 Task: Find connections with filter location Bayan with filter topic #bestadvicewith filter profile language English with filter current company Software Testing and QA Company | Testbytes with filter school Shah And Anchor Kutchhi Engineering College with filter industry Broadcast Media Production and Distribution with filter service category HR Consulting with filter keywords title Benefits Manager
Action: Mouse moved to (600, 90)
Screenshot: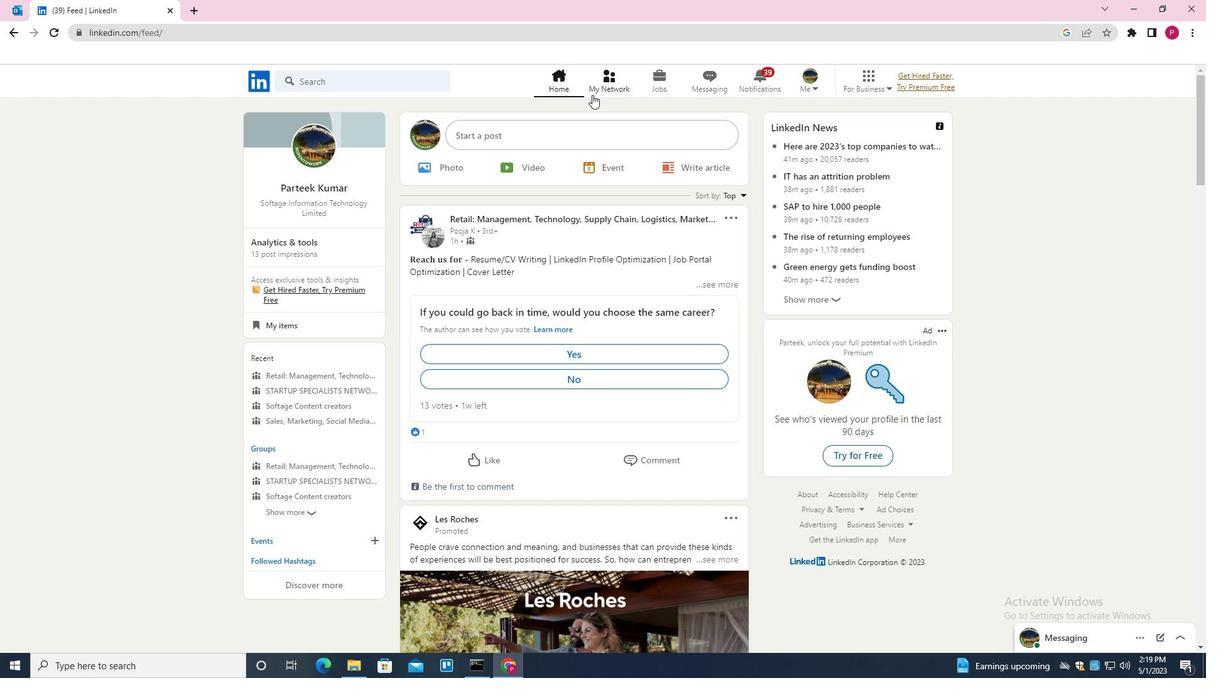 
Action: Mouse pressed left at (600, 90)
Screenshot: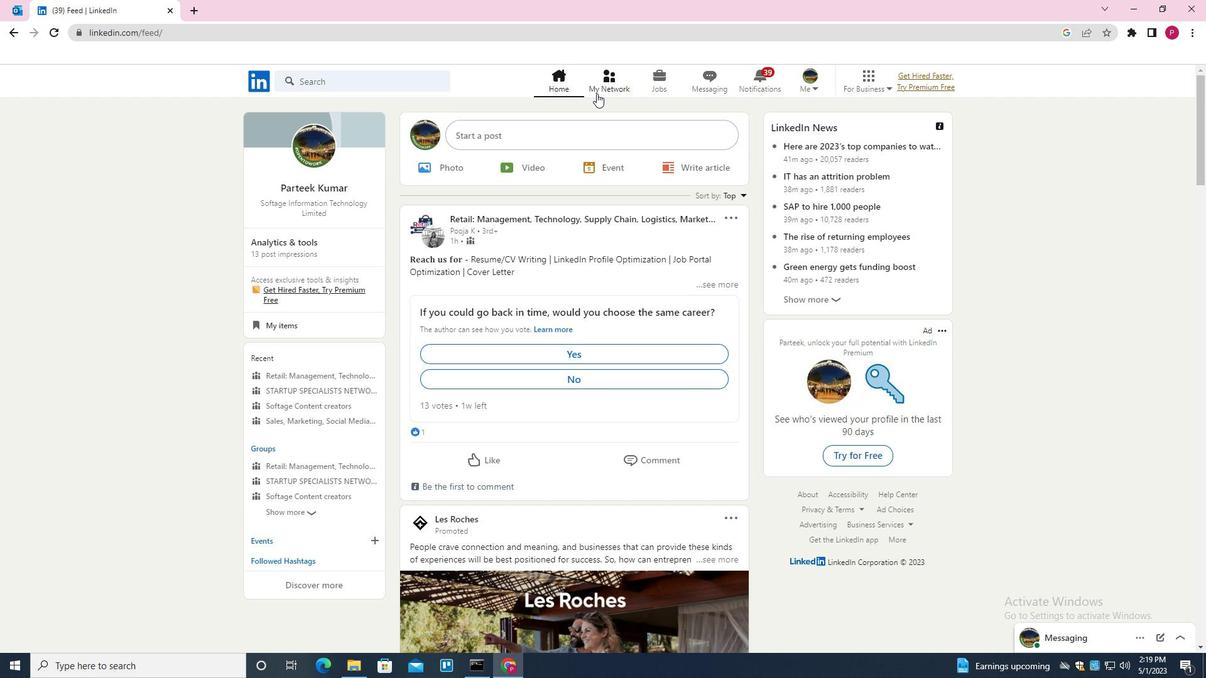 
Action: Mouse moved to (378, 150)
Screenshot: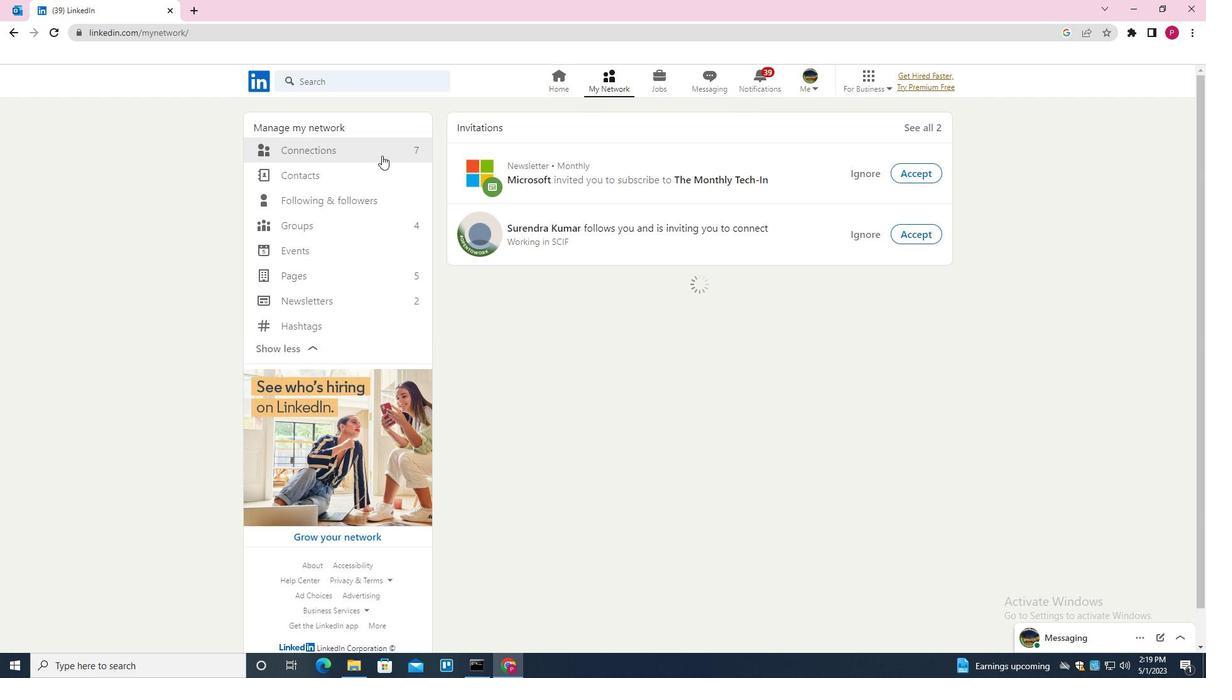 
Action: Mouse pressed left at (378, 150)
Screenshot: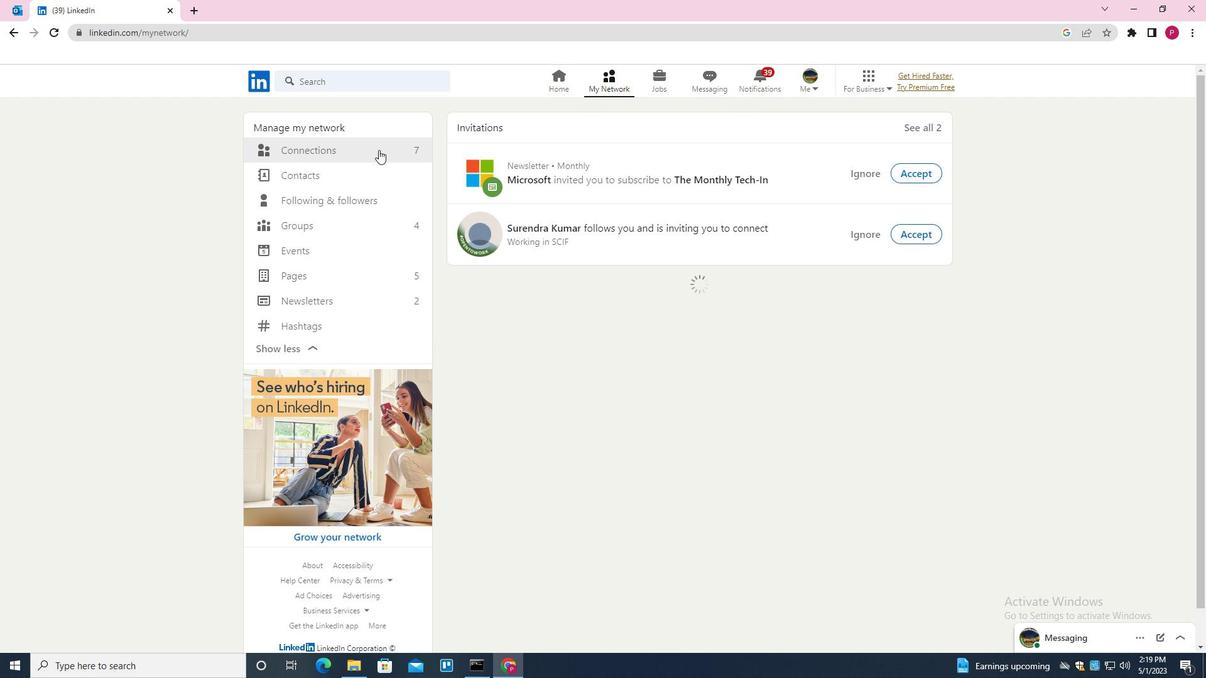 
Action: Mouse moved to (696, 150)
Screenshot: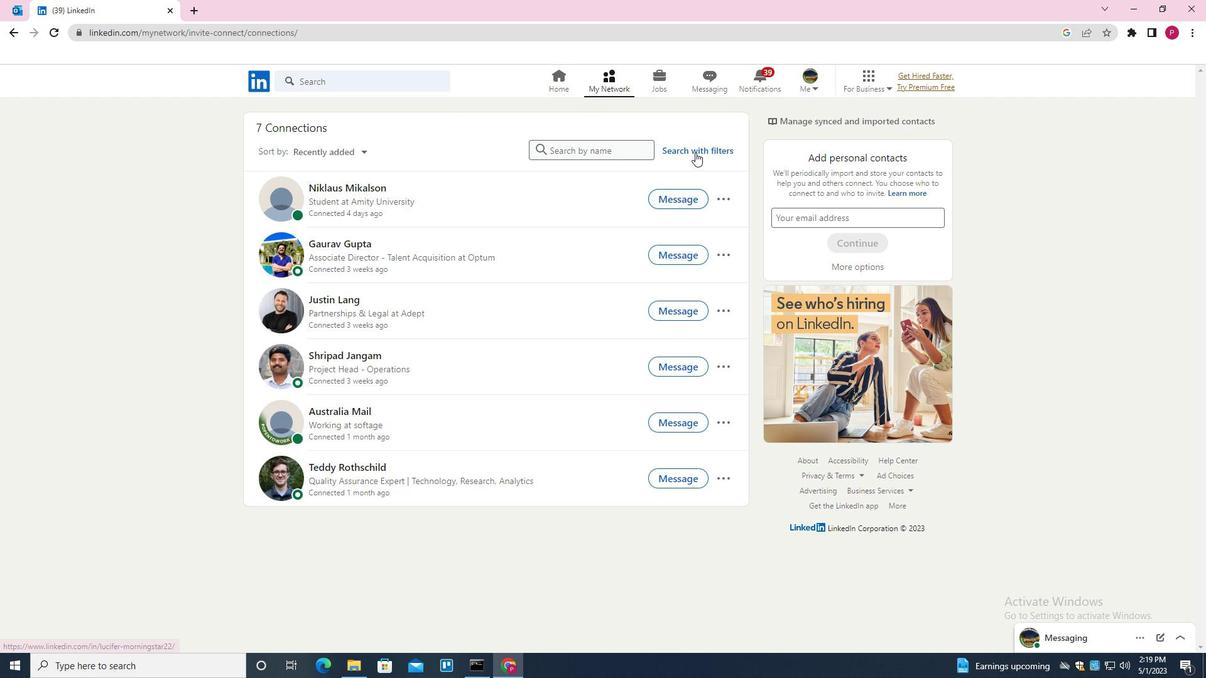 
Action: Mouse pressed left at (696, 150)
Screenshot: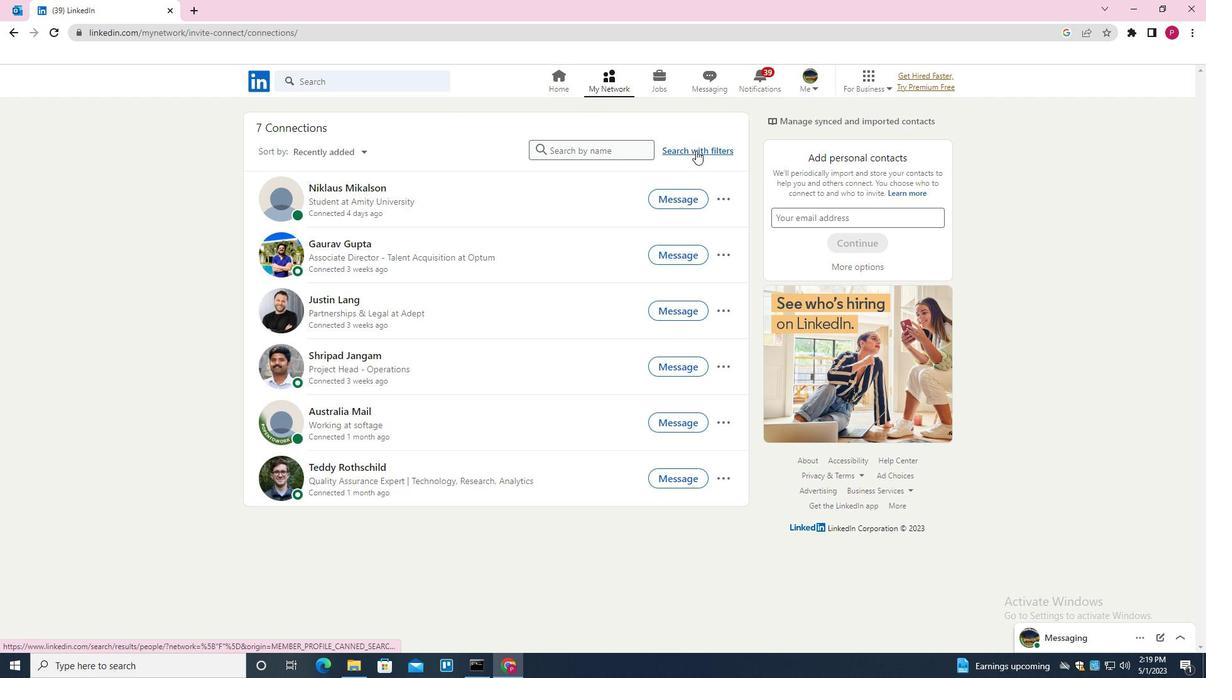 
Action: Mouse moved to (638, 119)
Screenshot: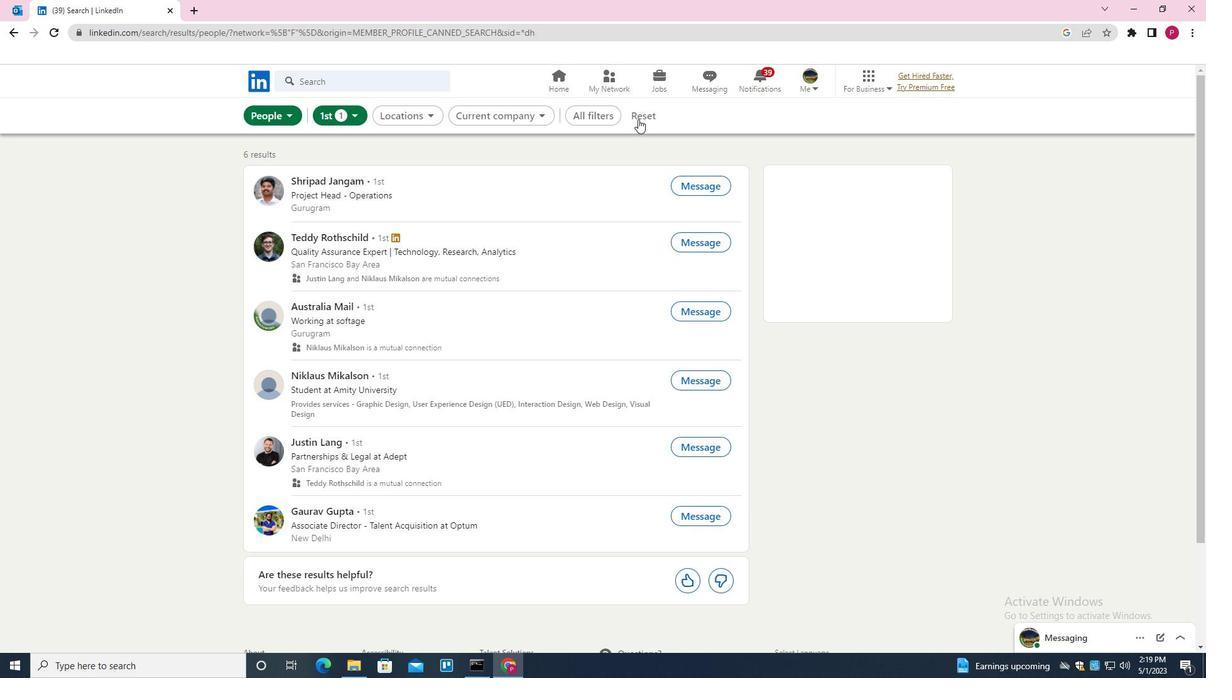 
Action: Mouse pressed left at (638, 119)
Screenshot: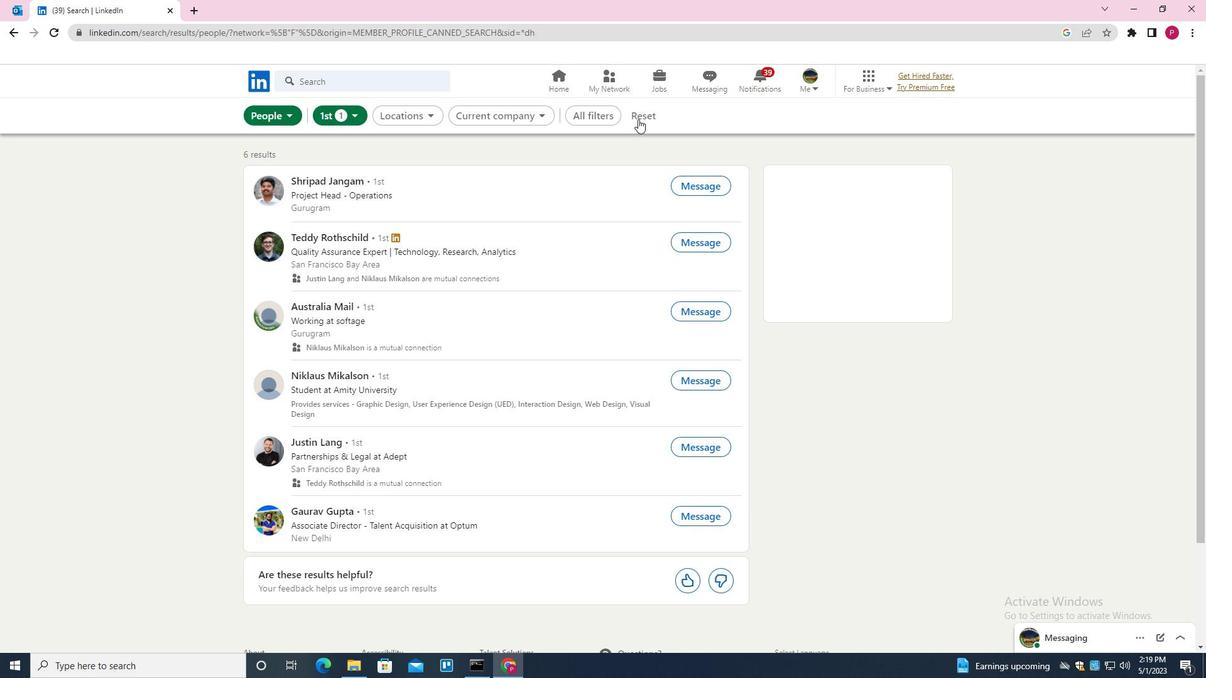 
Action: Mouse moved to (613, 118)
Screenshot: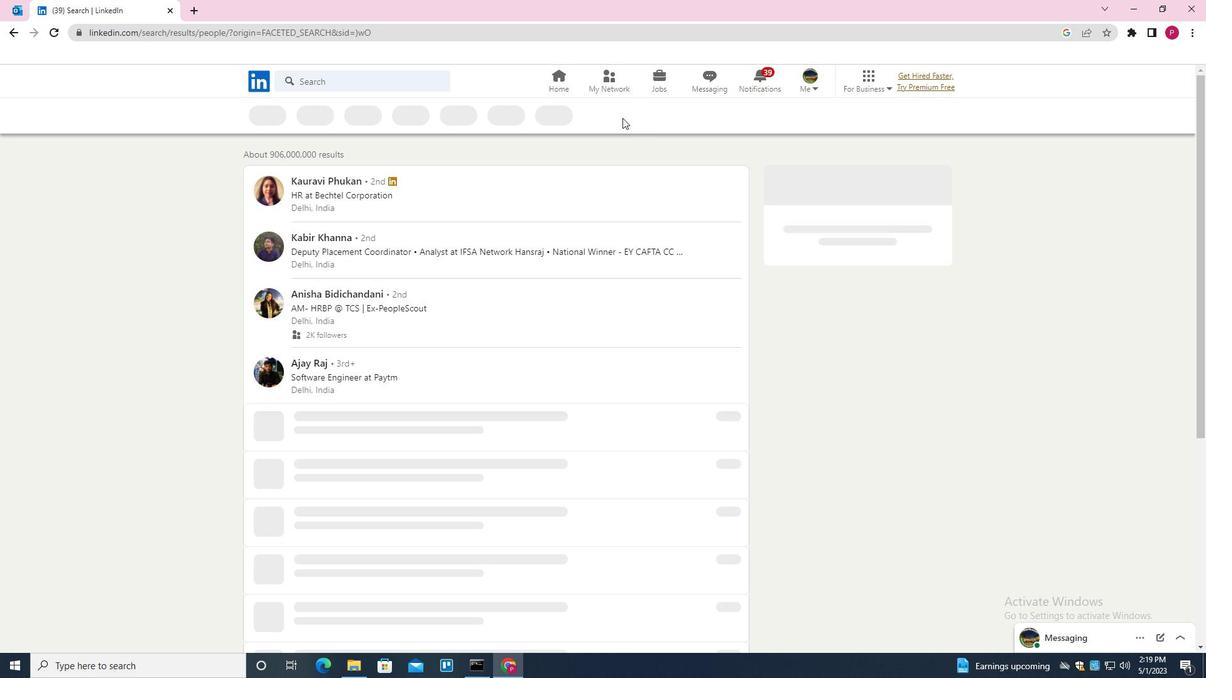 
Action: Mouse pressed left at (613, 118)
Screenshot: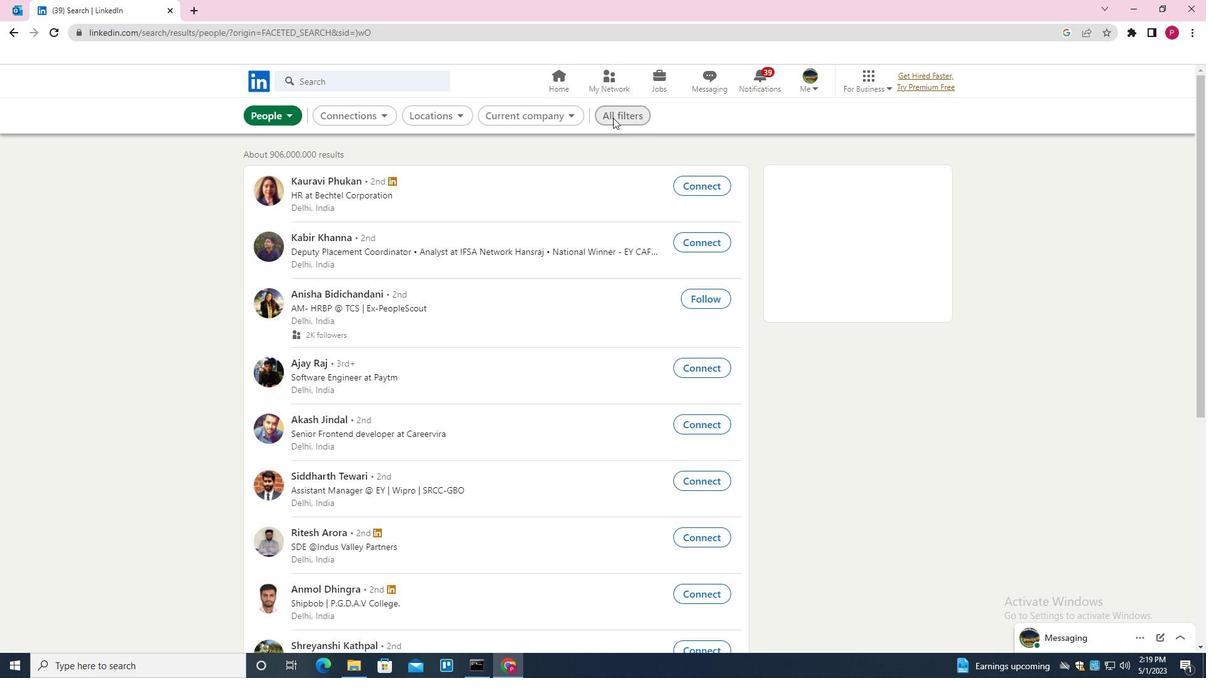 
Action: Mouse moved to (967, 376)
Screenshot: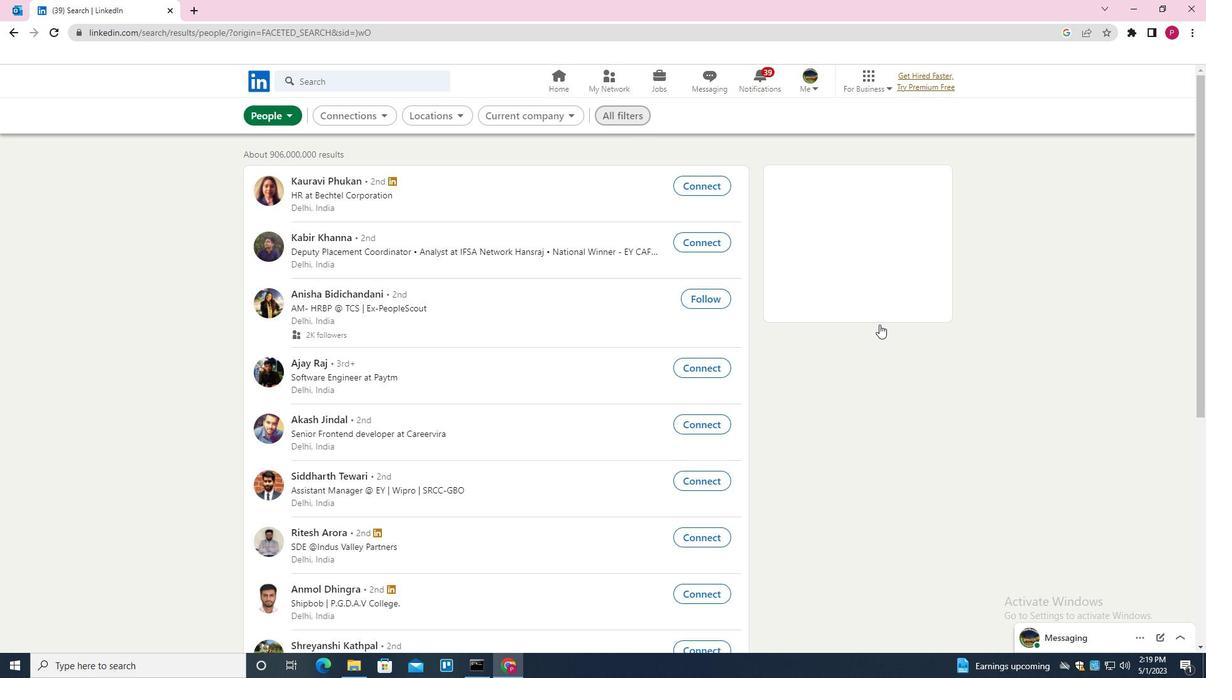
Action: Mouse scrolled (967, 376) with delta (0, 0)
Screenshot: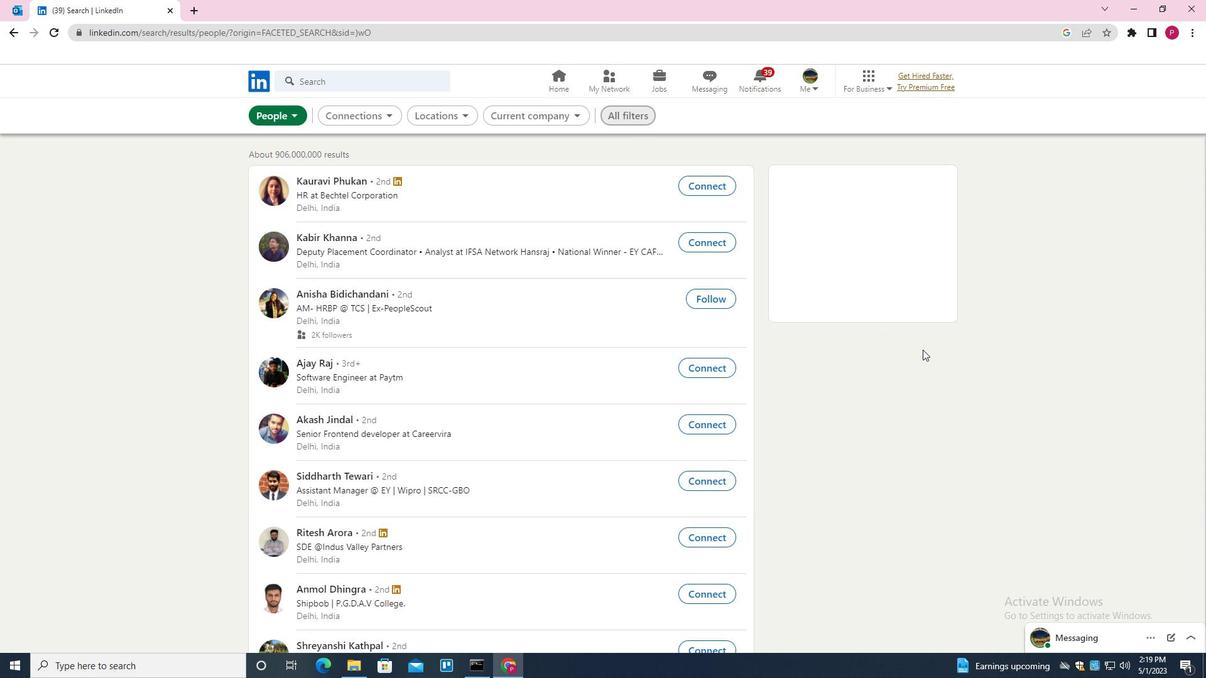 
Action: Mouse moved to (968, 377)
Screenshot: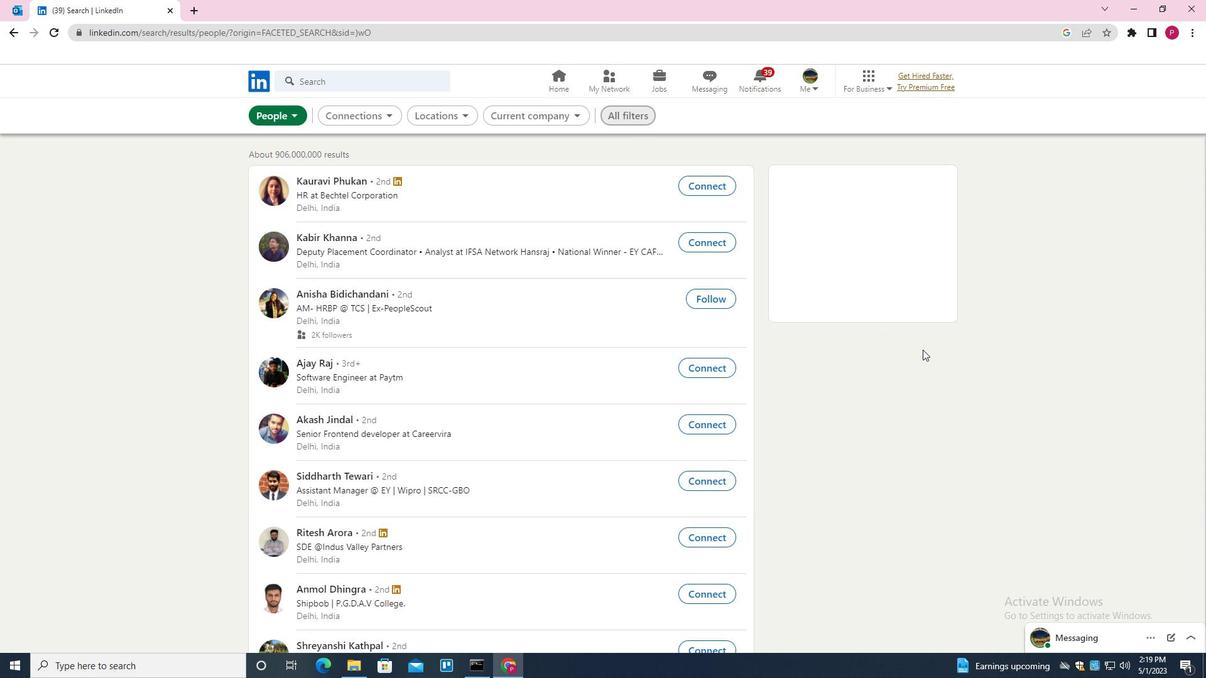 
Action: Mouse scrolled (968, 376) with delta (0, 0)
Screenshot: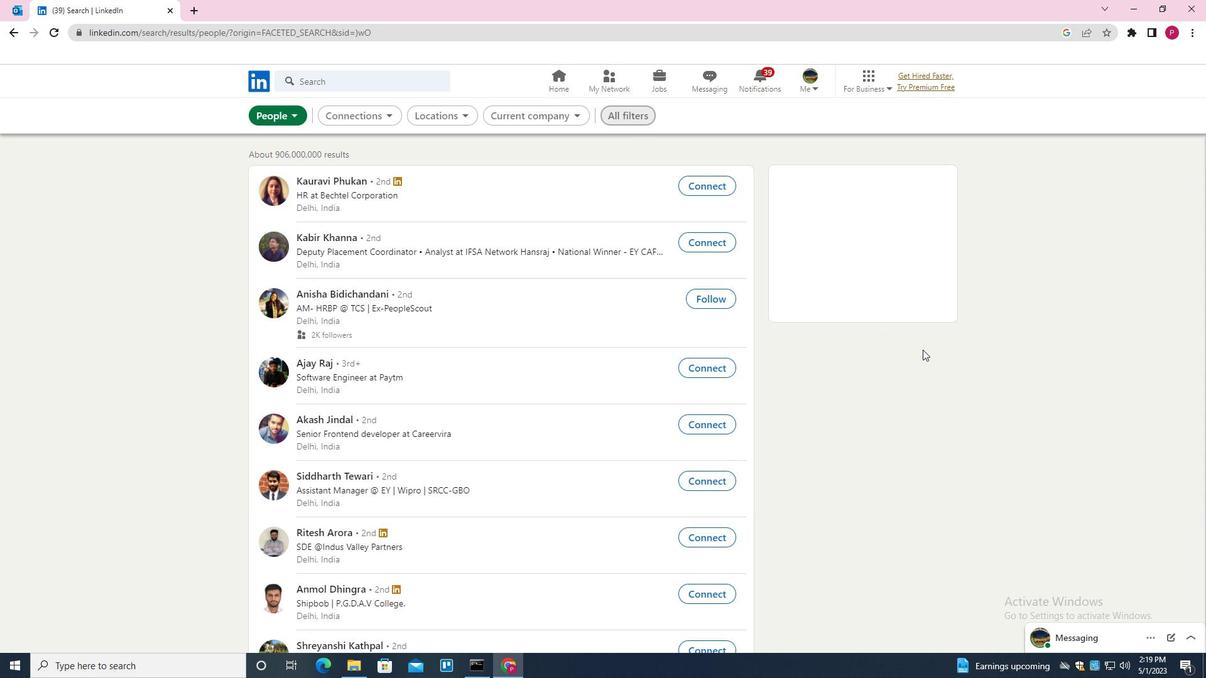 
Action: Mouse moved to (975, 382)
Screenshot: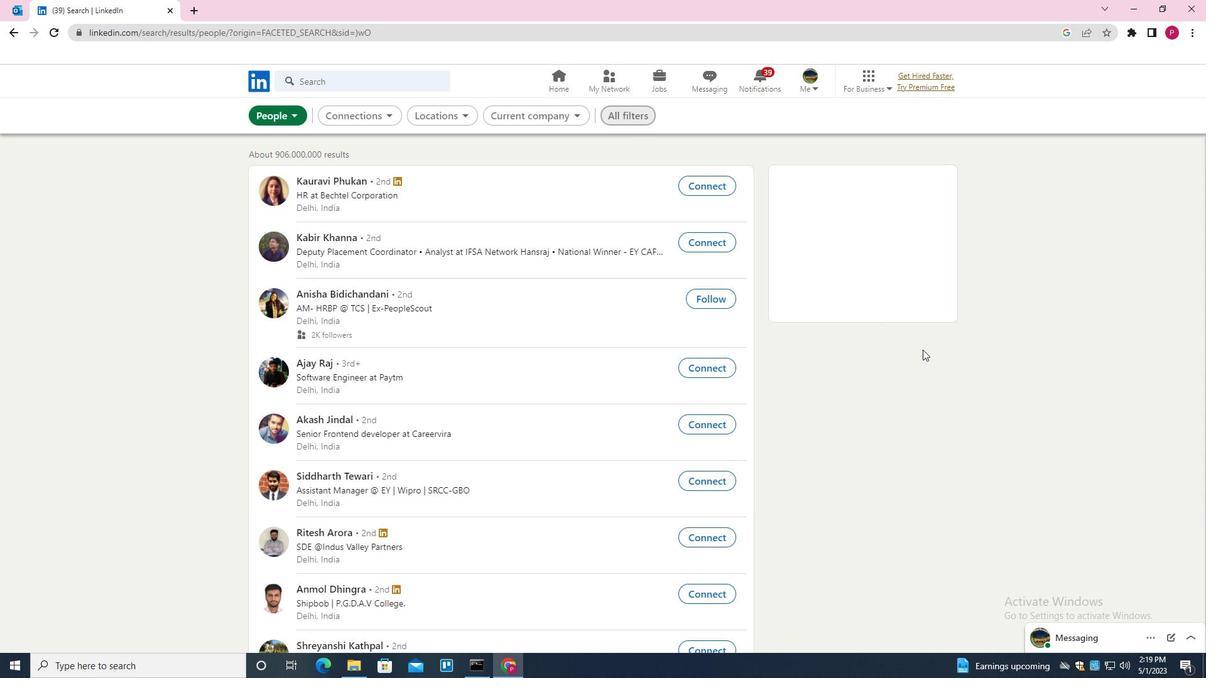 
Action: Mouse scrolled (975, 381) with delta (0, 0)
Screenshot: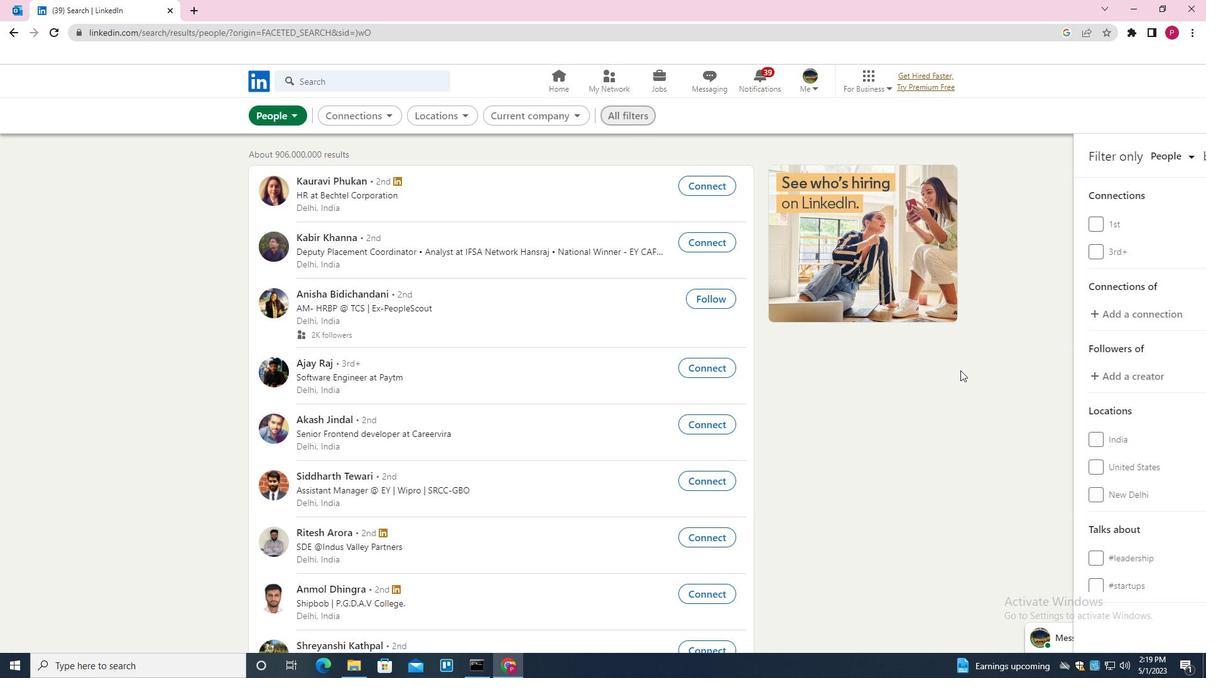 
Action: Mouse moved to (1079, 307)
Screenshot: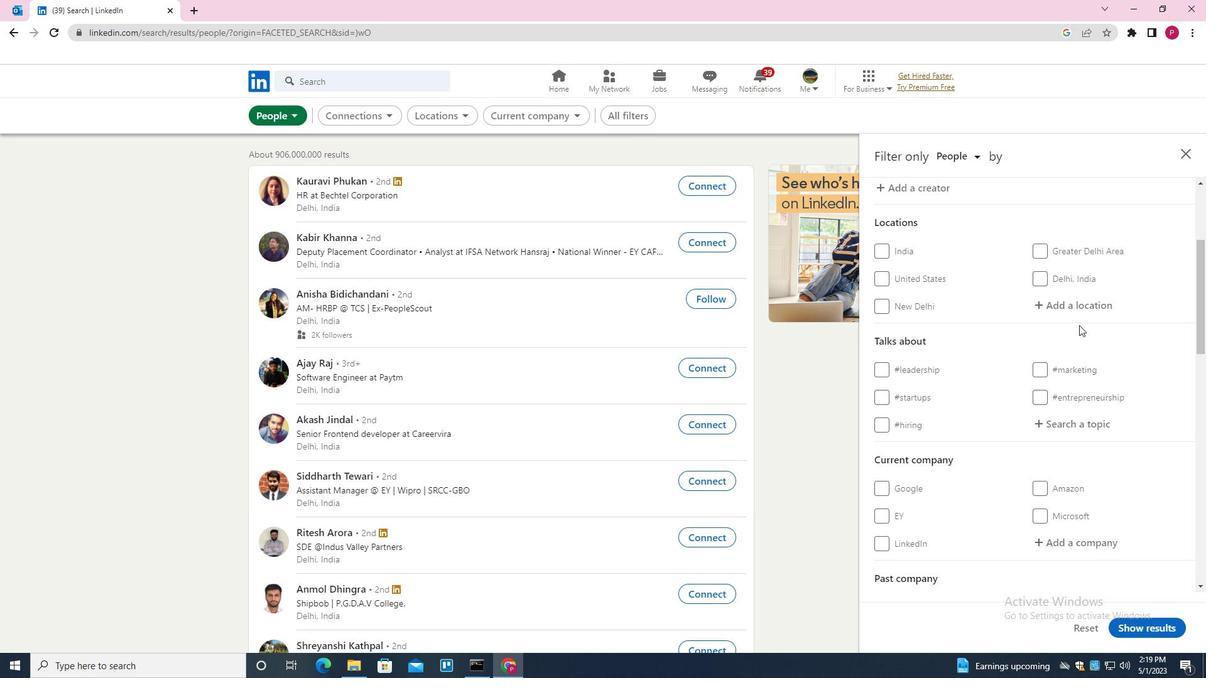 
Action: Mouse pressed left at (1079, 307)
Screenshot: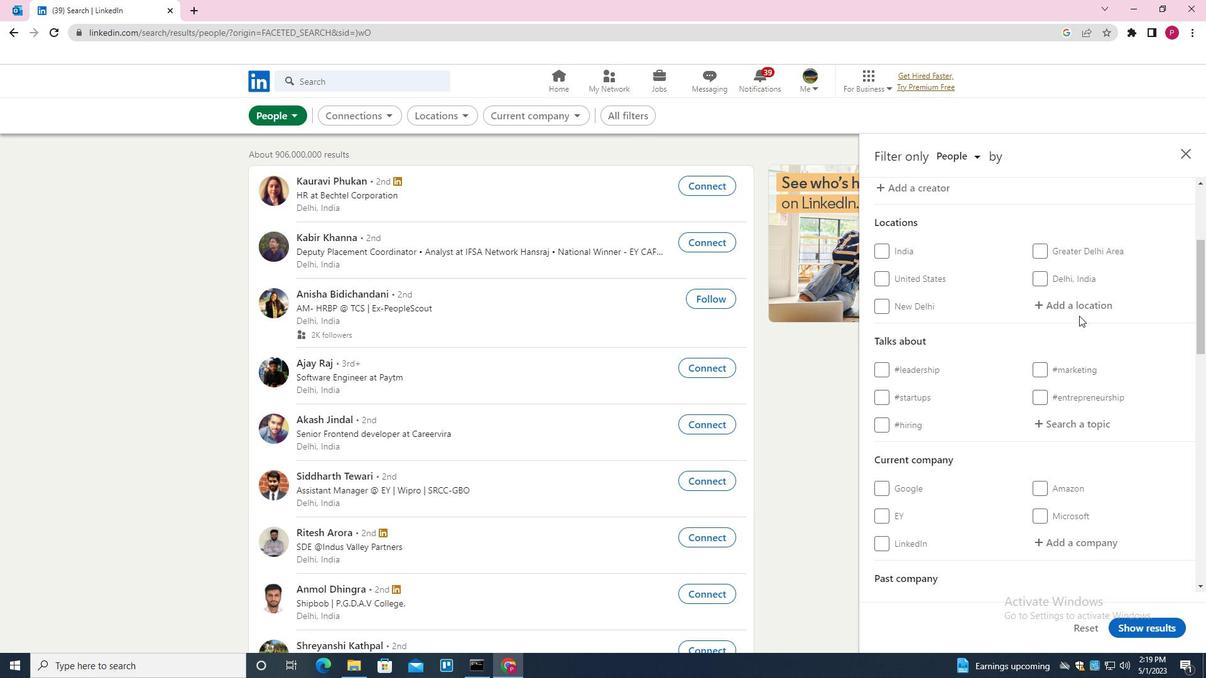 
Action: Key pressed <Key.shift>BAYAN<Key.down><Key.down><Key.enter>
Screenshot: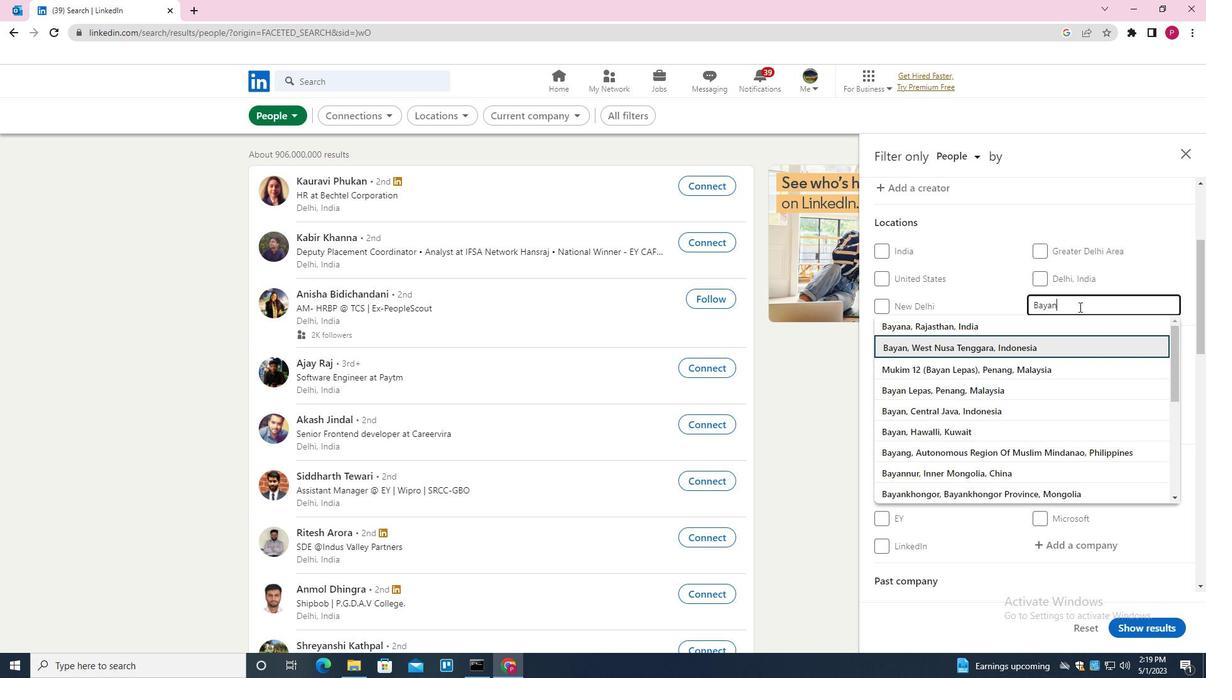 
Action: Mouse moved to (967, 368)
Screenshot: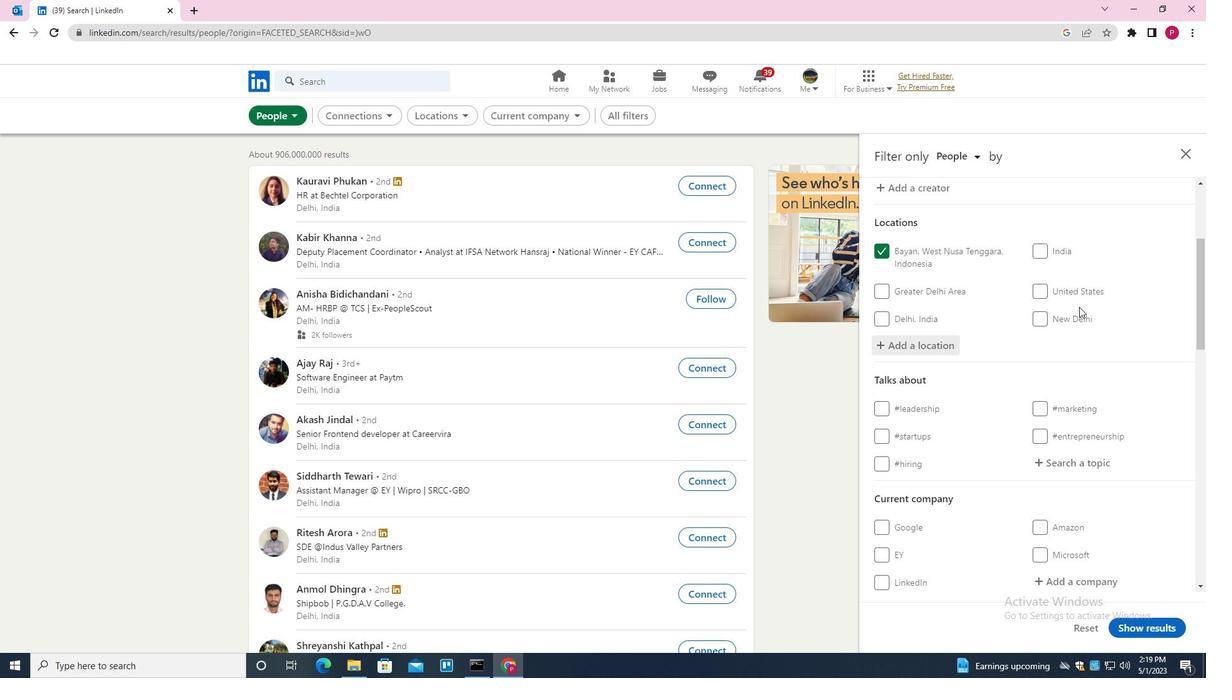 
Action: Mouse scrolled (967, 367) with delta (0, 0)
Screenshot: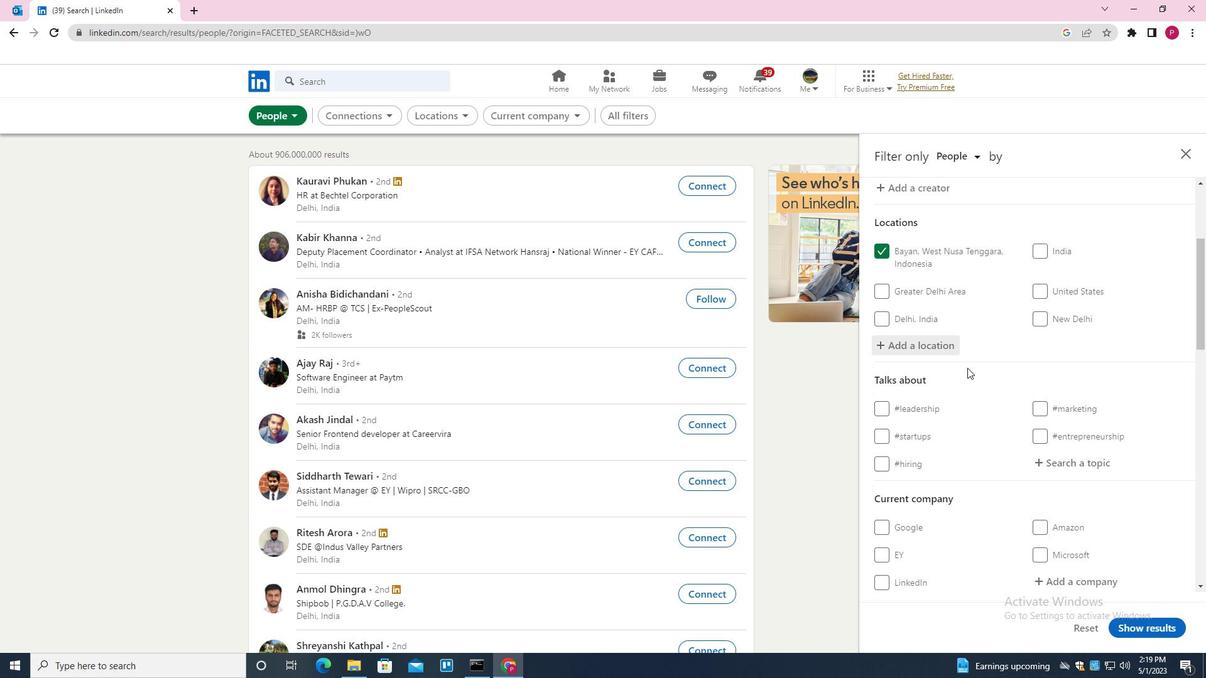 
Action: Mouse scrolled (967, 367) with delta (0, 0)
Screenshot: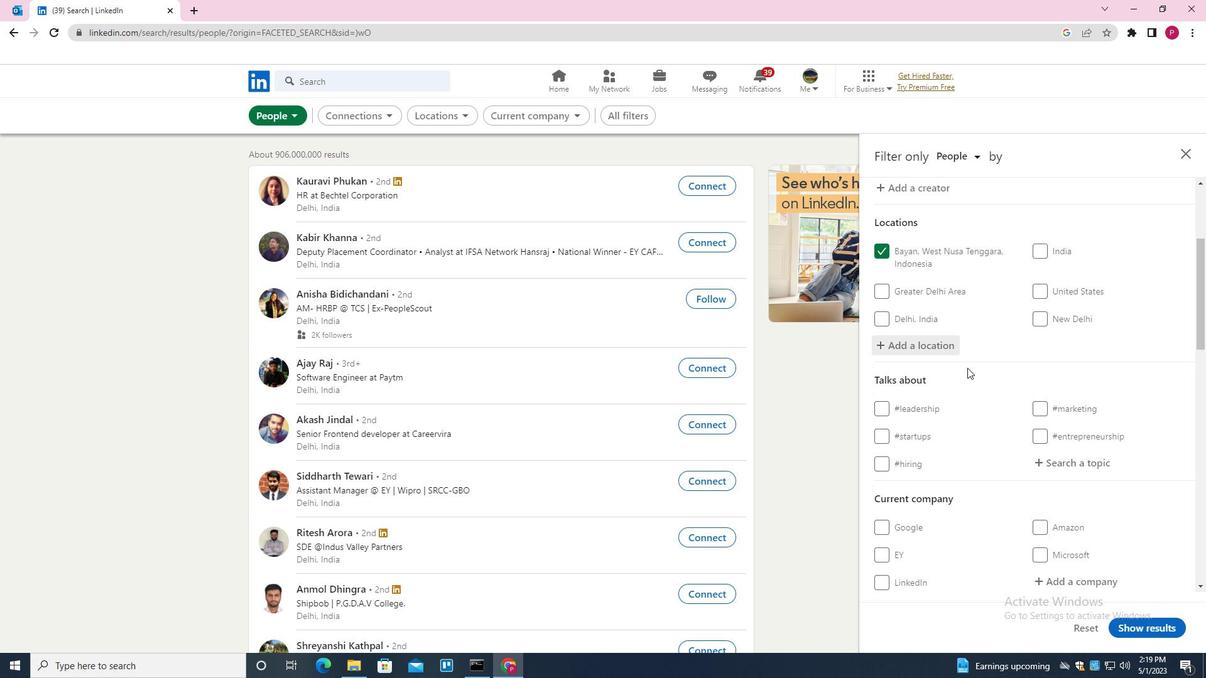 
Action: Mouse moved to (1039, 343)
Screenshot: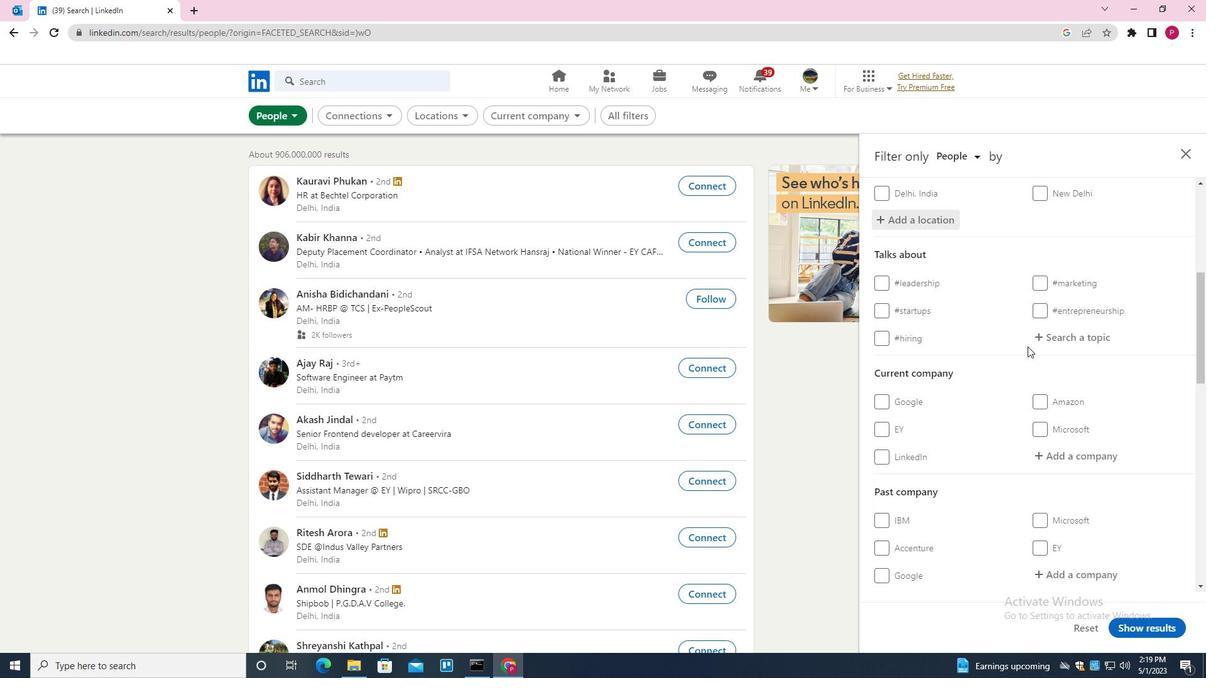 
Action: Mouse pressed left at (1039, 343)
Screenshot: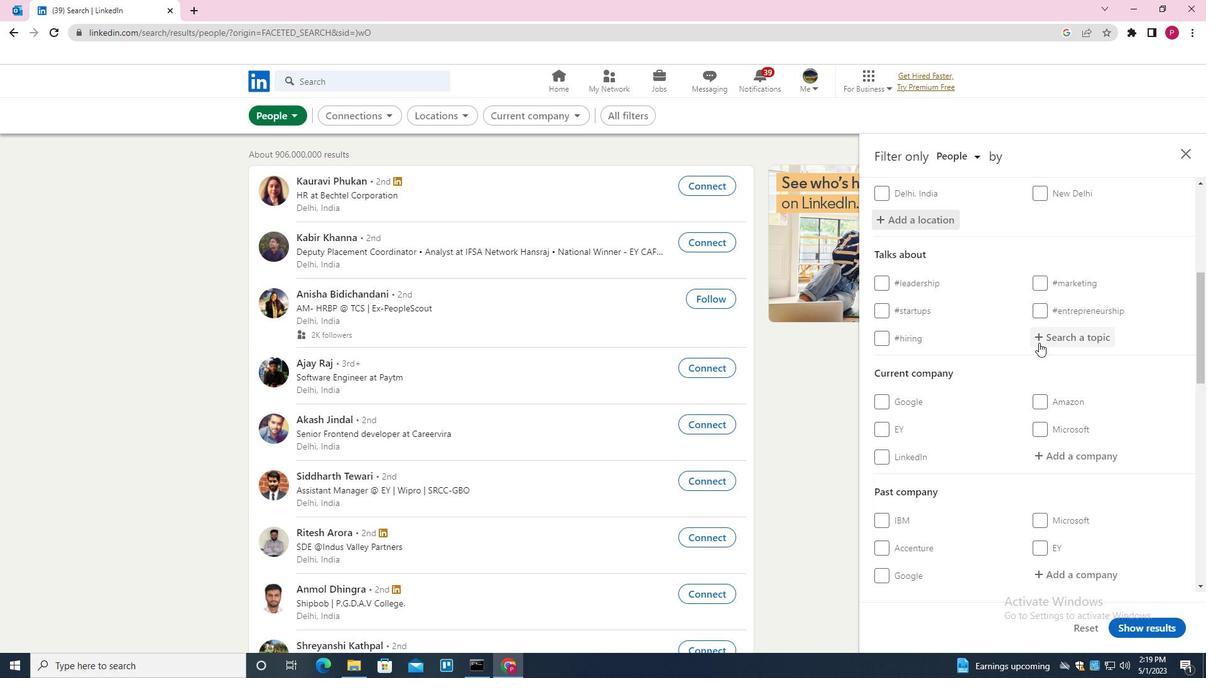 
Action: Key pressed BESTADVICE<Key.down><Key.enter>
Screenshot: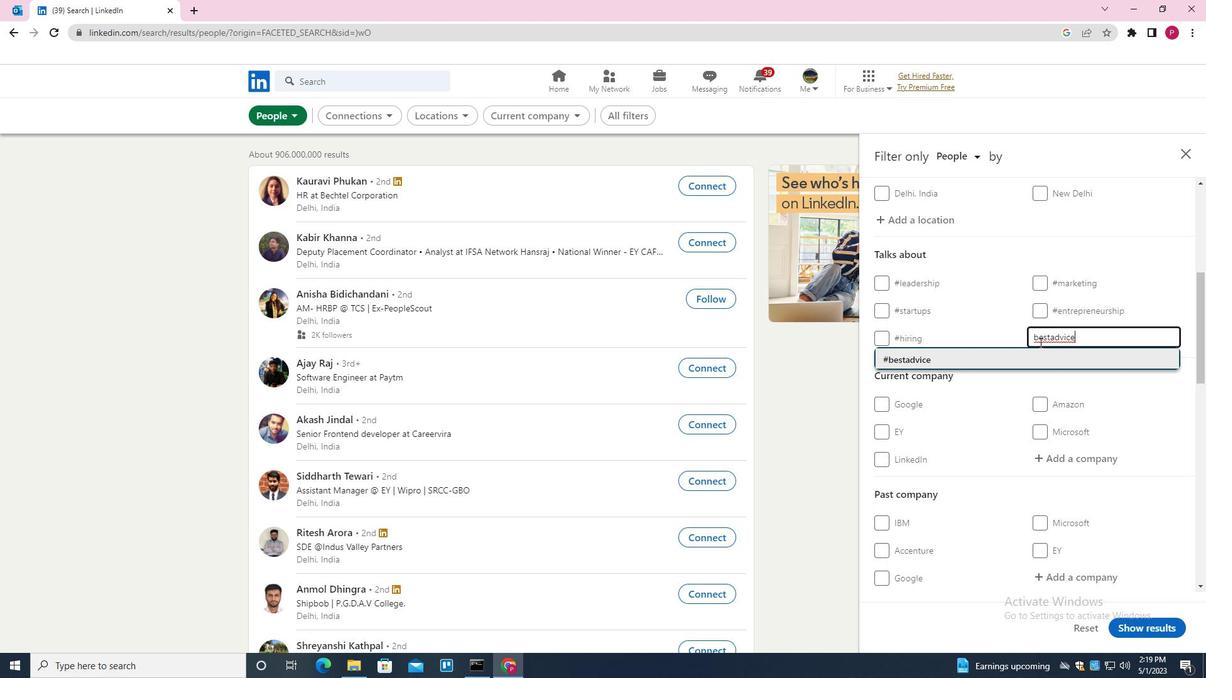 
Action: Mouse moved to (1035, 344)
Screenshot: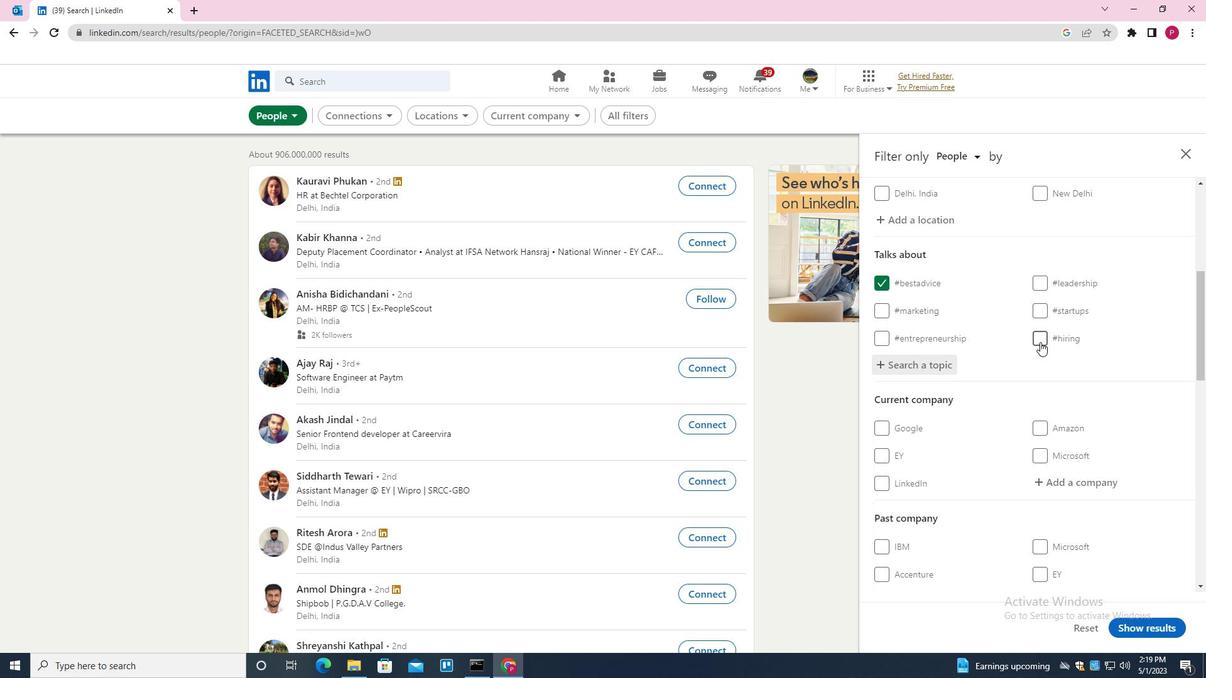 
Action: Mouse scrolled (1035, 343) with delta (0, 0)
Screenshot: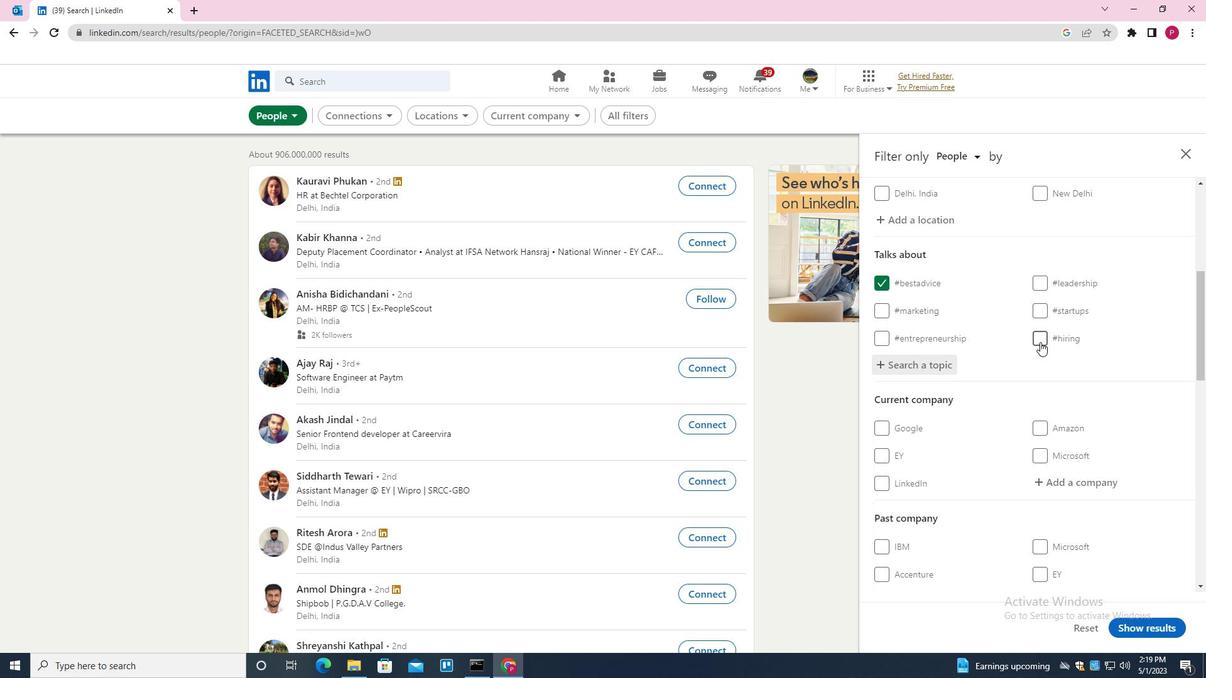 
Action: Mouse moved to (1027, 349)
Screenshot: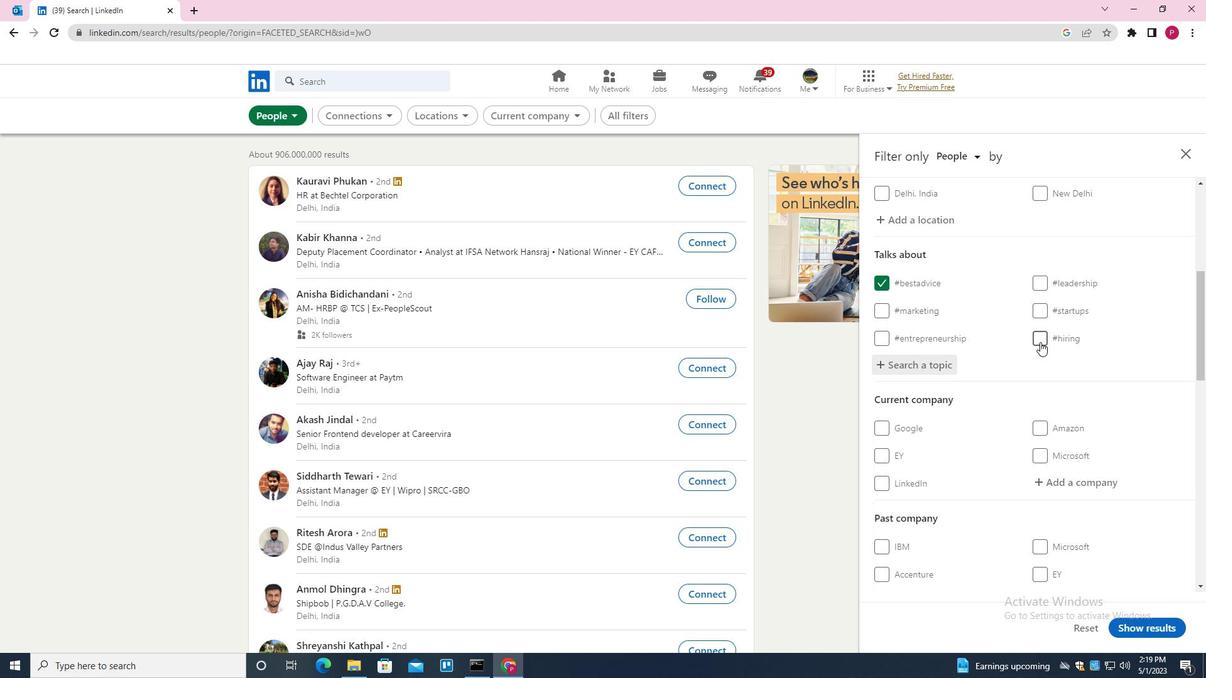 
Action: Mouse scrolled (1027, 349) with delta (0, 0)
Screenshot: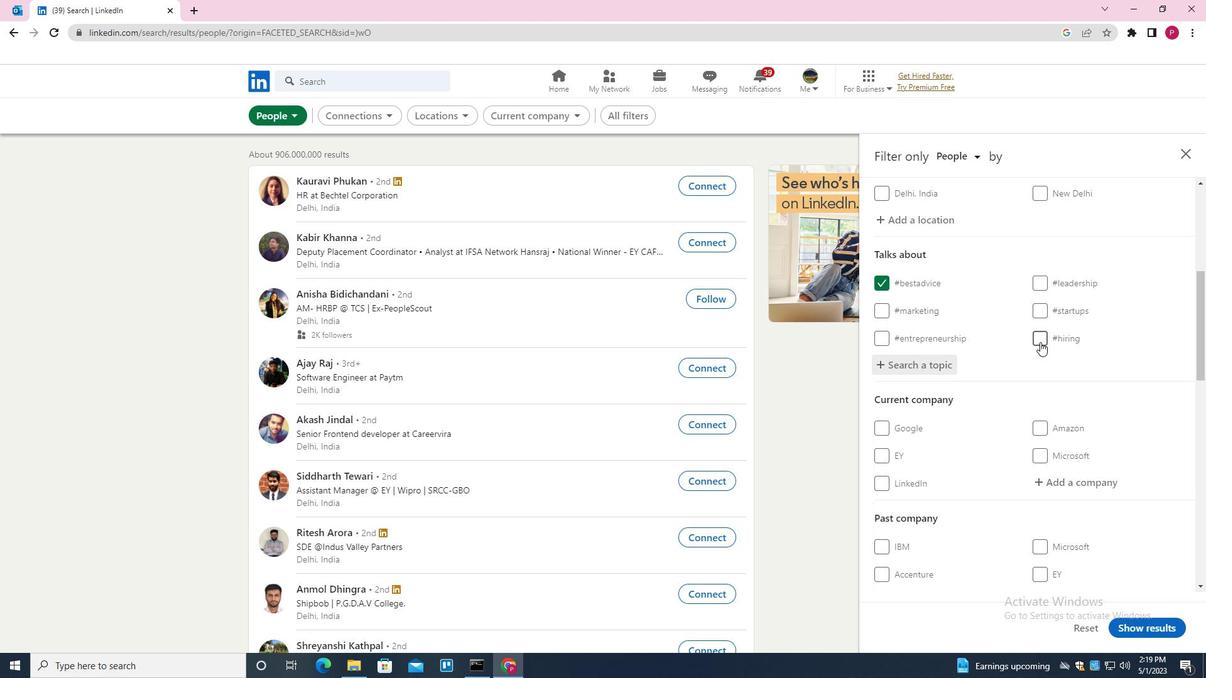 
Action: Mouse moved to (1022, 359)
Screenshot: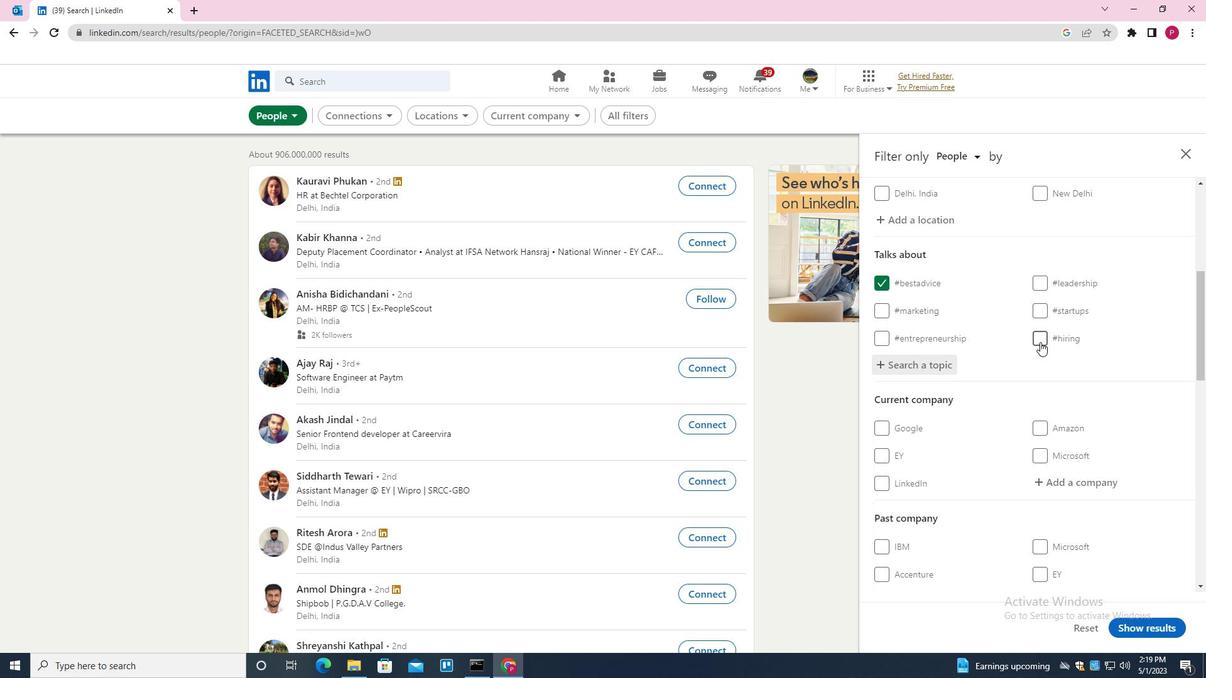 
Action: Mouse scrolled (1022, 359) with delta (0, 0)
Screenshot: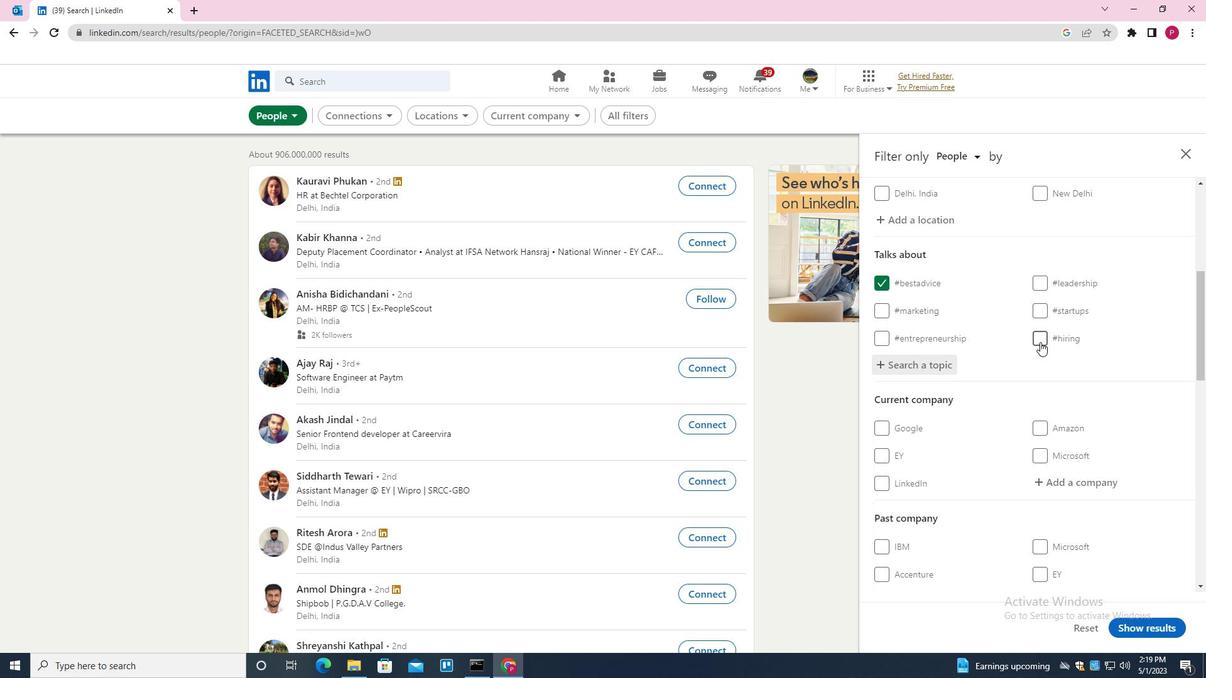 
Action: Mouse moved to (1021, 373)
Screenshot: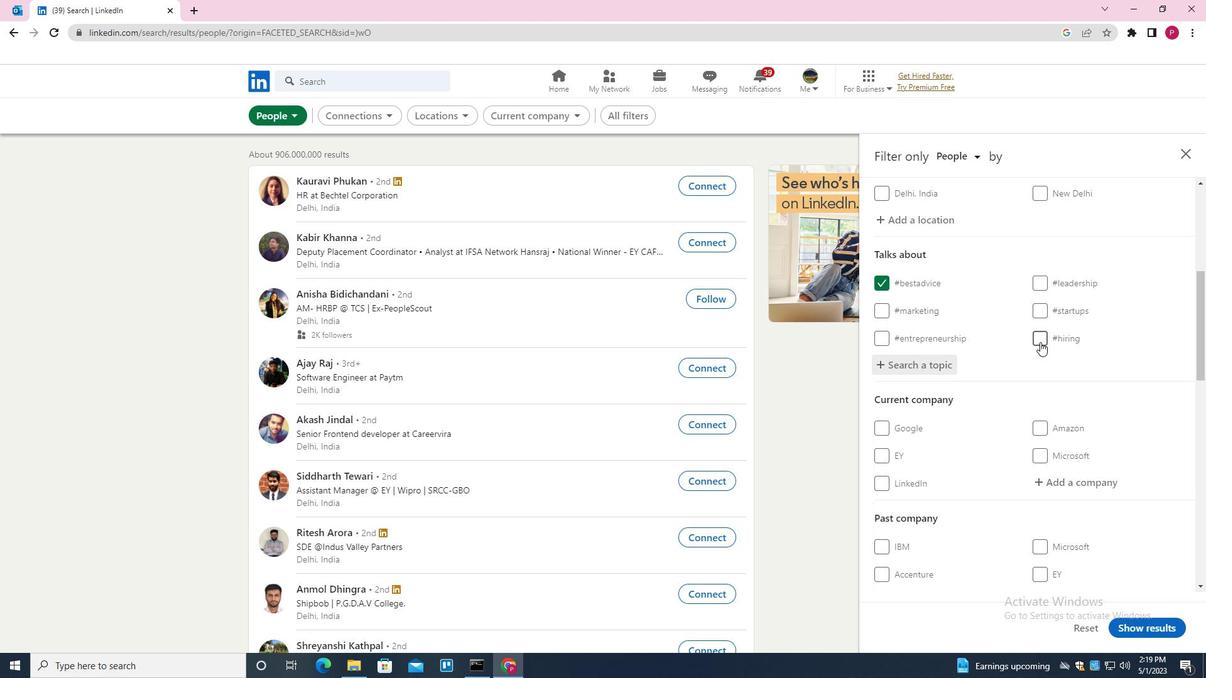 
Action: Mouse scrolled (1021, 373) with delta (0, 0)
Screenshot: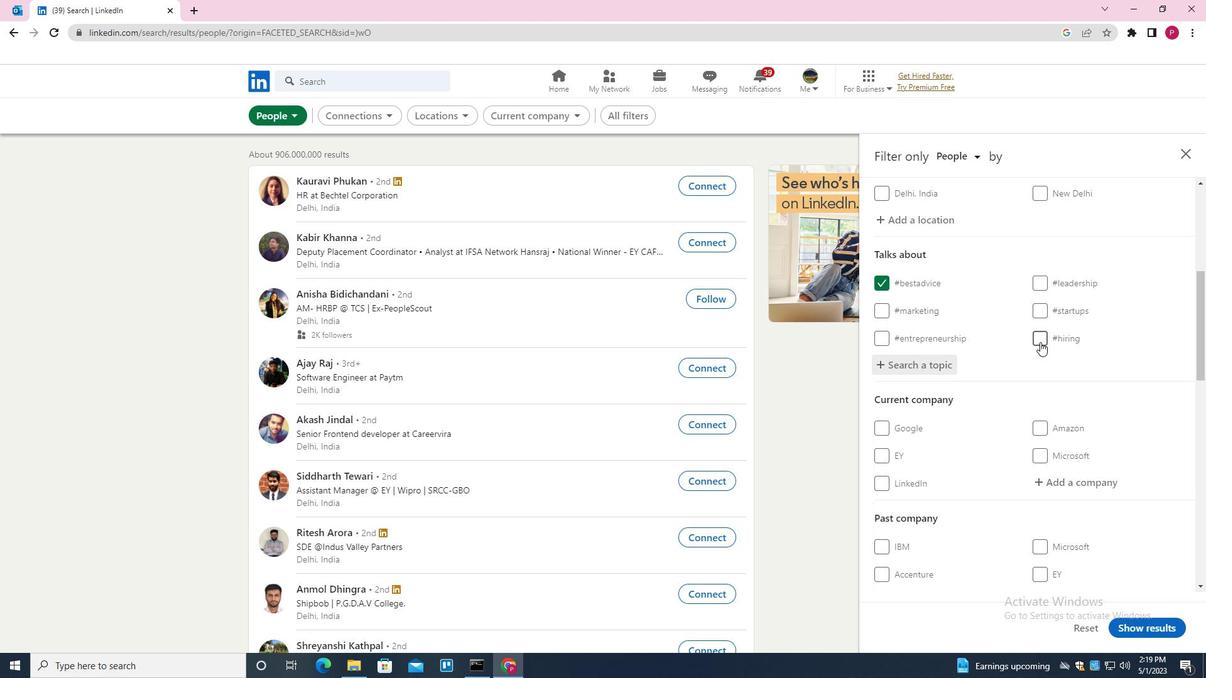 
Action: Mouse moved to (1024, 430)
Screenshot: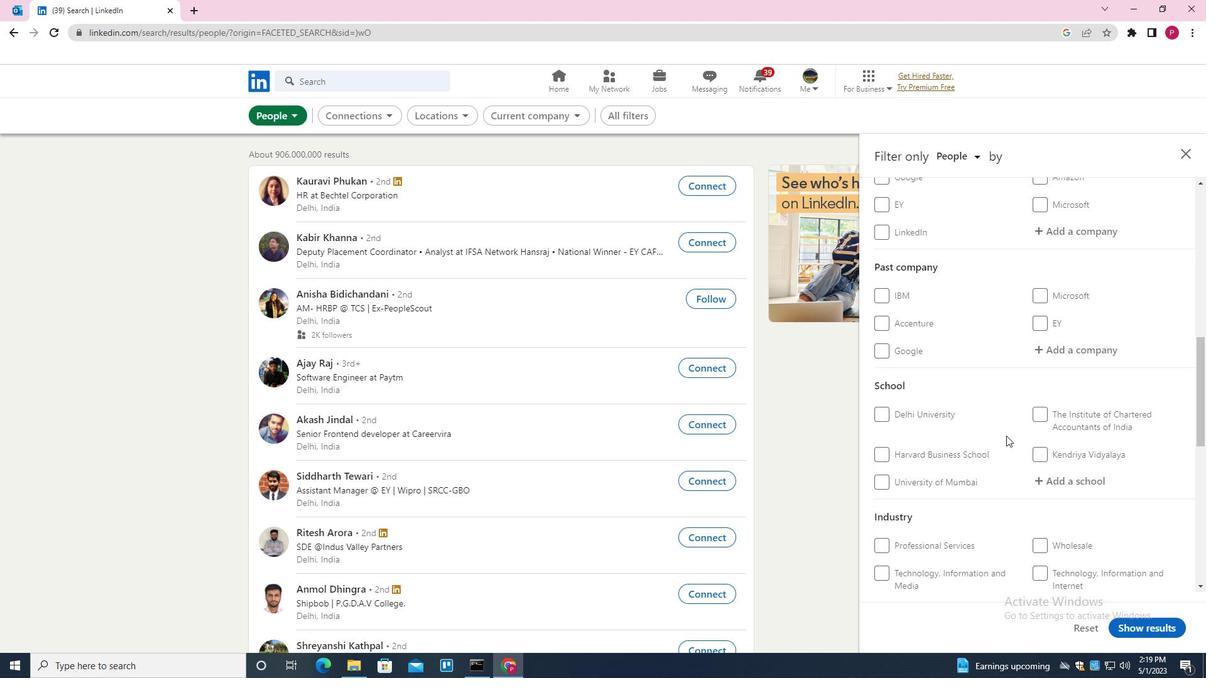 
Action: Mouse scrolled (1024, 430) with delta (0, 0)
Screenshot: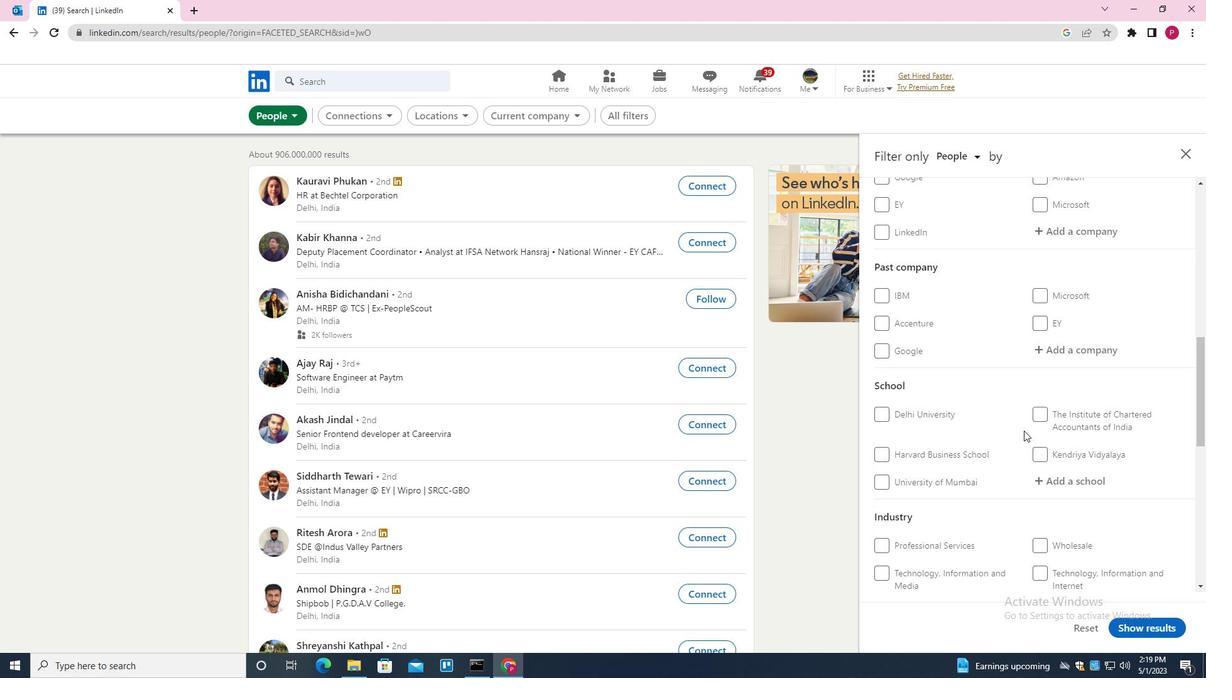 
Action: Mouse scrolled (1024, 430) with delta (0, 0)
Screenshot: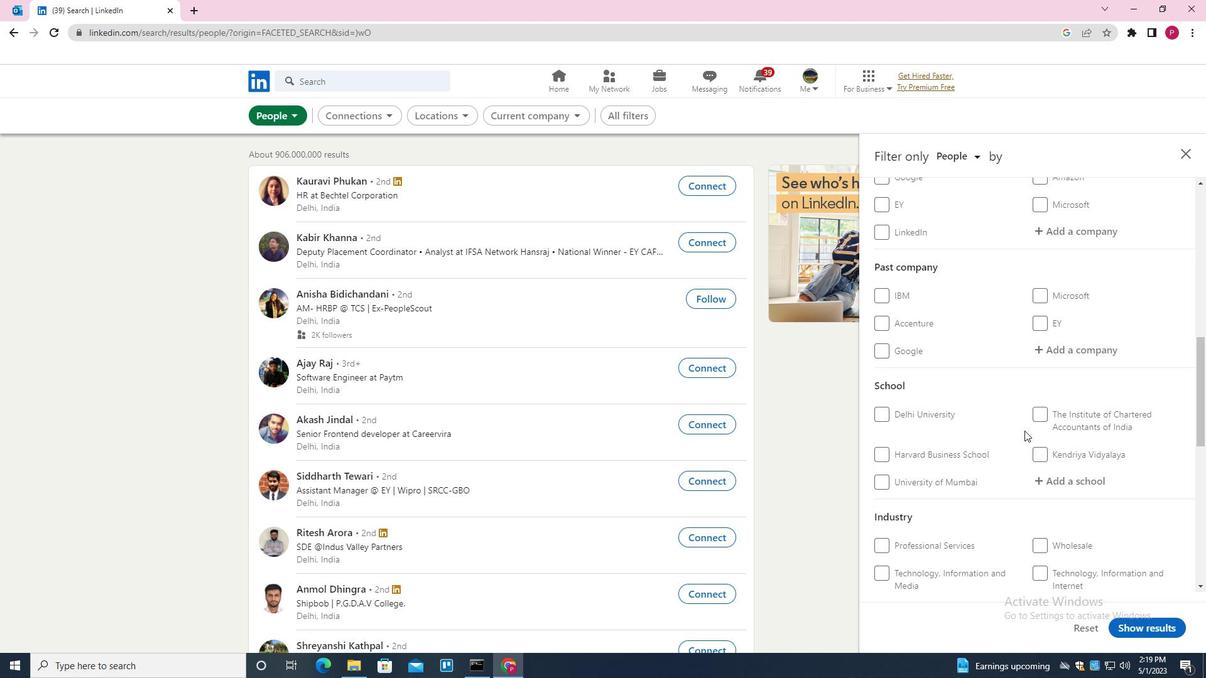 
Action: Mouse scrolled (1024, 430) with delta (0, 0)
Screenshot: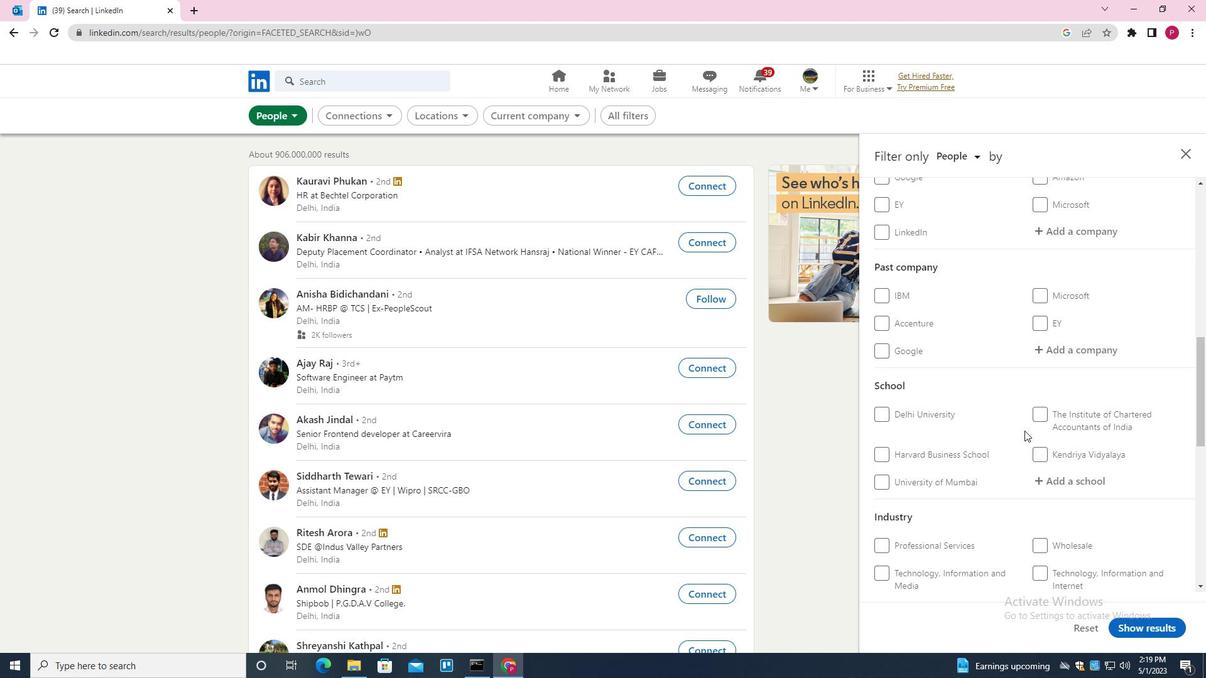 
Action: Mouse scrolled (1024, 430) with delta (0, 0)
Screenshot: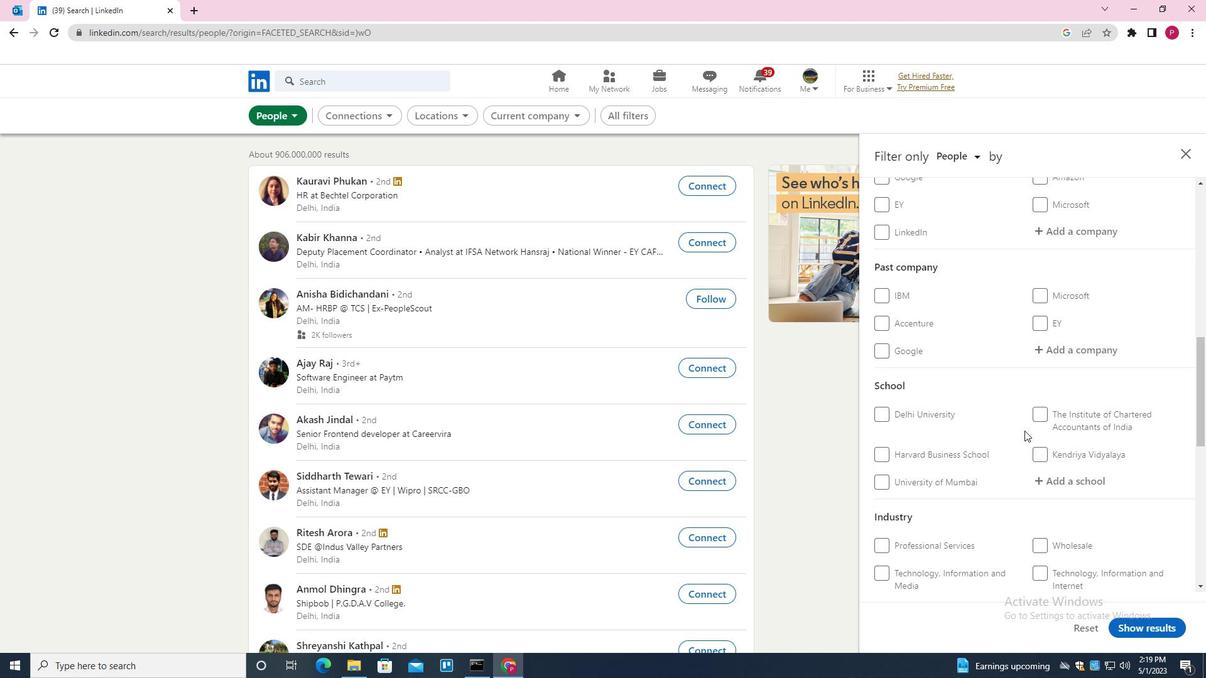 
Action: Mouse scrolled (1024, 430) with delta (0, 0)
Screenshot: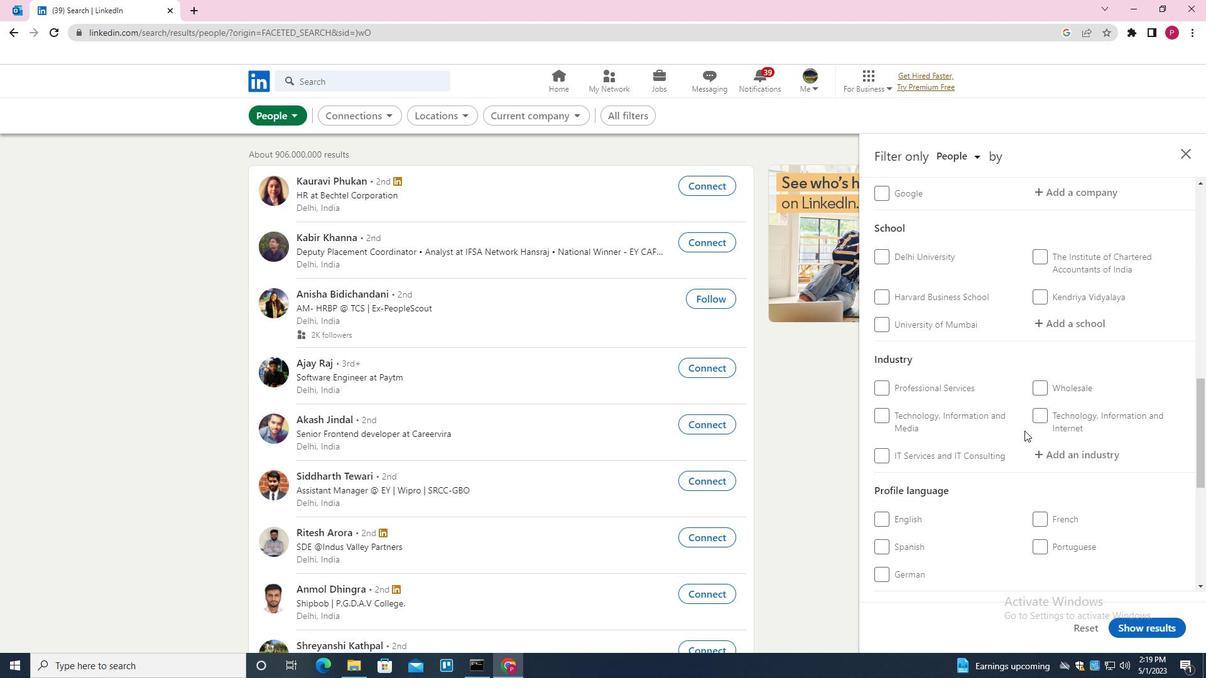
Action: Mouse moved to (879, 366)
Screenshot: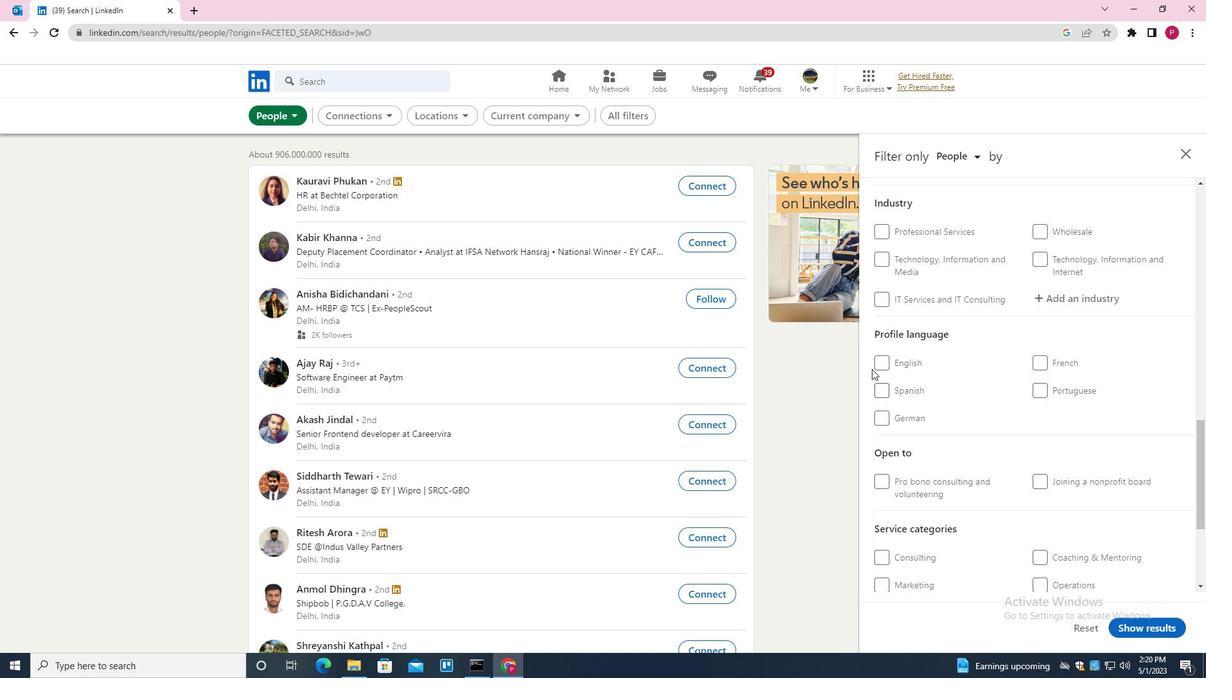 
Action: Mouse pressed left at (879, 366)
Screenshot: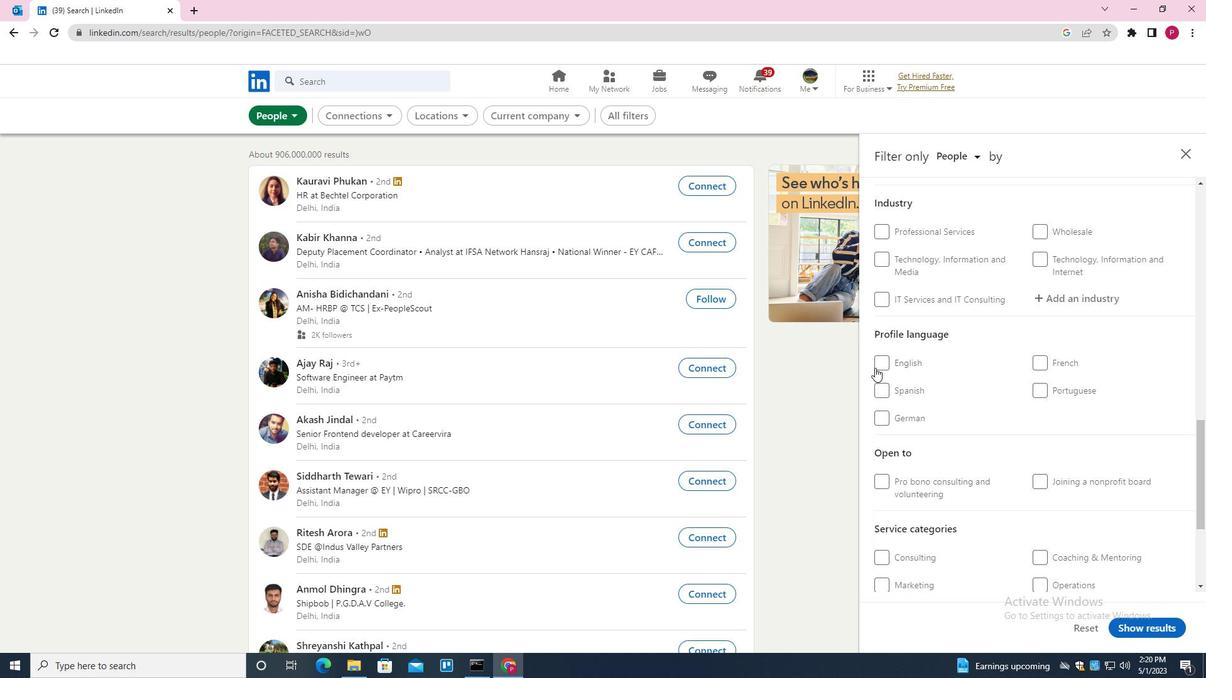 
Action: Mouse scrolled (879, 366) with delta (0, 0)
Screenshot: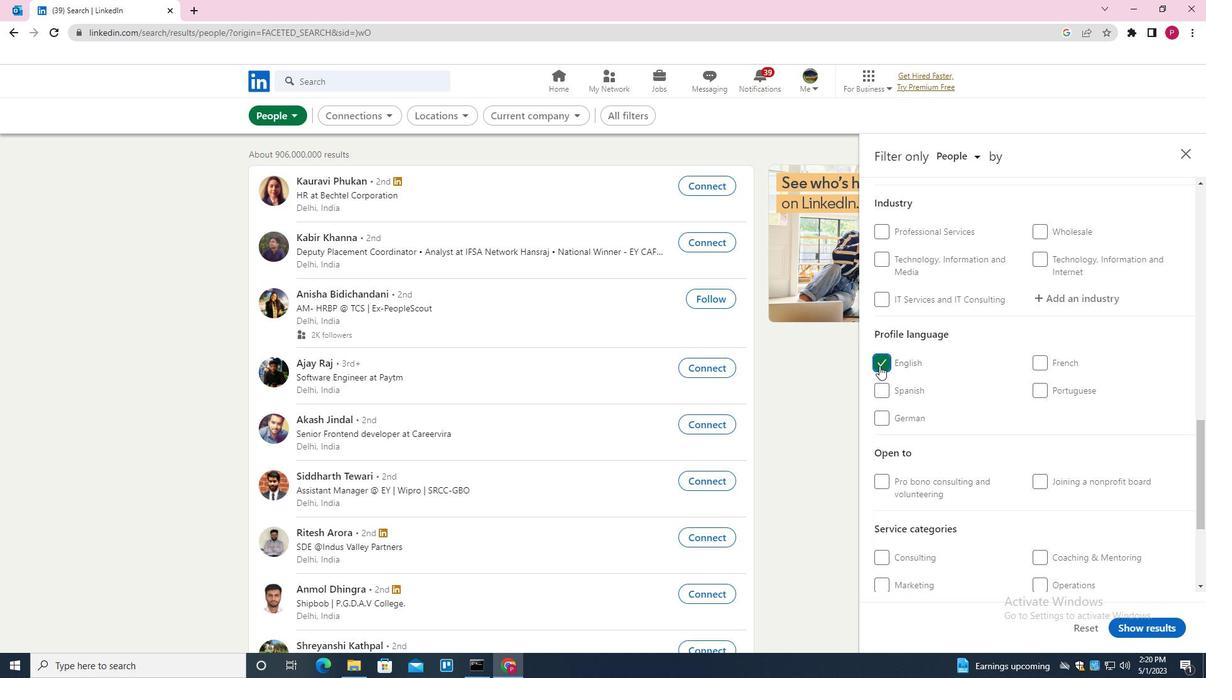 
Action: Mouse scrolled (879, 366) with delta (0, 0)
Screenshot: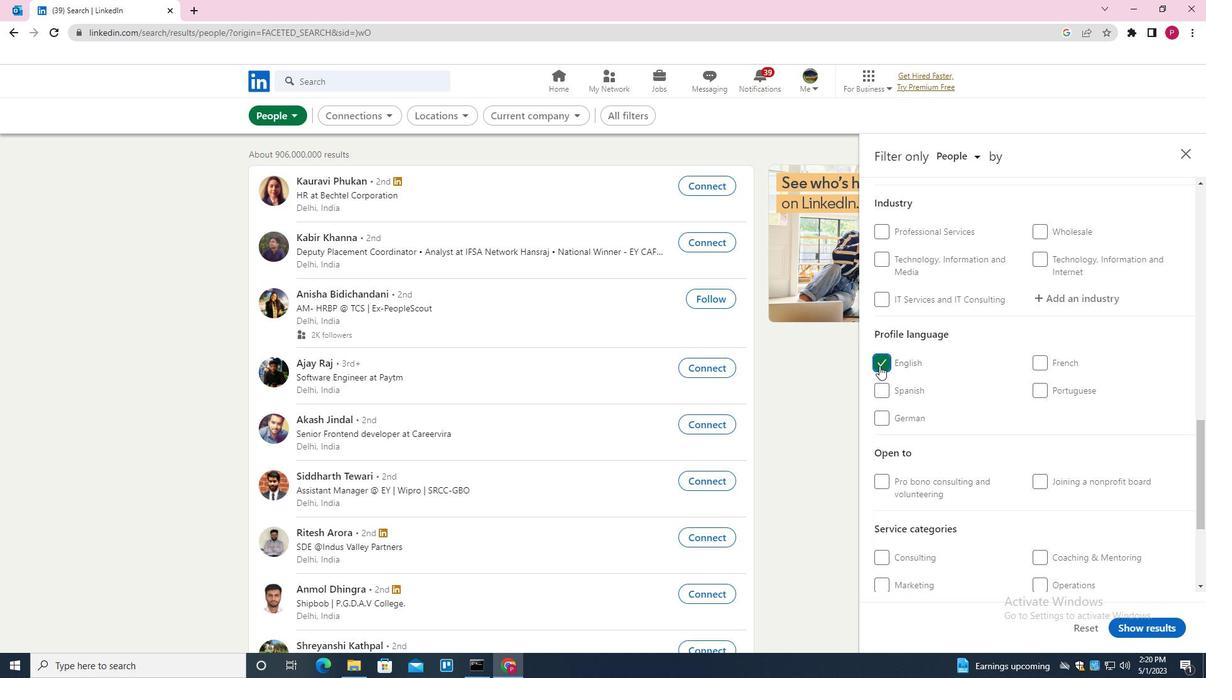 
Action: Mouse scrolled (879, 366) with delta (0, 0)
Screenshot: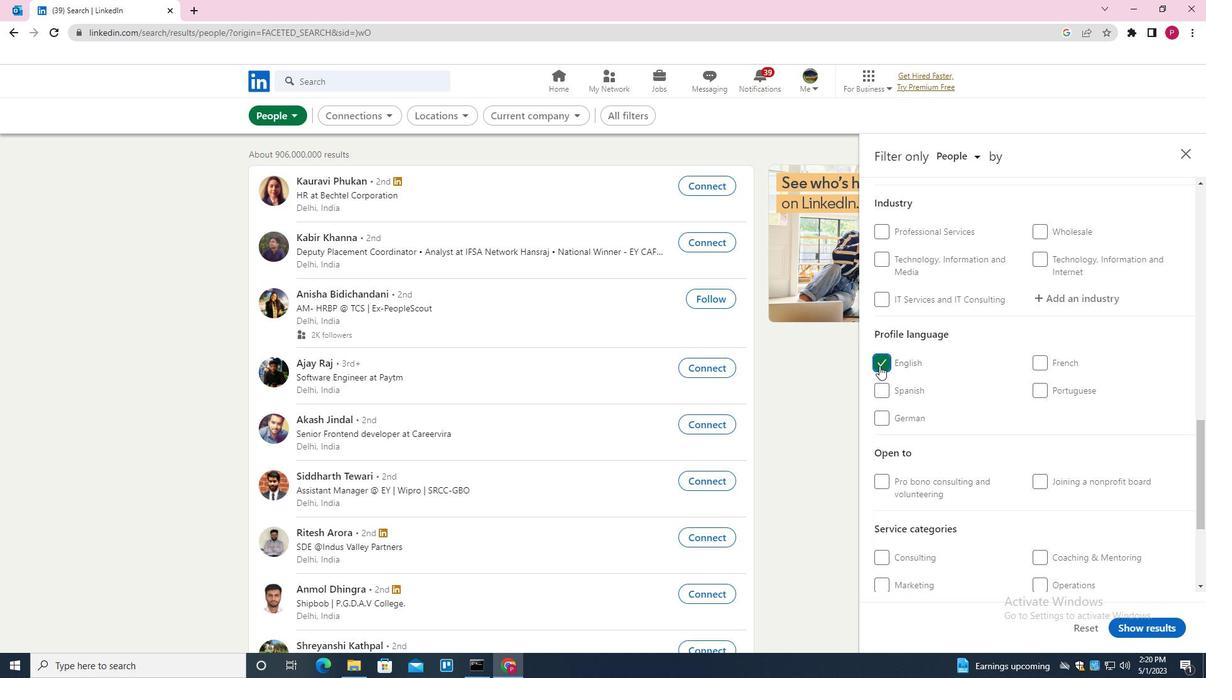 
Action: Mouse scrolled (879, 366) with delta (0, 0)
Screenshot: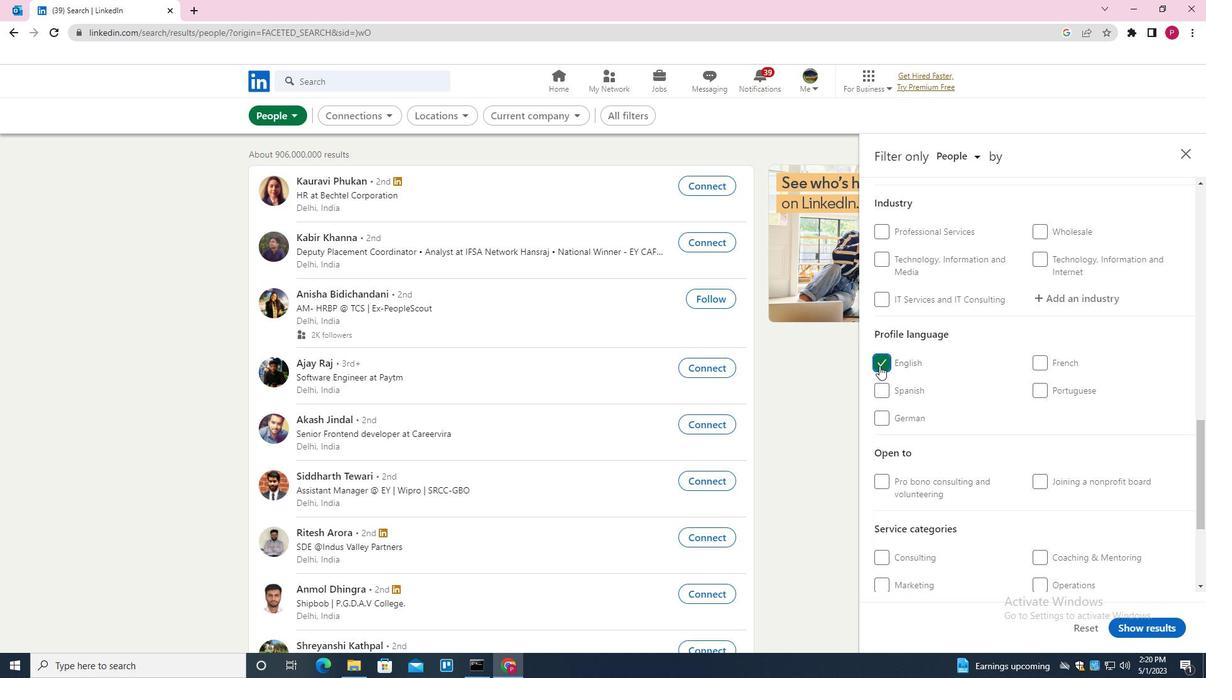 
Action: Mouse moved to (898, 361)
Screenshot: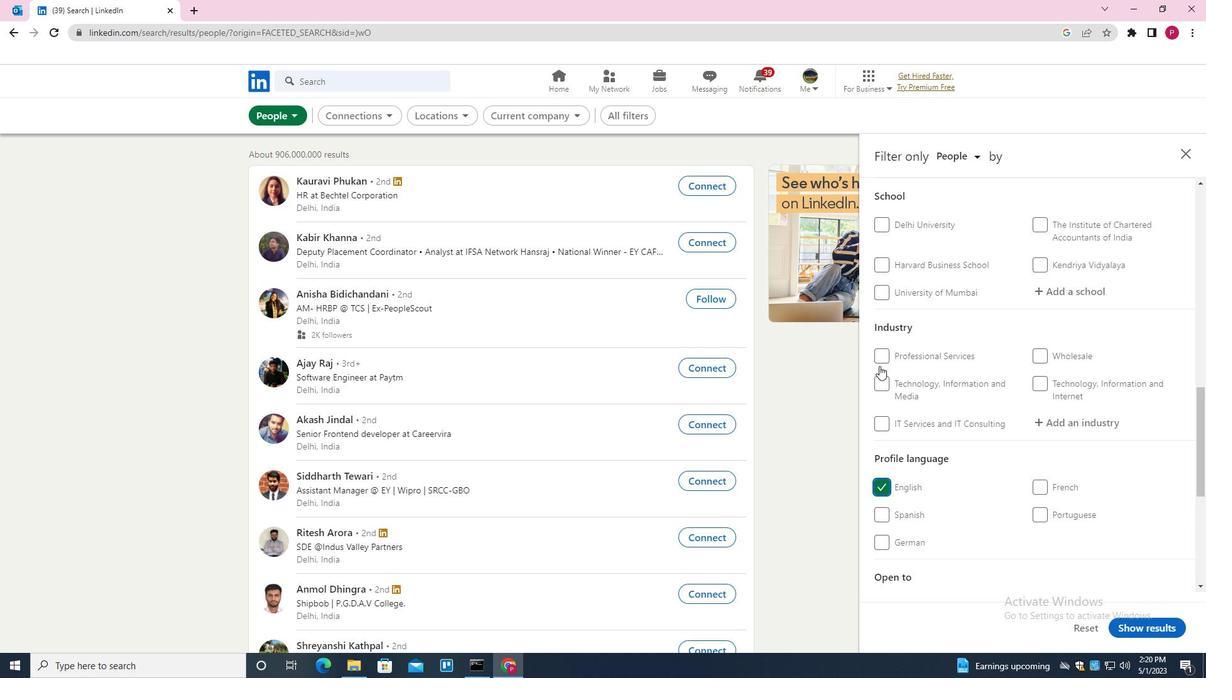 
Action: Mouse scrolled (898, 361) with delta (0, 0)
Screenshot: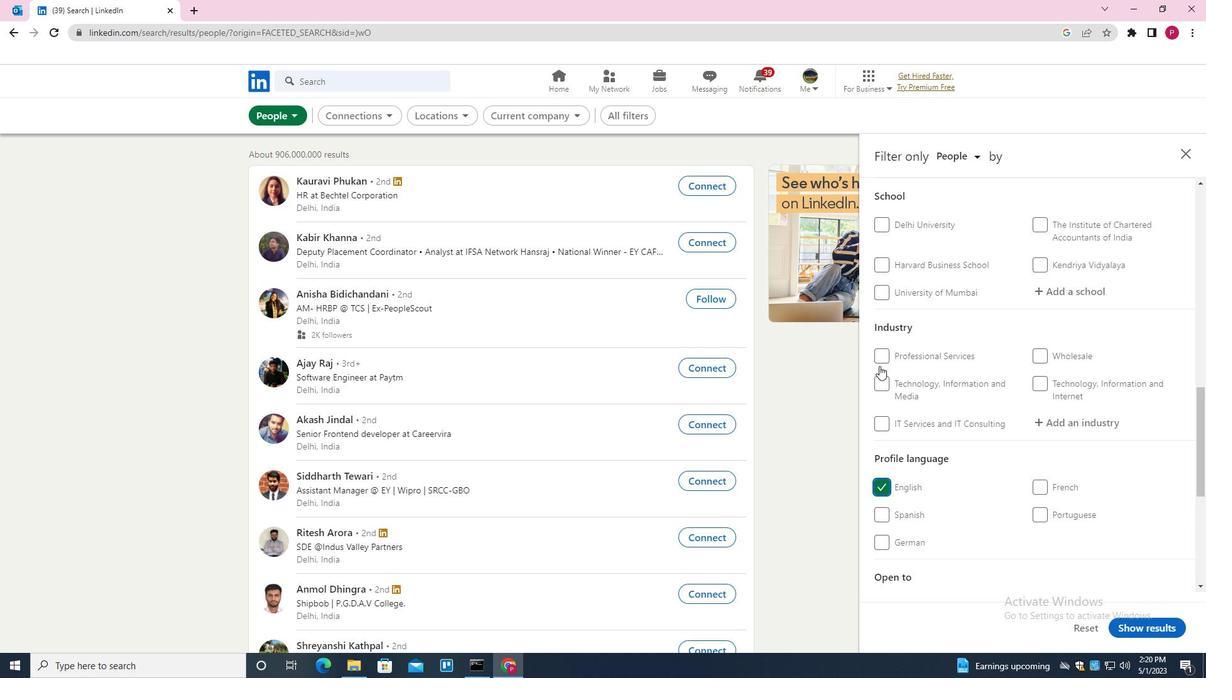 
Action: Mouse moved to (902, 359)
Screenshot: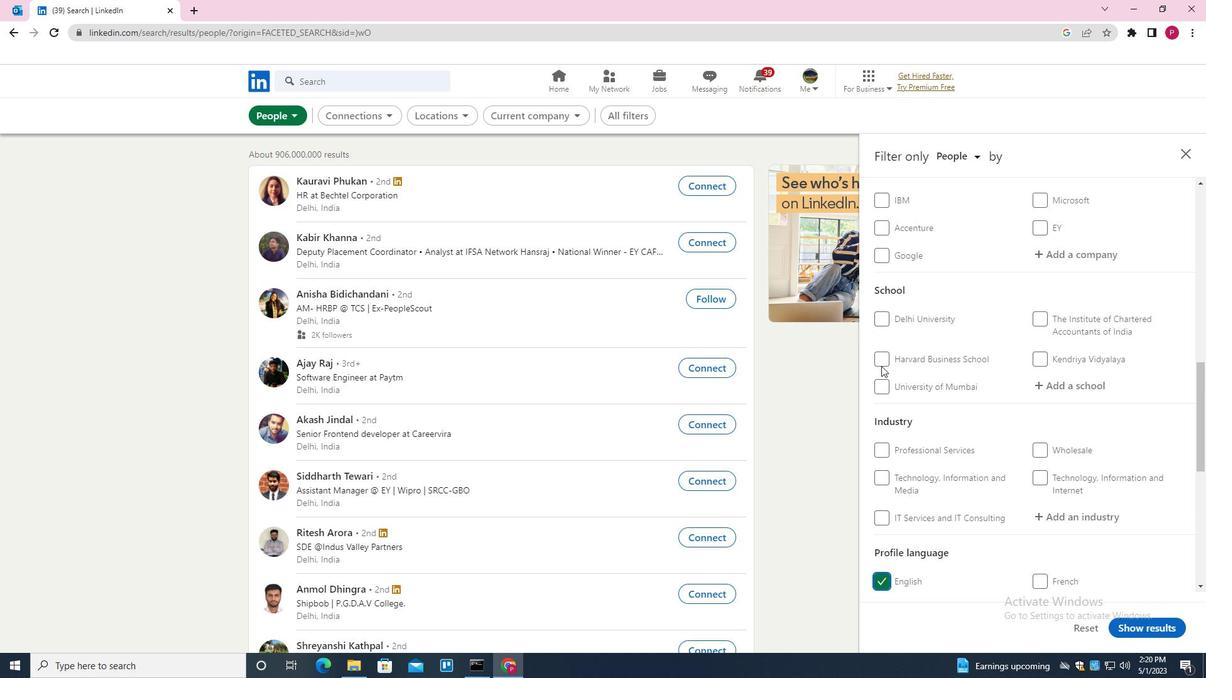 
Action: Mouse scrolled (902, 360) with delta (0, 0)
Screenshot: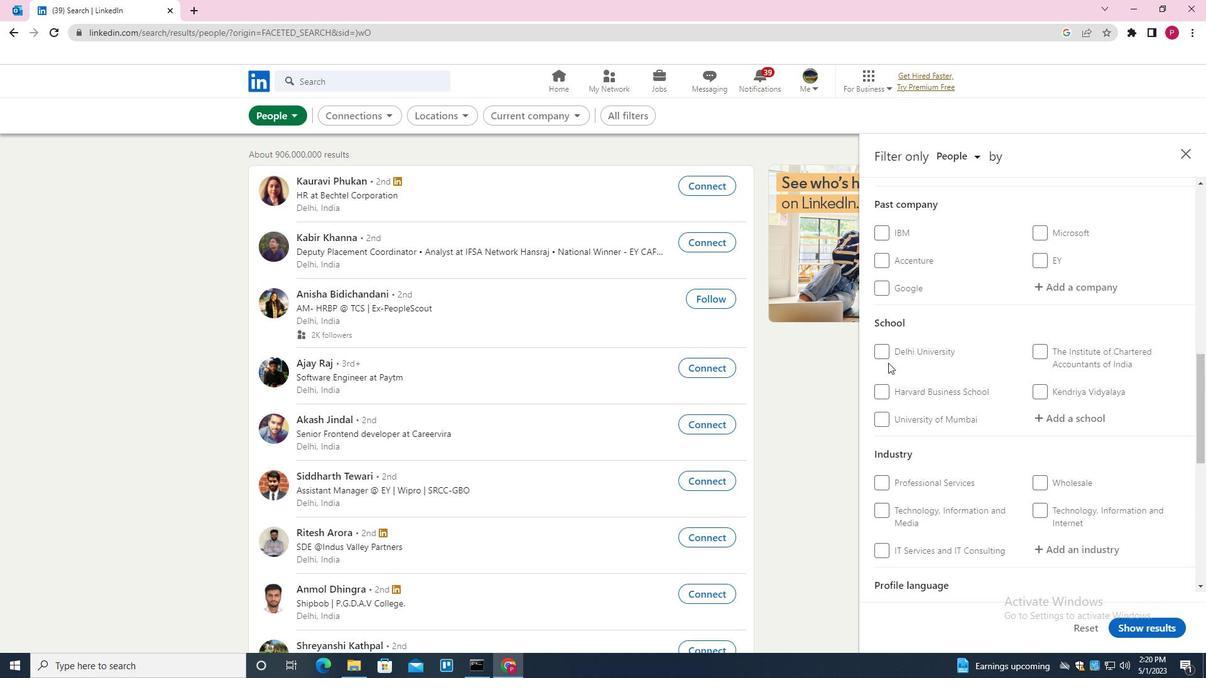 
Action: Mouse scrolled (902, 360) with delta (0, 0)
Screenshot: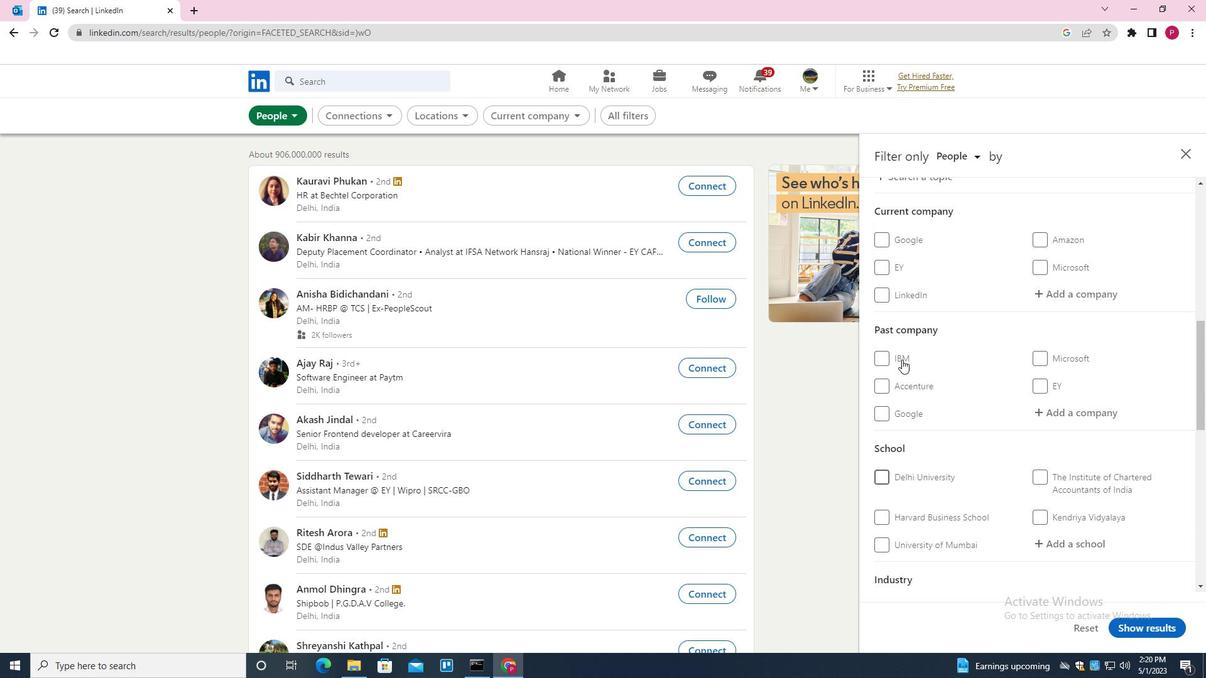 
Action: Mouse moved to (1070, 359)
Screenshot: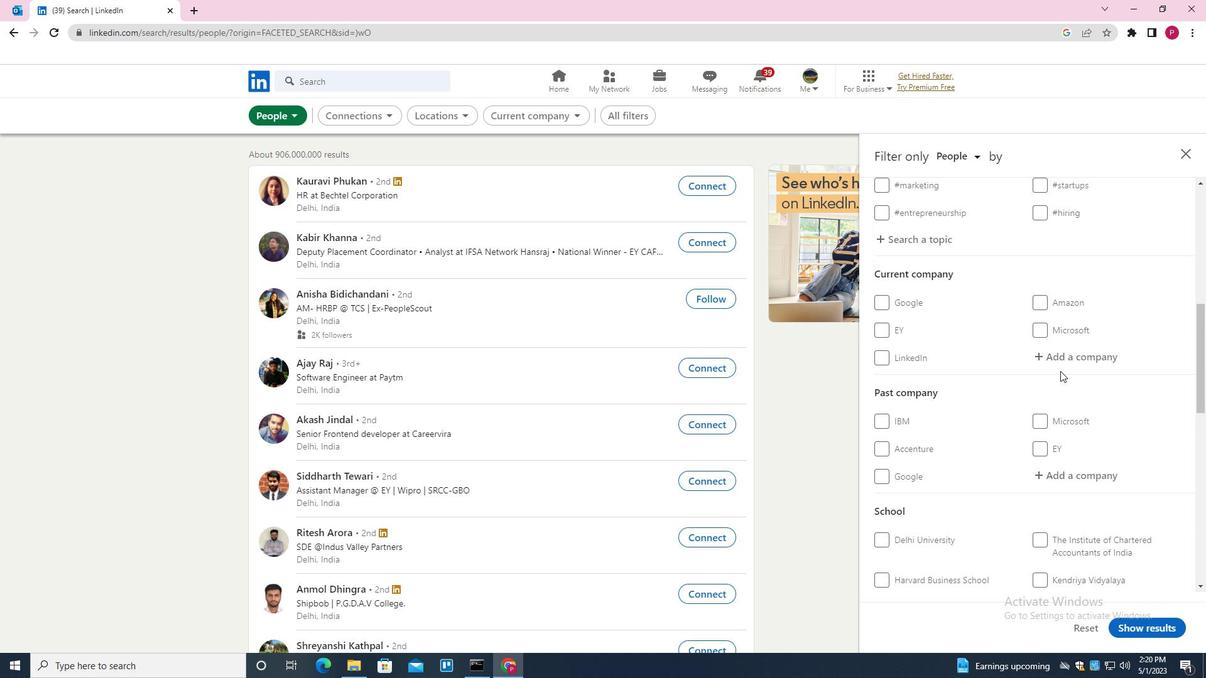 
Action: Mouse pressed left at (1070, 359)
Screenshot: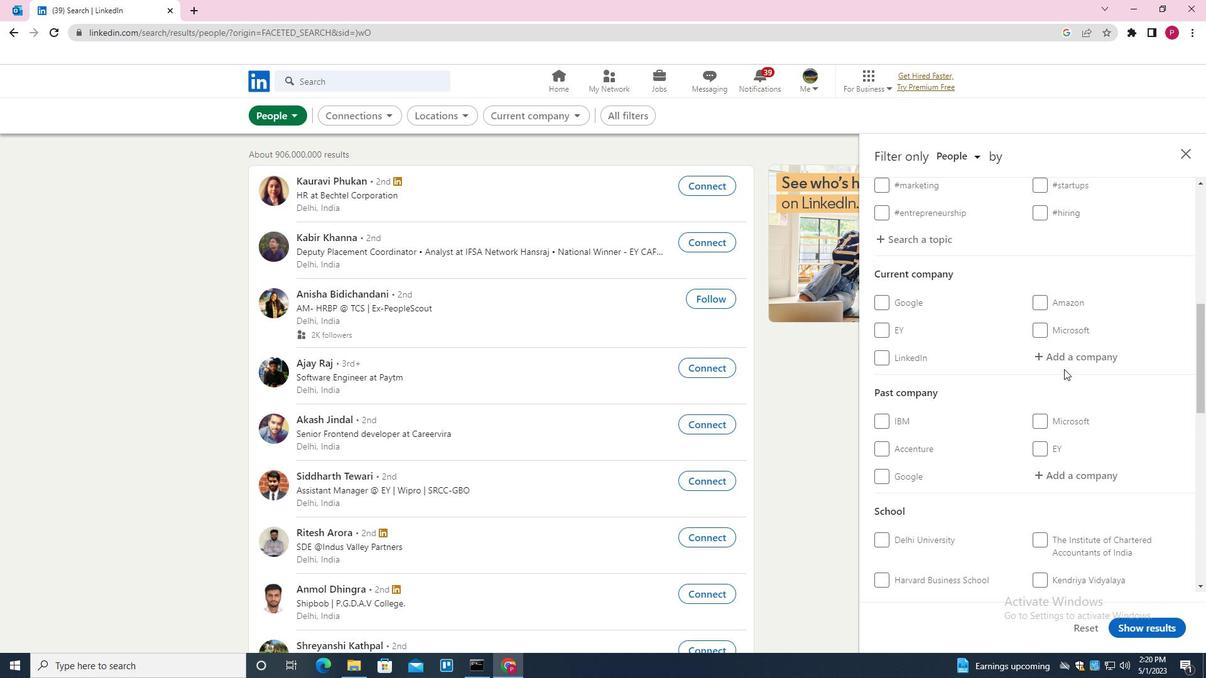 
Action: Key pressed <Key.shift>SOFTWARE<Key.space><Key.shift><Key.shift><Key.shift>TESTING<Key.space><Key.down><Key.down><Key.enter>
Screenshot: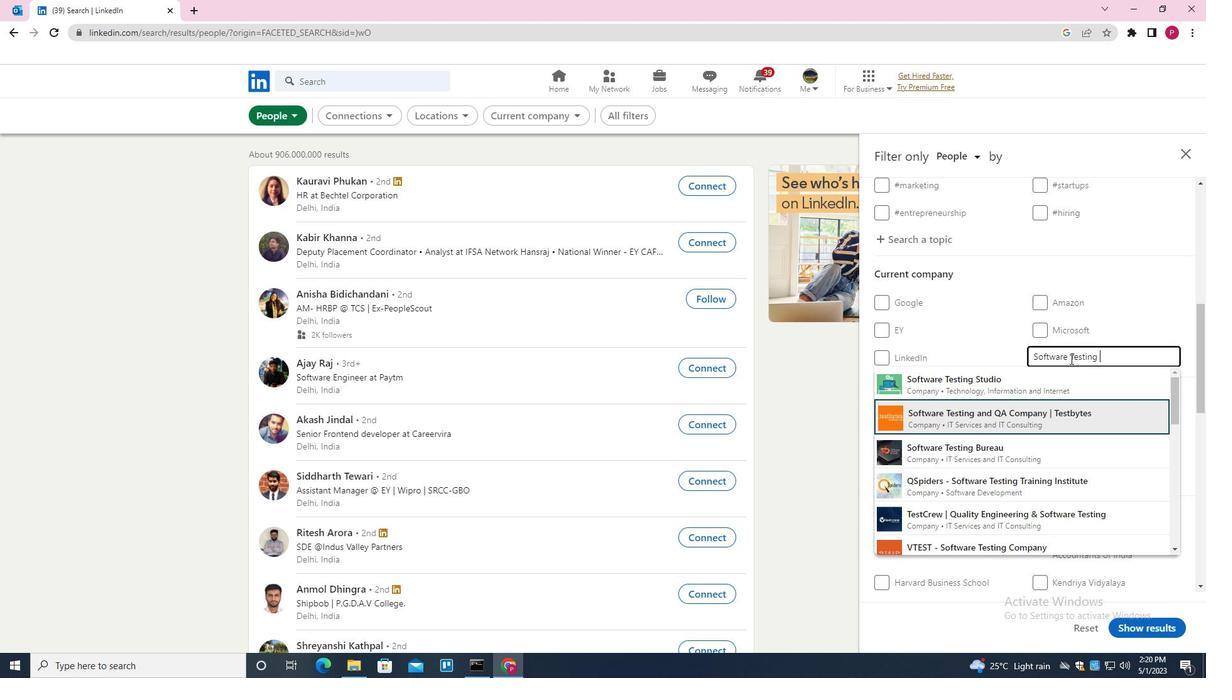 
Action: Mouse moved to (1073, 381)
Screenshot: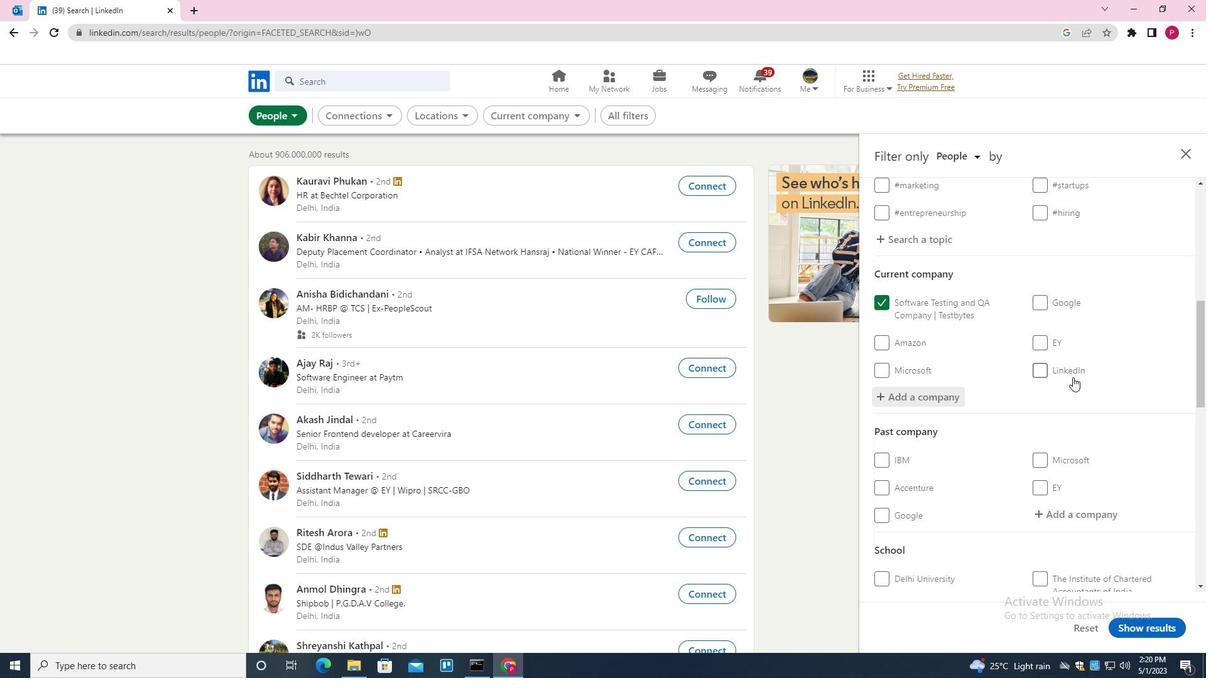 
Action: Mouse scrolled (1073, 381) with delta (0, 0)
Screenshot: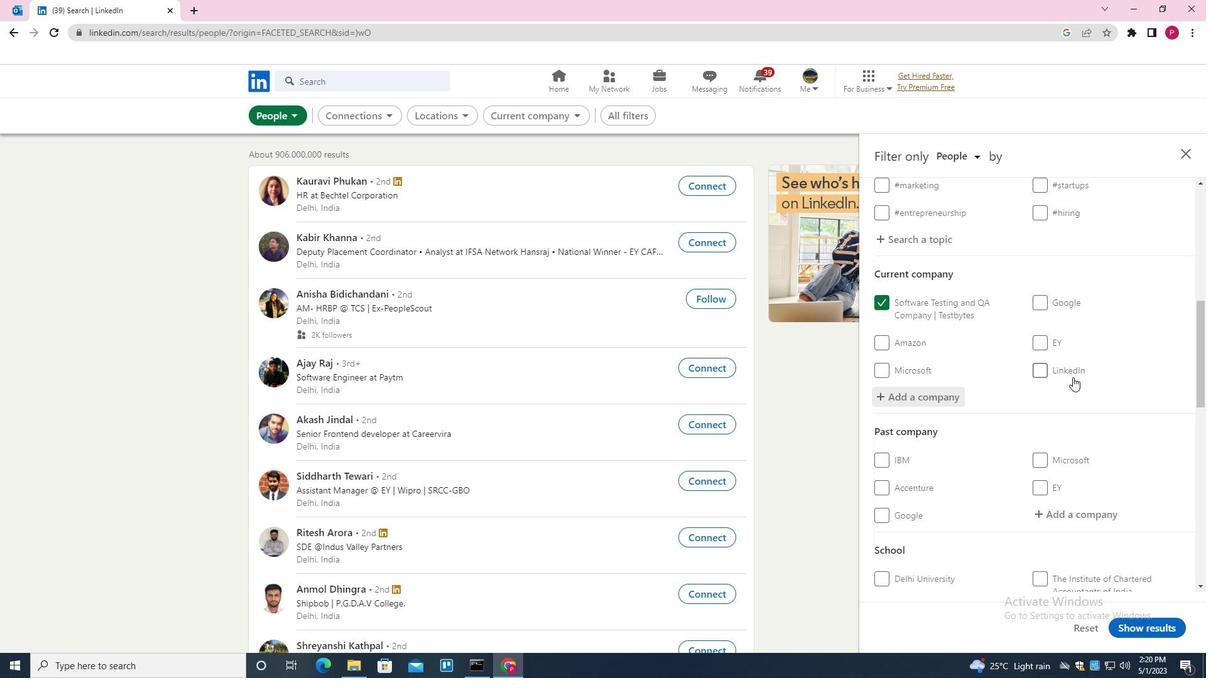 
Action: Mouse scrolled (1073, 381) with delta (0, 0)
Screenshot: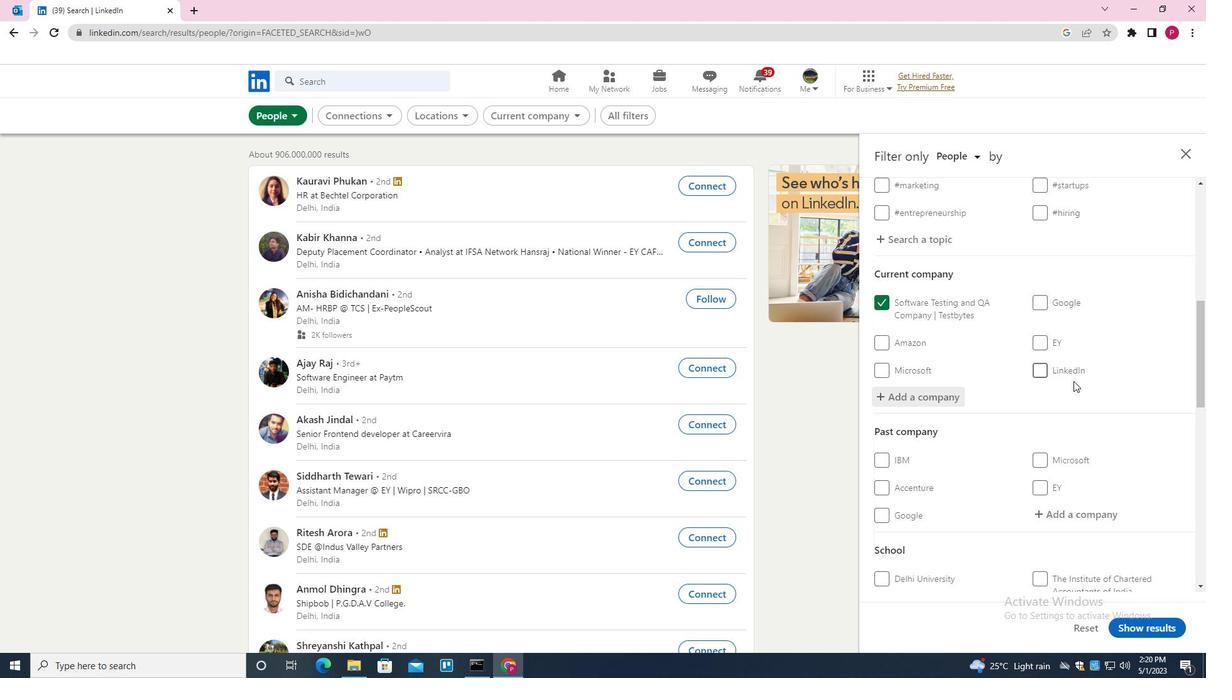 
Action: Mouse moved to (1051, 417)
Screenshot: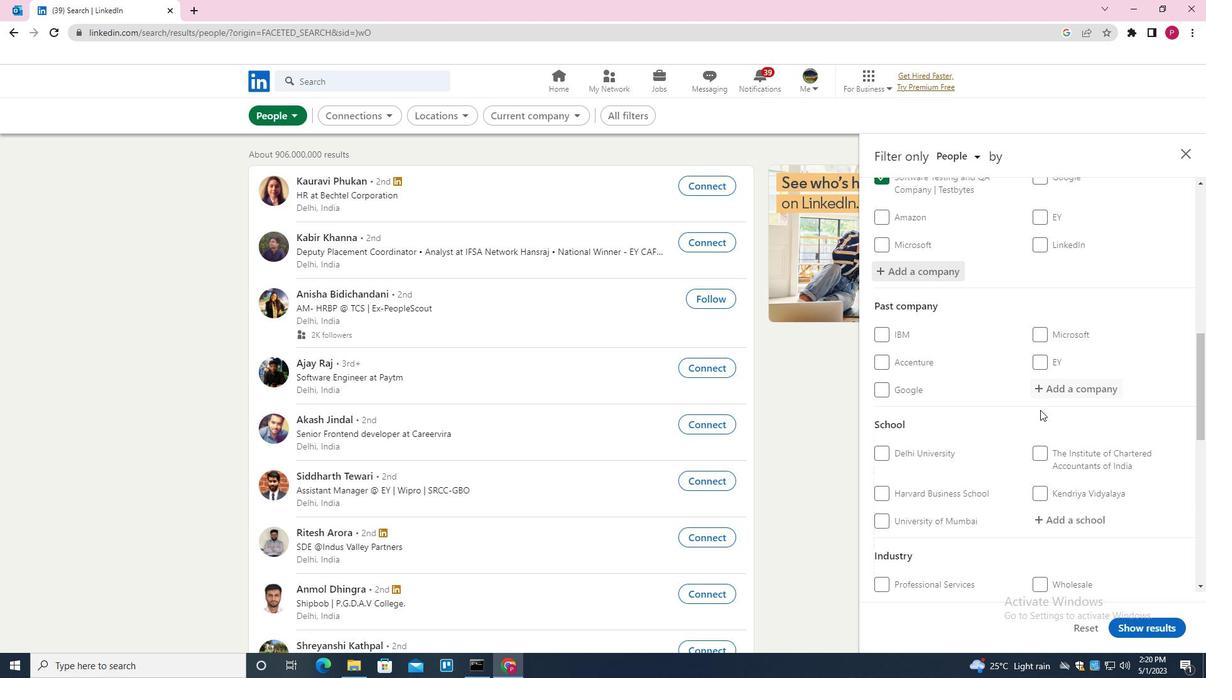 
Action: Mouse scrolled (1051, 416) with delta (0, 0)
Screenshot: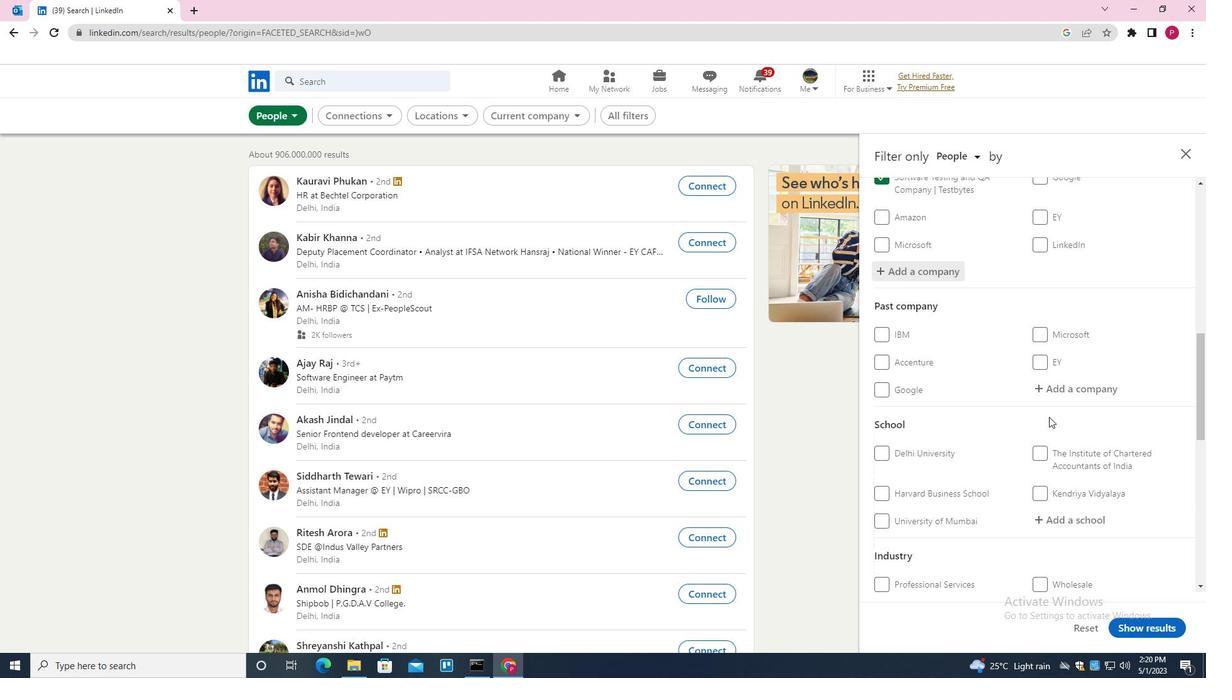 
Action: Mouse scrolled (1051, 416) with delta (0, 0)
Screenshot: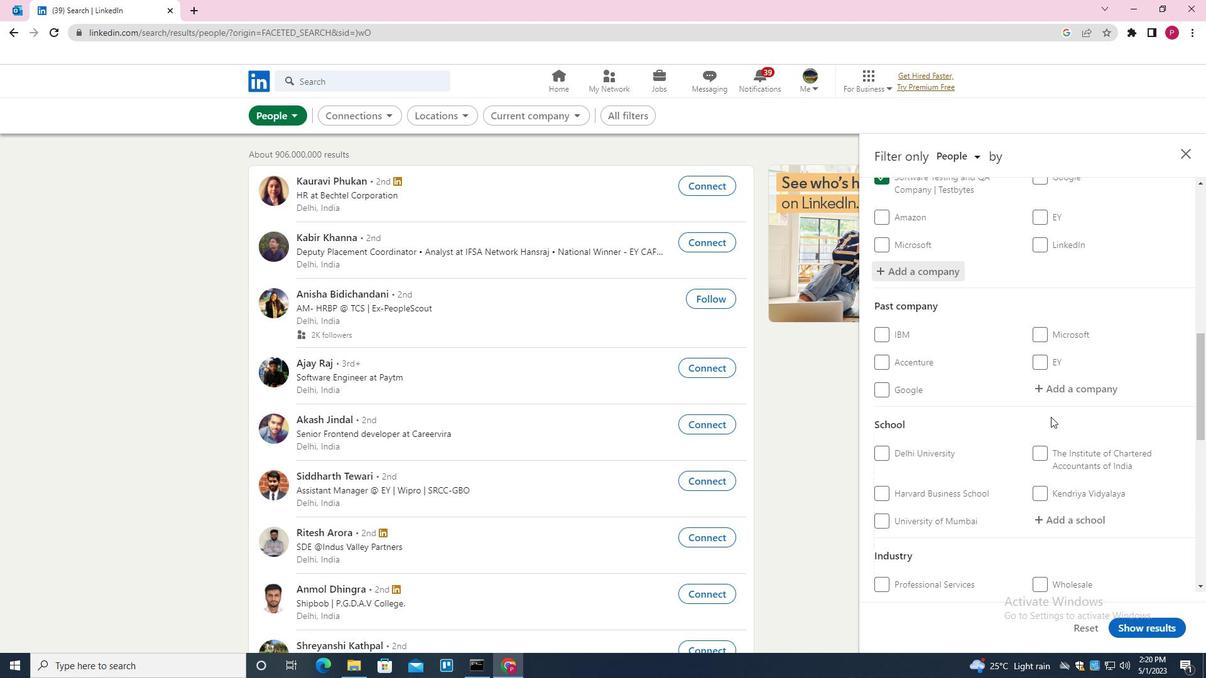 
Action: Mouse scrolled (1051, 416) with delta (0, 0)
Screenshot: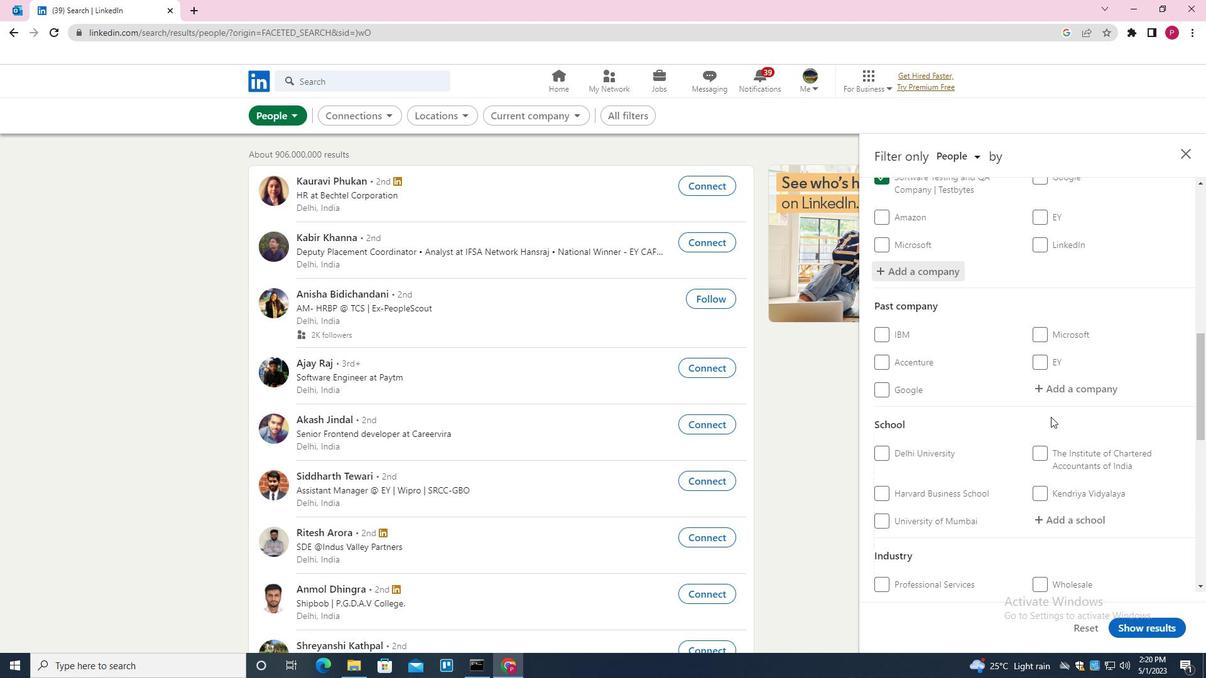 
Action: Mouse moved to (1077, 326)
Screenshot: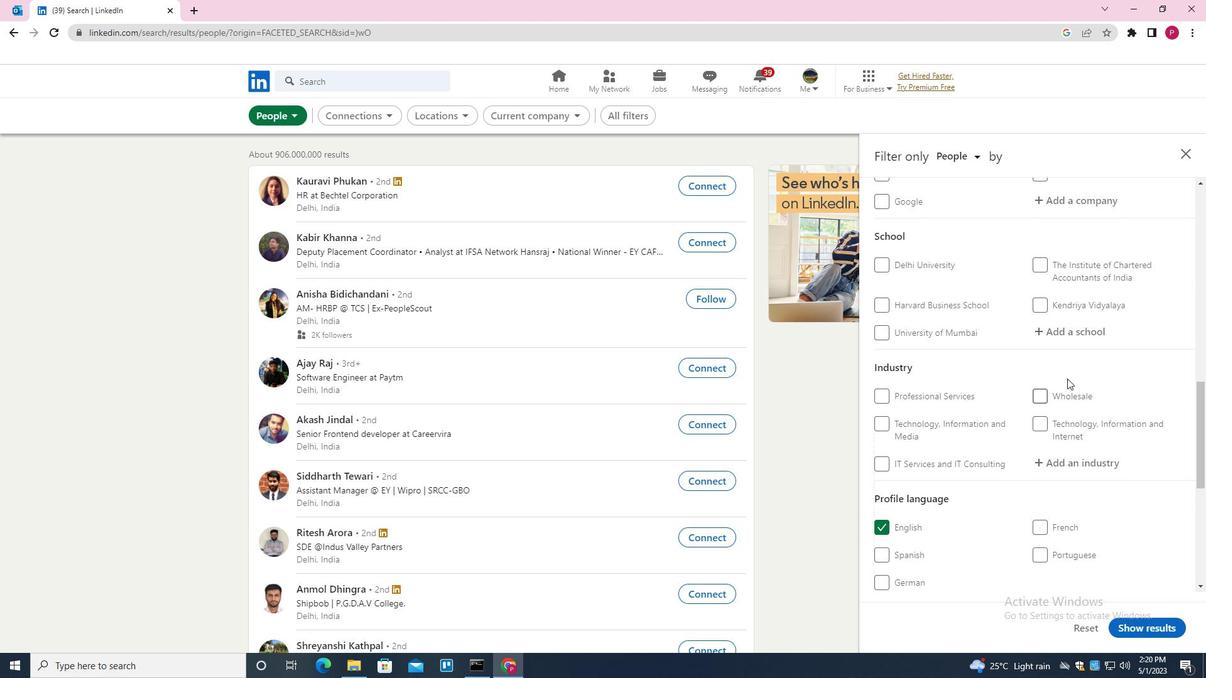 
Action: Mouse pressed left at (1077, 326)
Screenshot: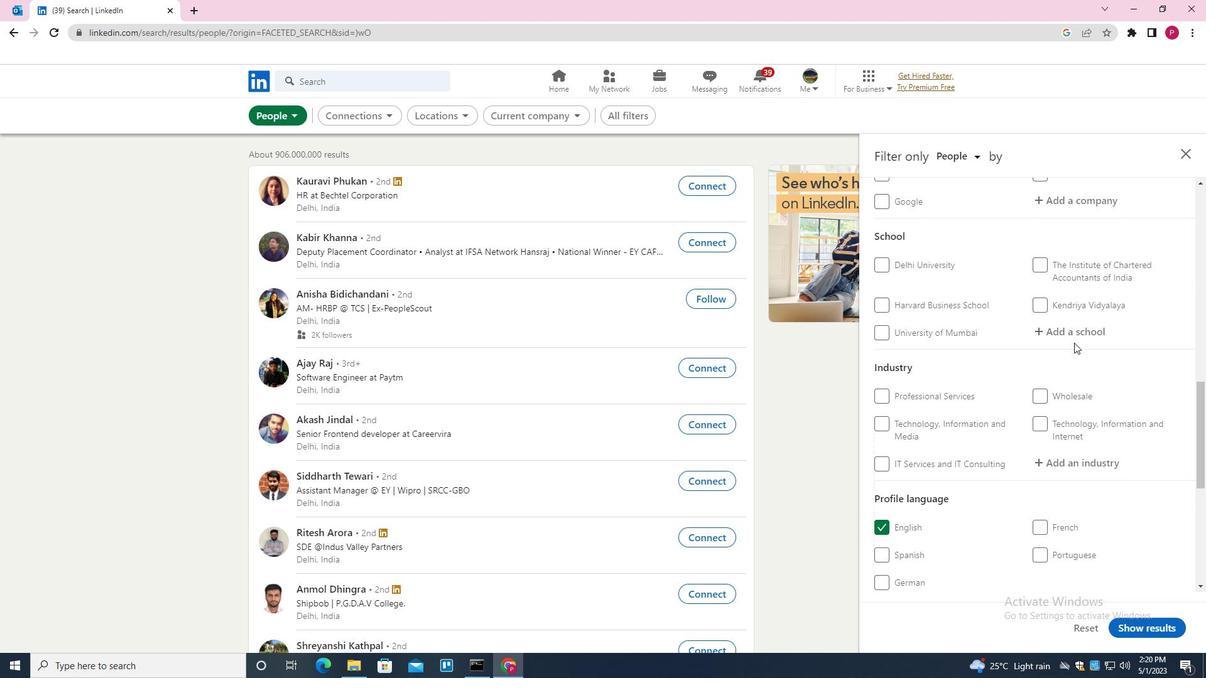 
Action: Key pressed <Key.shift><Key.shift><Key.shift><Key.shift><Key.shift><Key.shift><Key.shift>SHAH<Key.space><Key.shift>AND<Key.space><Key.down><Key.enter>
Screenshot: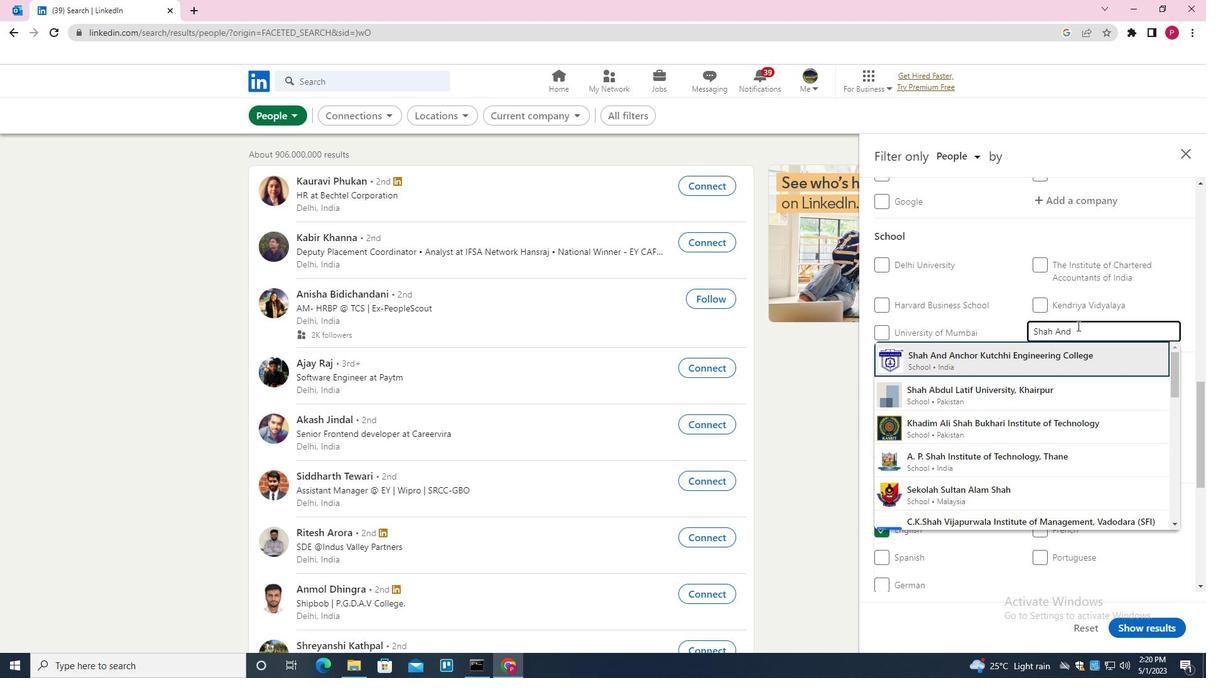 
Action: Mouse moved to (1042, 346)
Screenshot: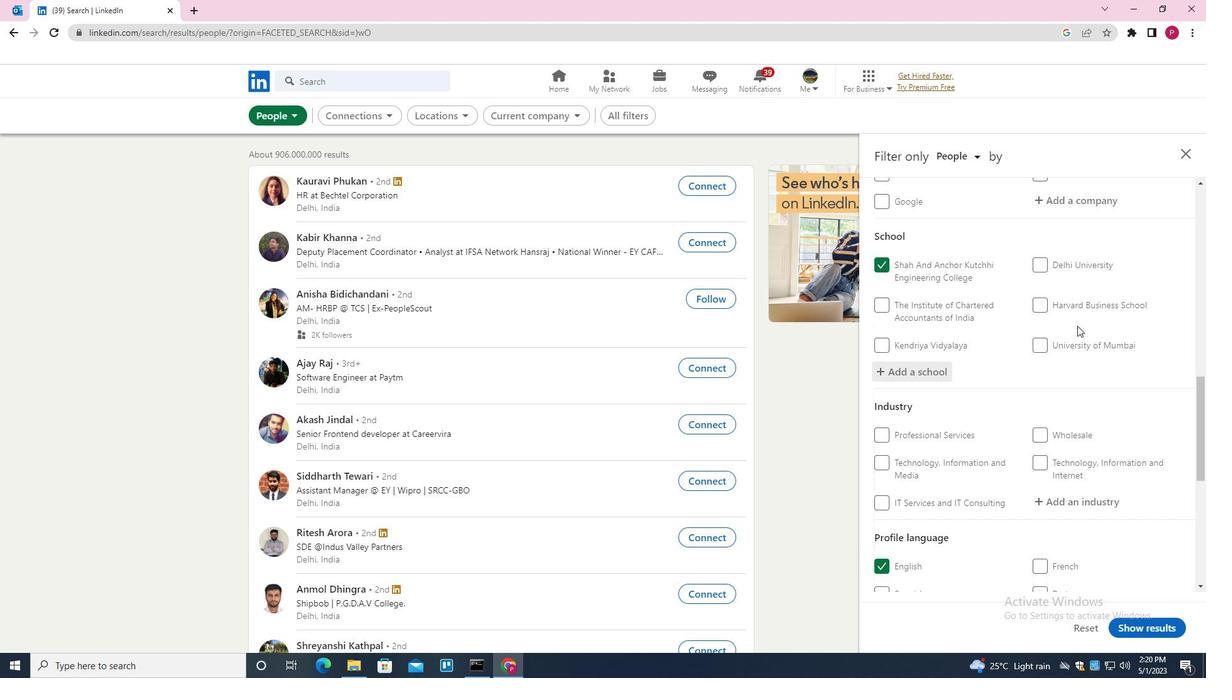 
Action: Mouse scrolled (1042, 346) with delta (0, 0)
Screenshot: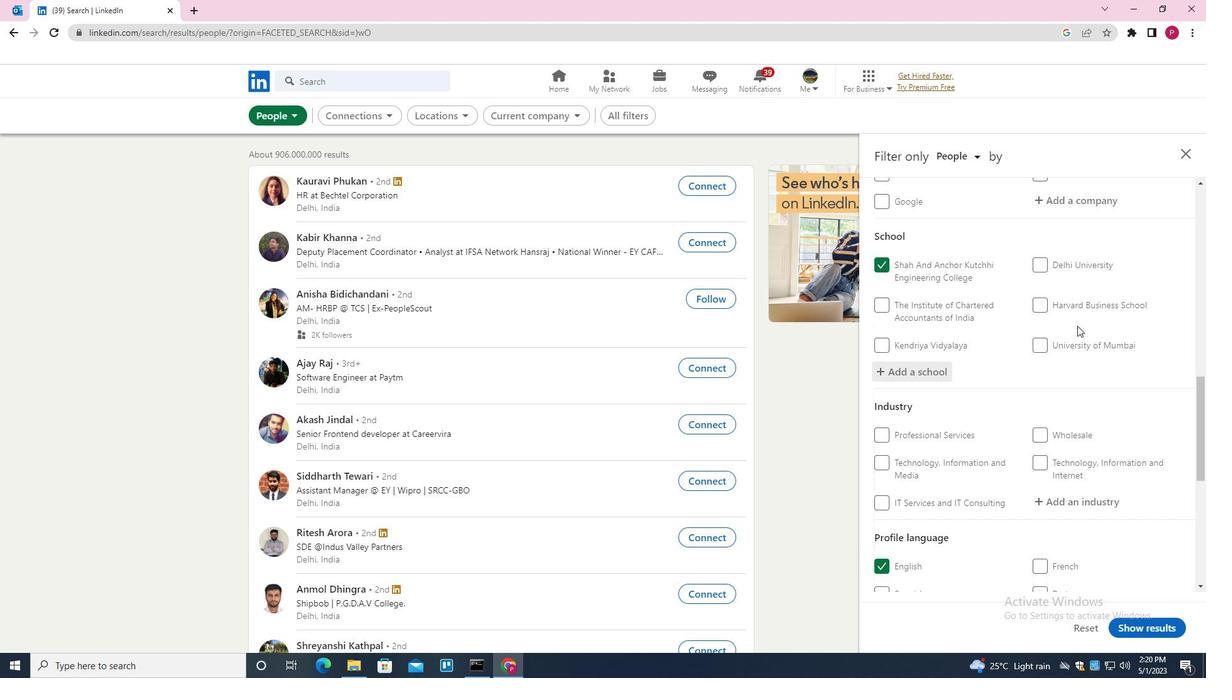 
Action: Mouse scrolled (1042, 346) with delta (0, 0)
Screenshot: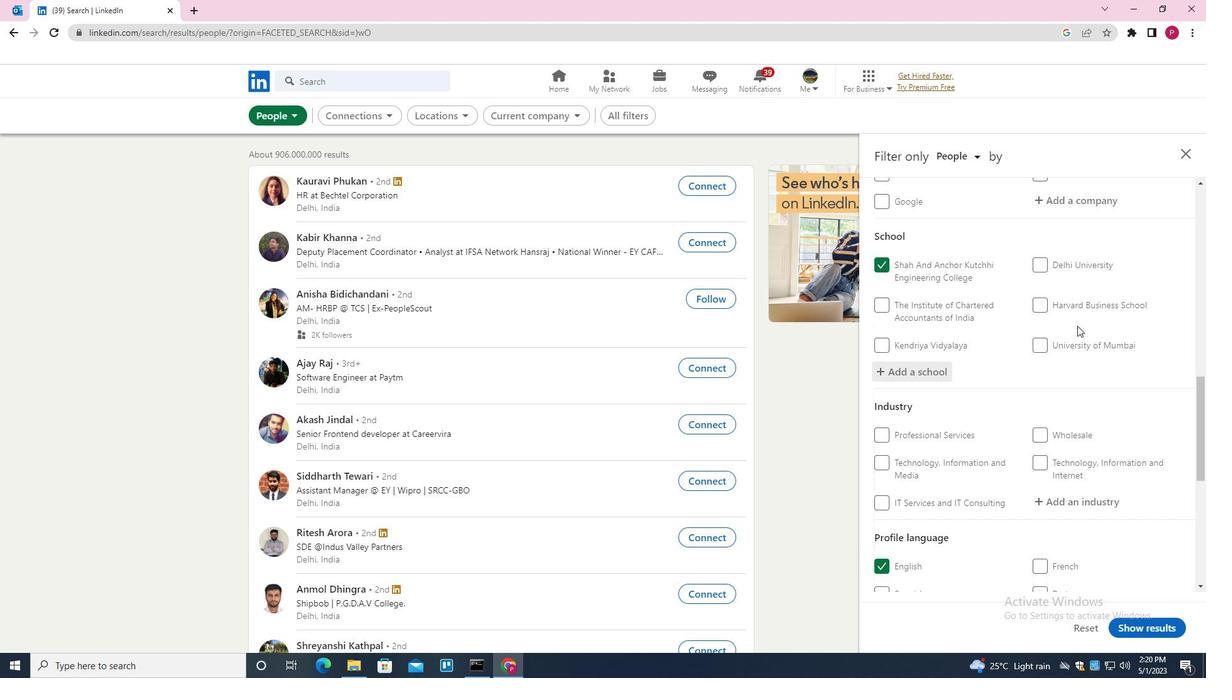 
Action: Mouse scrolled (1042, 346) with delta (0, 0)
Screenshot: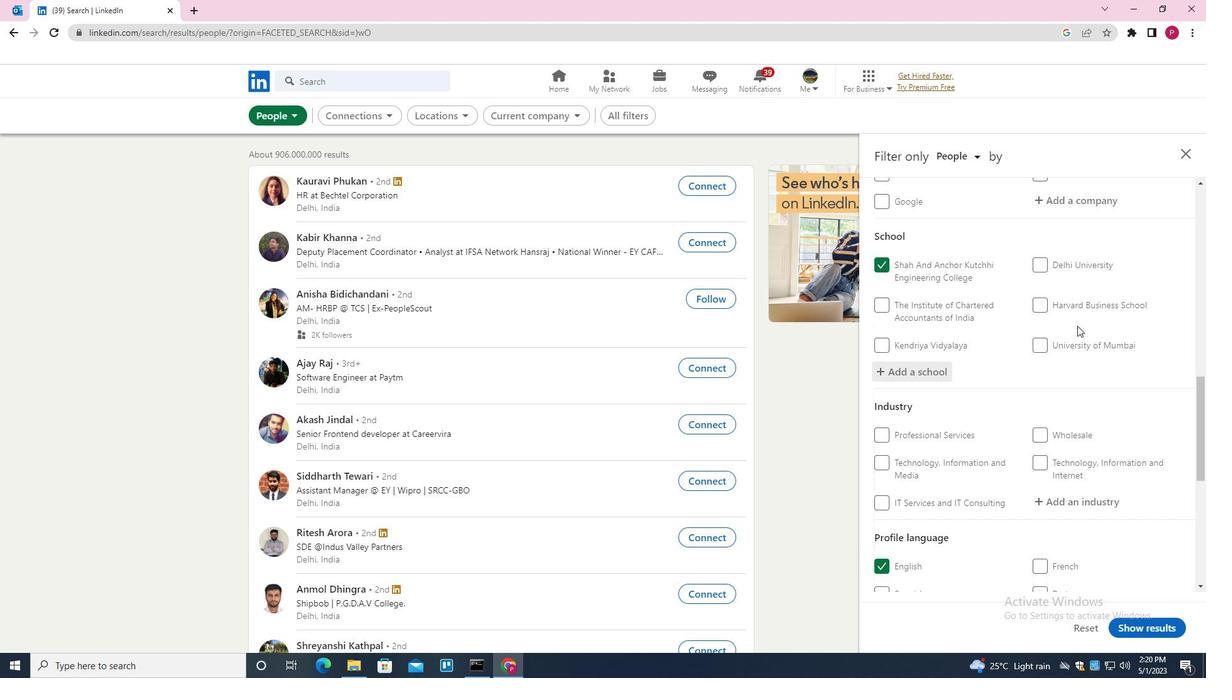 
Action: Mouse scrolled (1042, 346) with delta (0, 0)
Screenshot: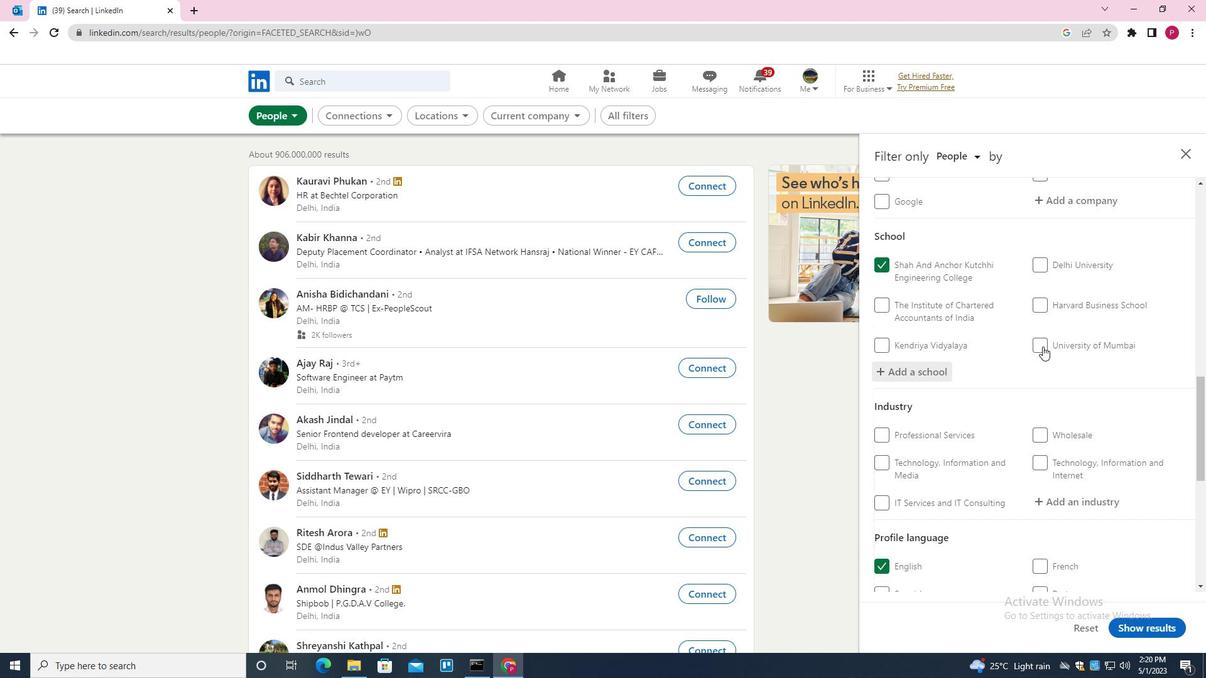 
Action: Mouse moved to (1065, 242)
Screenshot: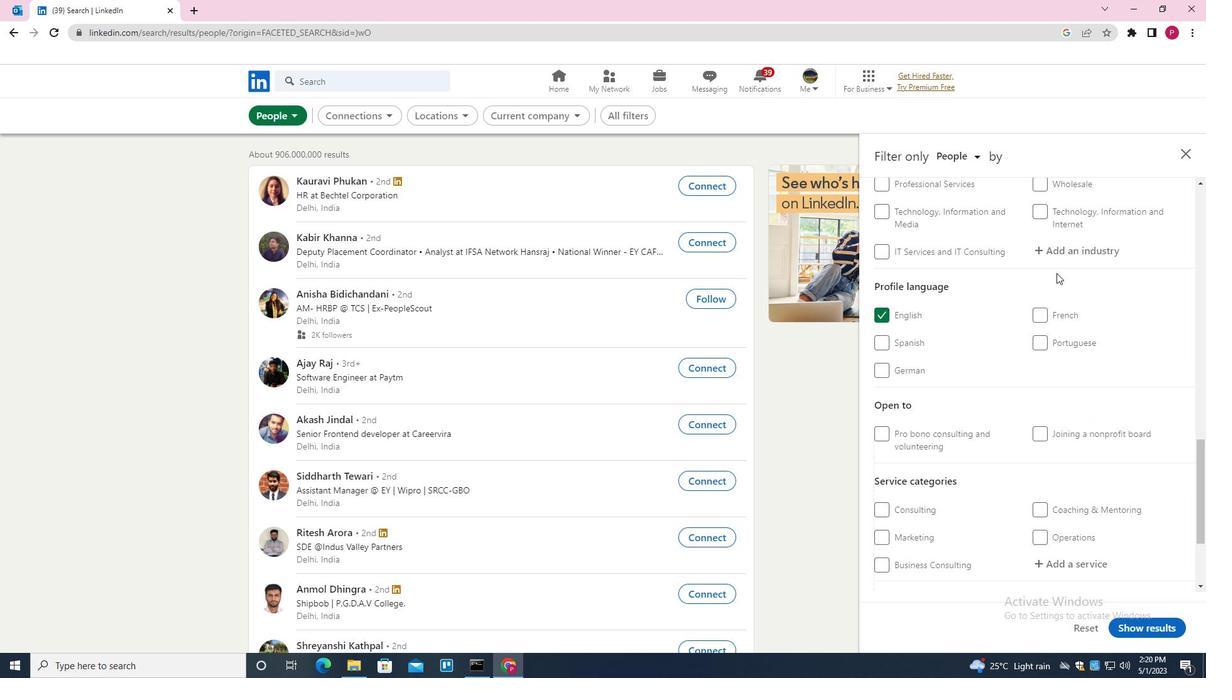
Action: Mouse pressed left at (1065, 242)
Screenshot: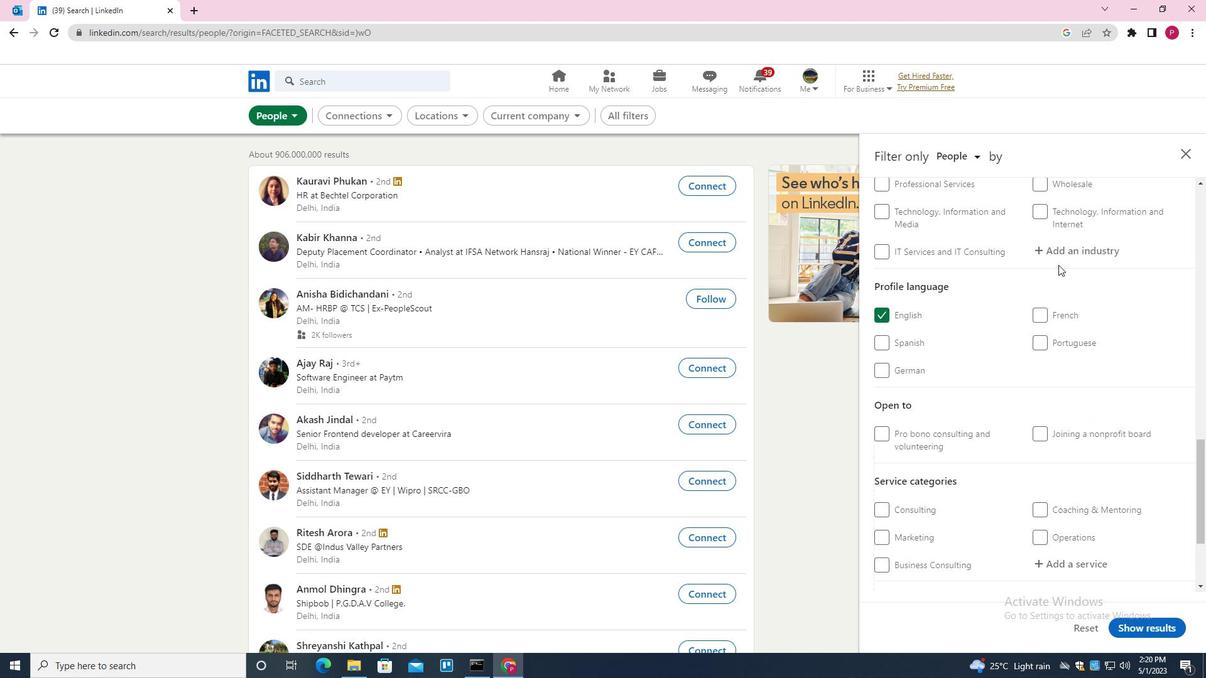 
Action: Key pressed <Key.shift><Key.shift><Key.shift><Key.shift><Key.shift>BROADCAST<Key.down><Key.enter>
Screenshot: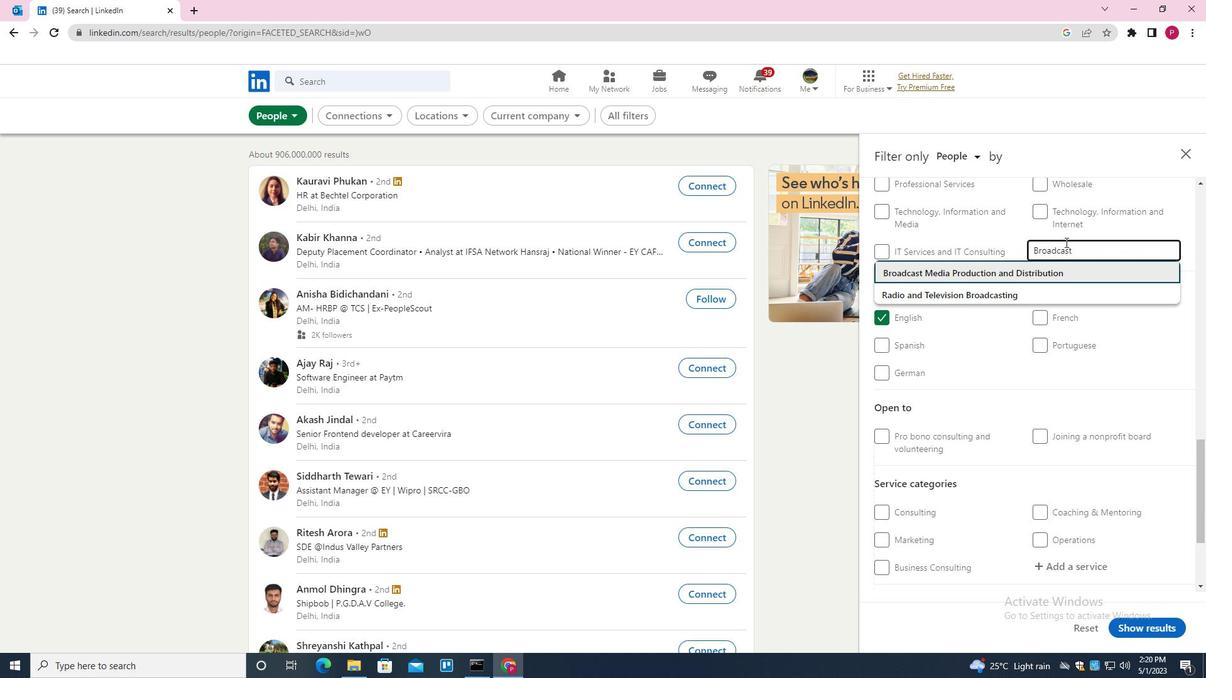 
Action: Mouse moved to (986, 350)
Screenshot: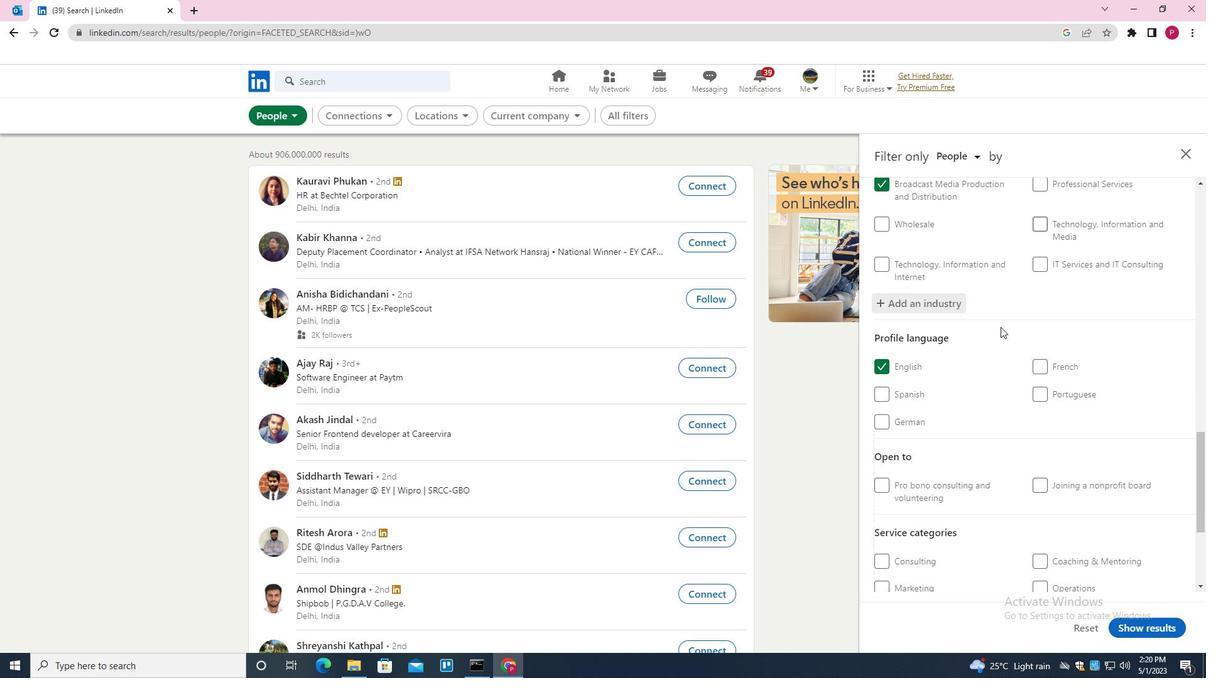 
Action: Mouse scrolled (986, 349) with delta (0, 0)
Screenshot: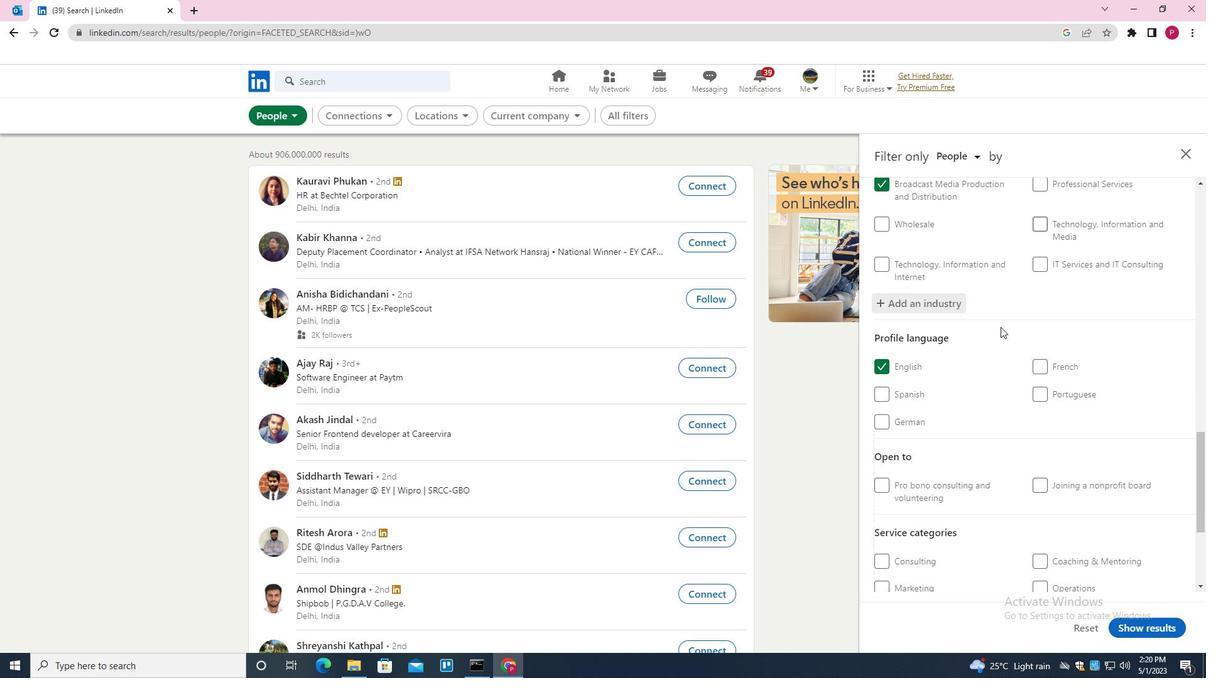 
Action: Mouse scrolled (986, 349) with delta (0, 0)
Screenshot: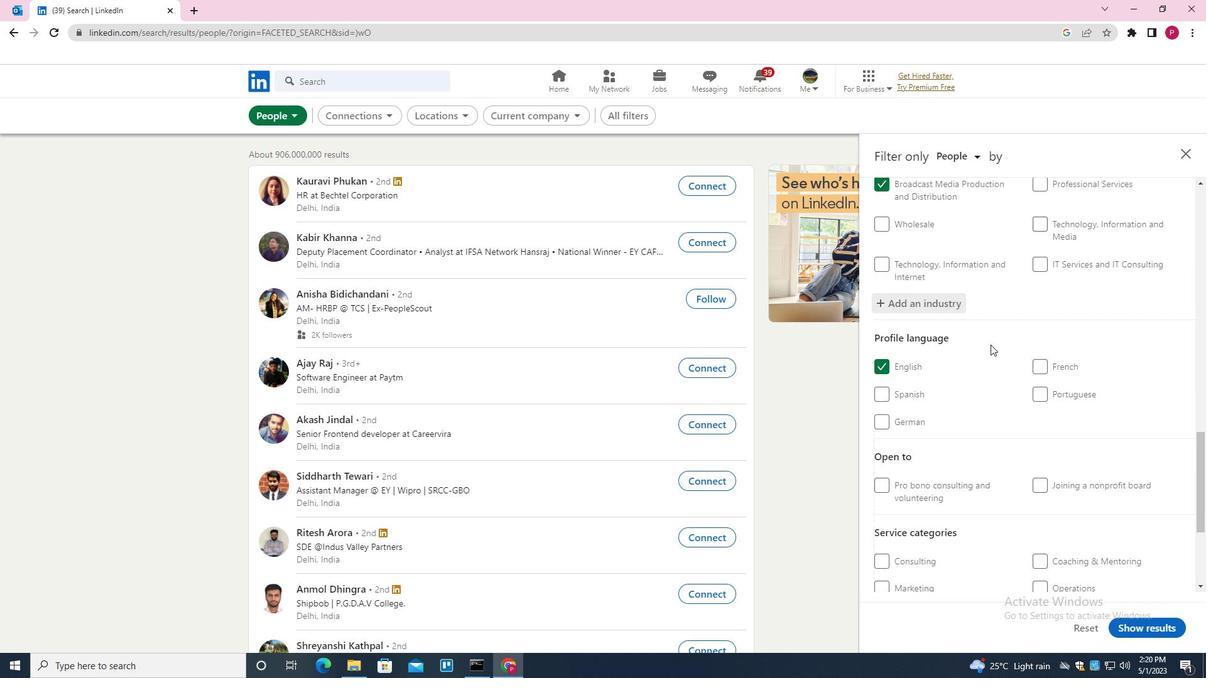 
Action: Mouse scrolled (986, 349) with delta (0, 0)
Screenshot: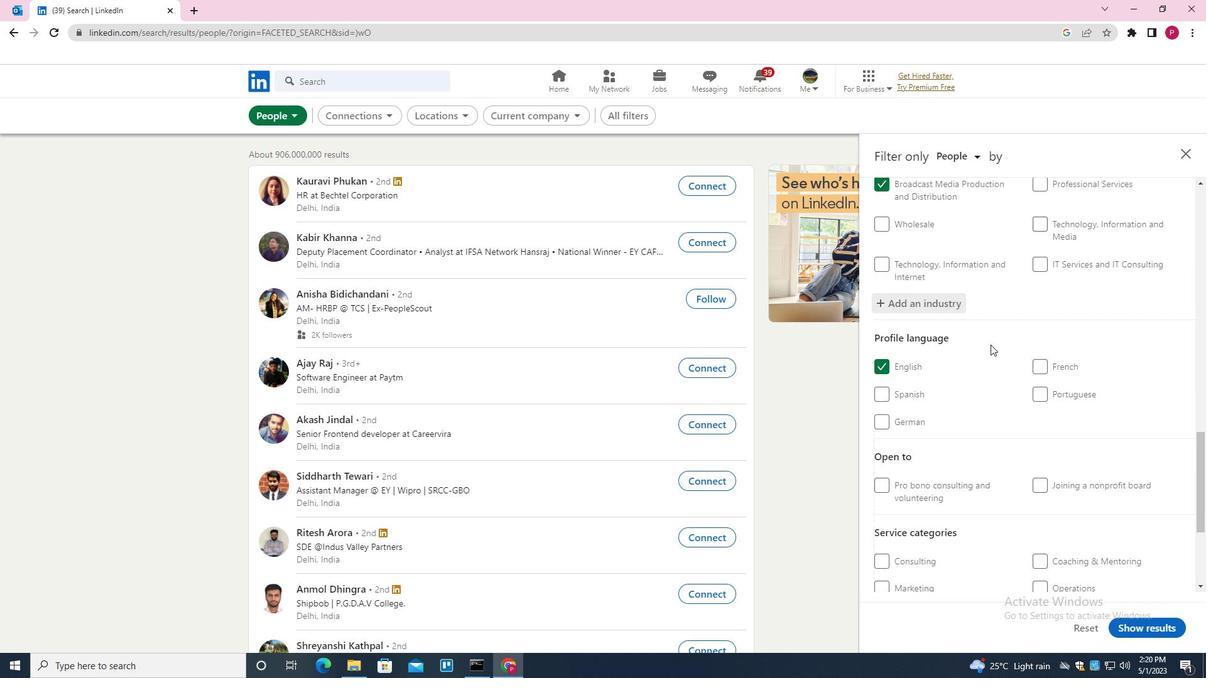 
Action: Mouse moved to (1096, 427)
Screenshot: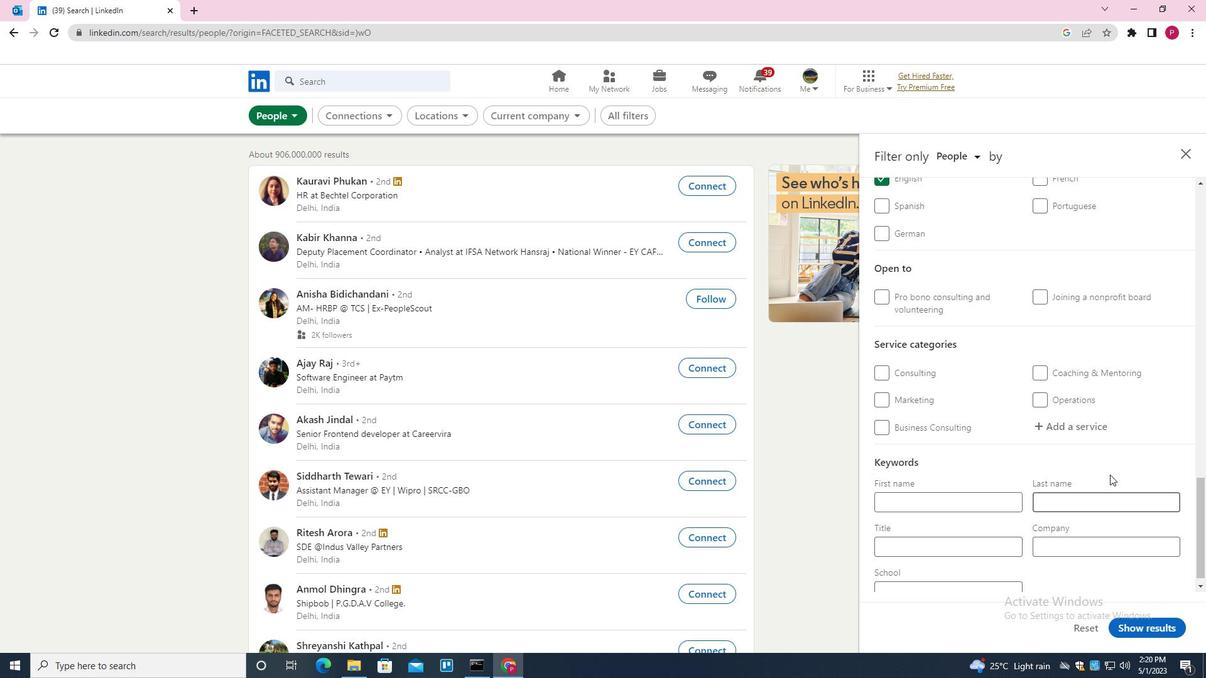 
Action: Mouse pressed left at (1096, 427)
Screenshot: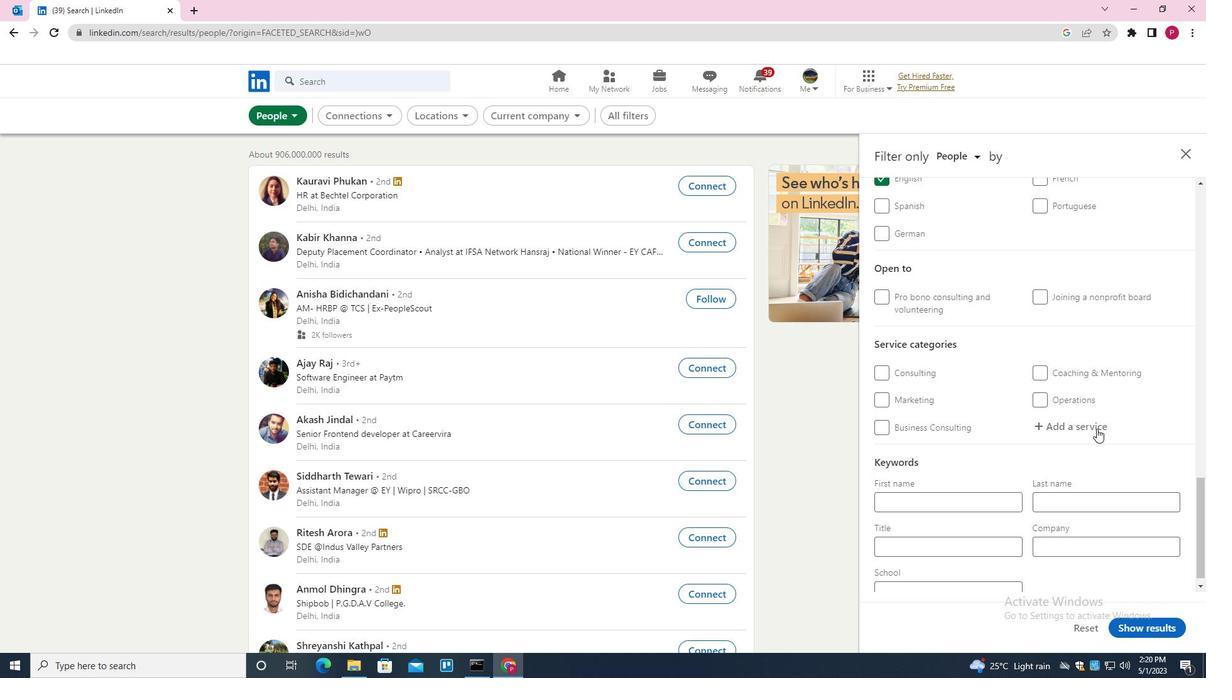 
Action: Key pressed <Key.shift><Key.shift><Key.shift>HR<Key.down><Key.down><Key.enter>
Screenshot: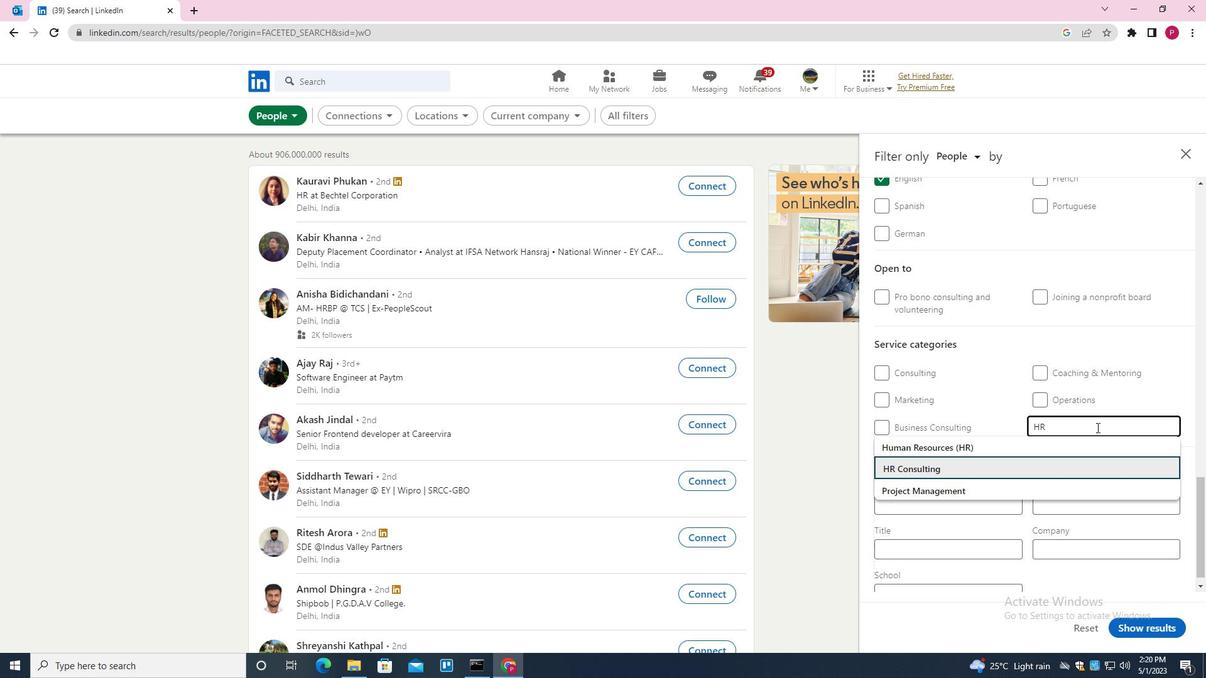 
Action: Mouse scrolled (1096, 427) with delta (0, 0)
Screenshot: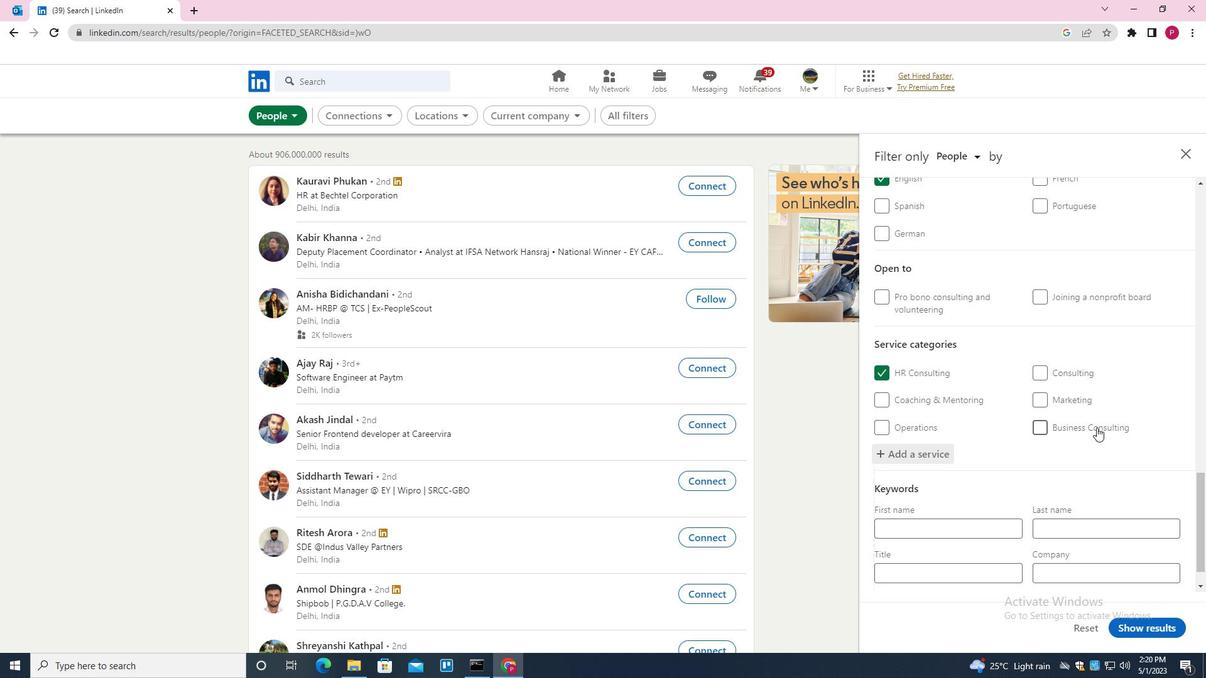 
Action: Mouse scrolled (1096, 427) with delta (0, 0)
Screenshot: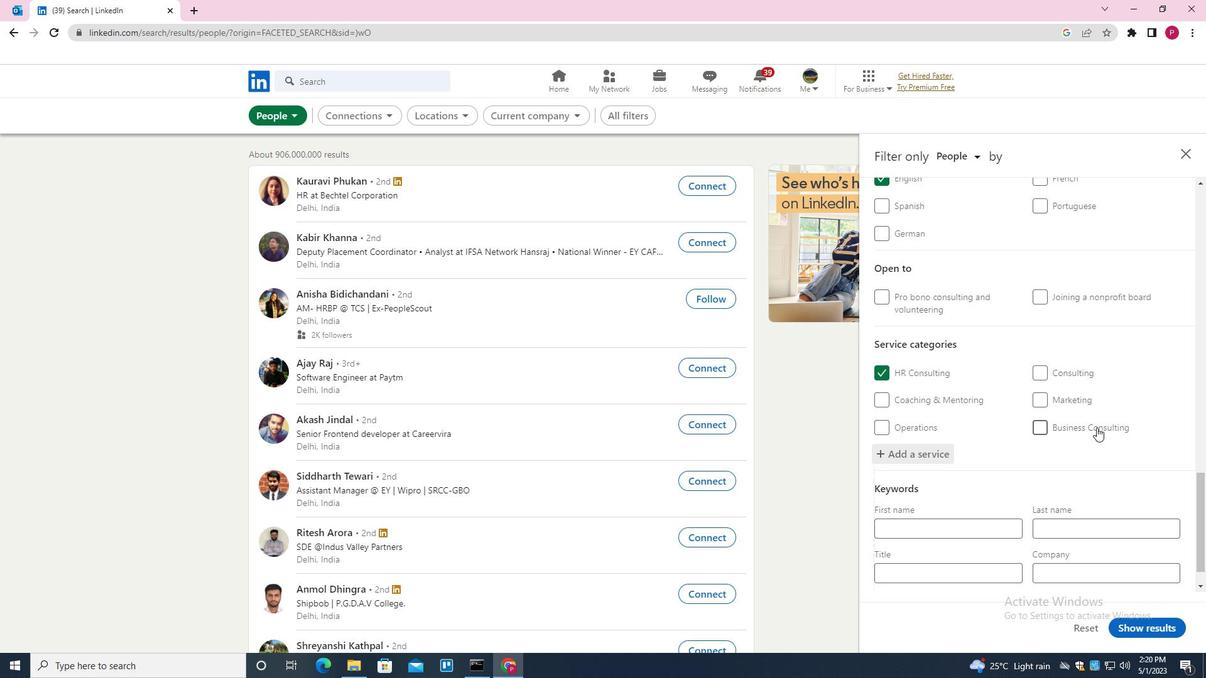 
Action: Mouse scrolled (1096, 426) with delta (0, -1)
Screenshot: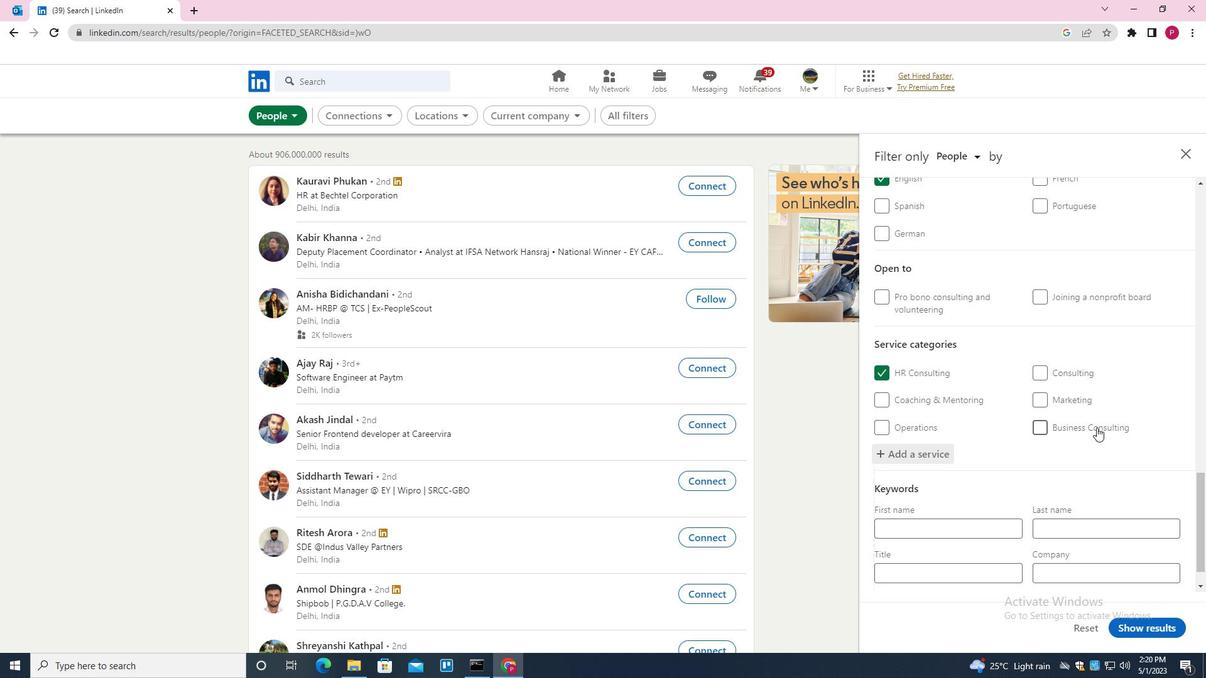 
Action: Mouse scrolled (1096, 427) with delta (0, 0)
Screenshot: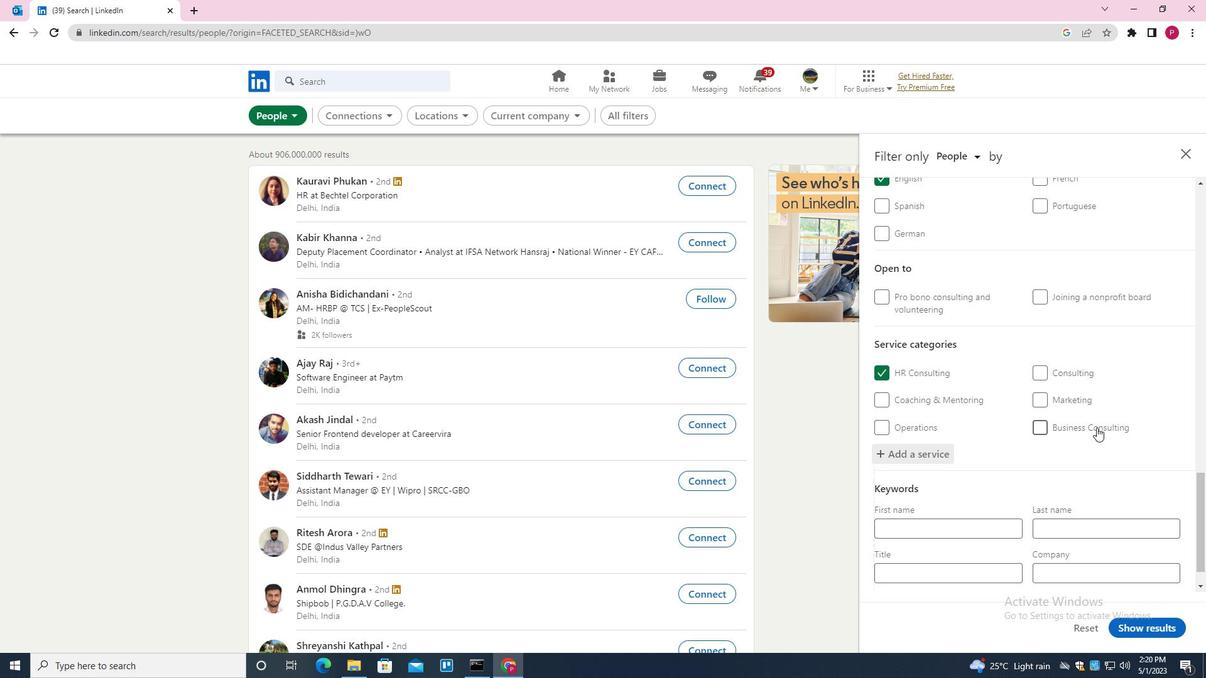 
Action: Mouse moved to (940, 533)
Screenshot: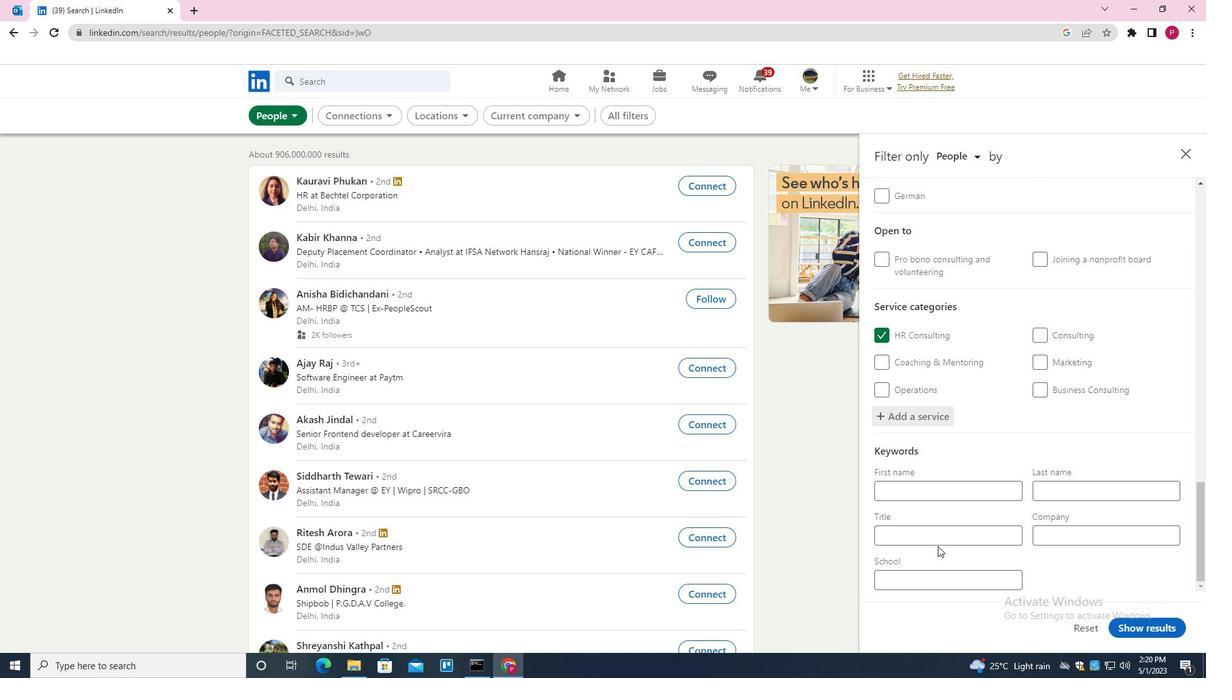 
Action: Mouse pressed left at (940, 533)
Screenshot: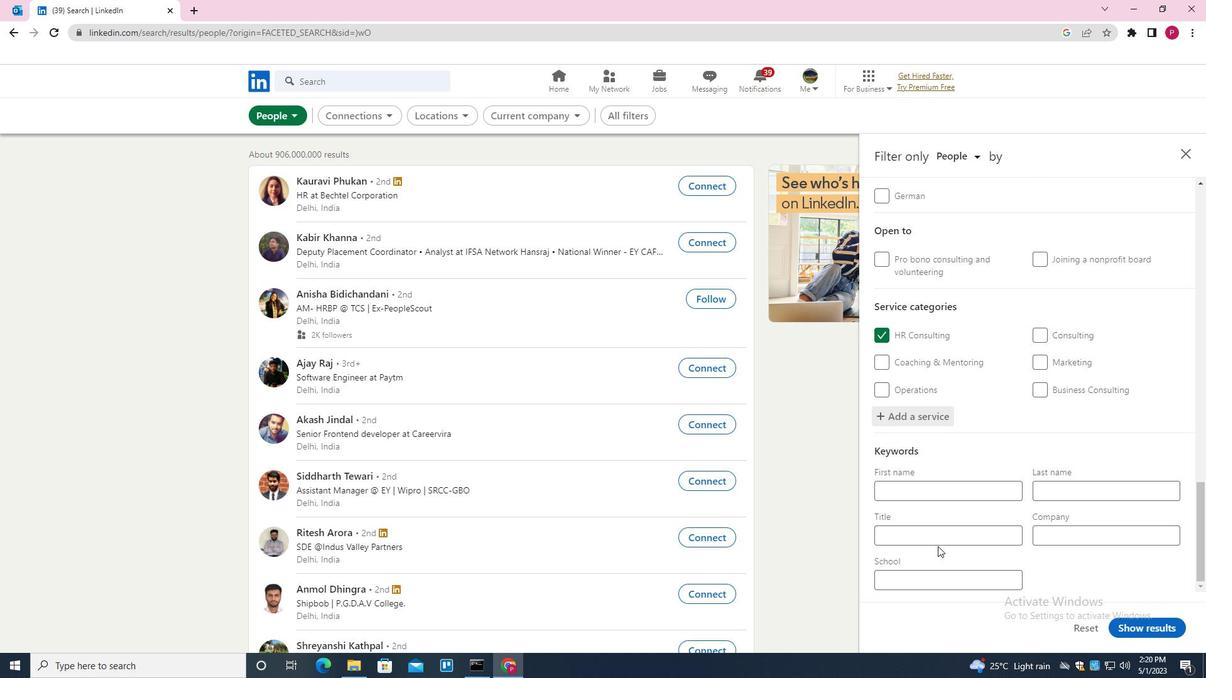
Action: Key pressed <Key.shift><Key.shift><Key.shift><Key.shift><Key.shift><Key.shift><Key.shift><Key.shift>BENEFITS<Key.space><Key.shift>MANAGER
Screenshot: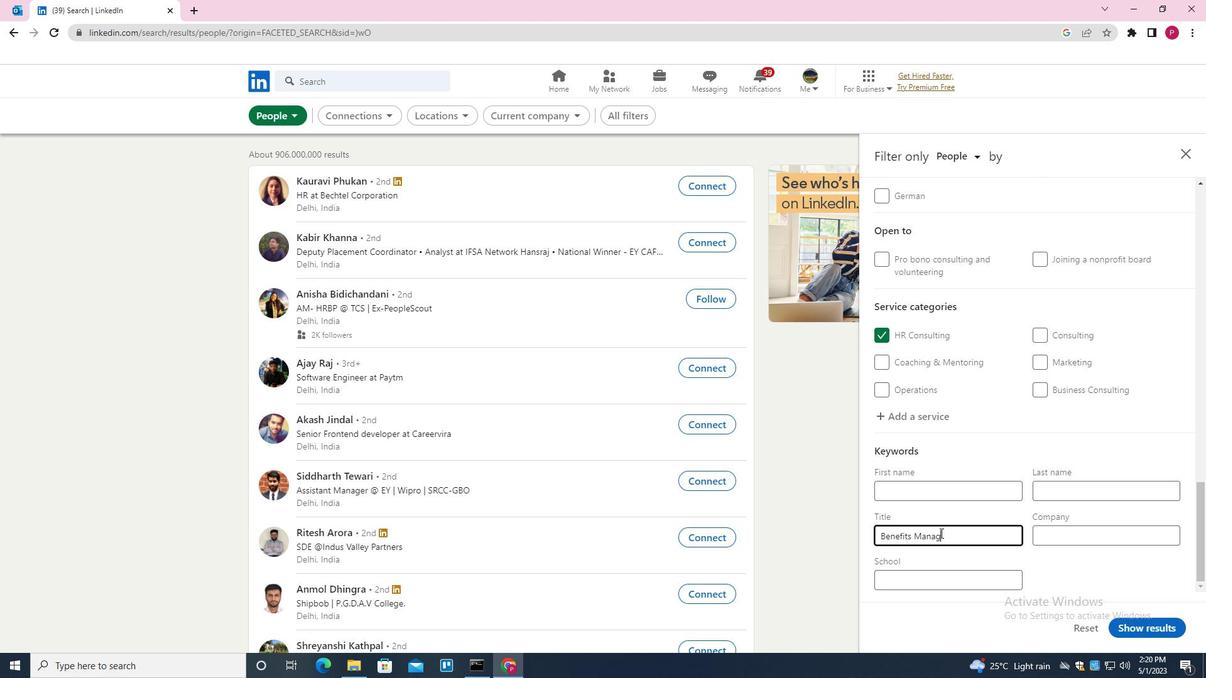 
Action: Mouse moved to (1130, 625)
Screenshot: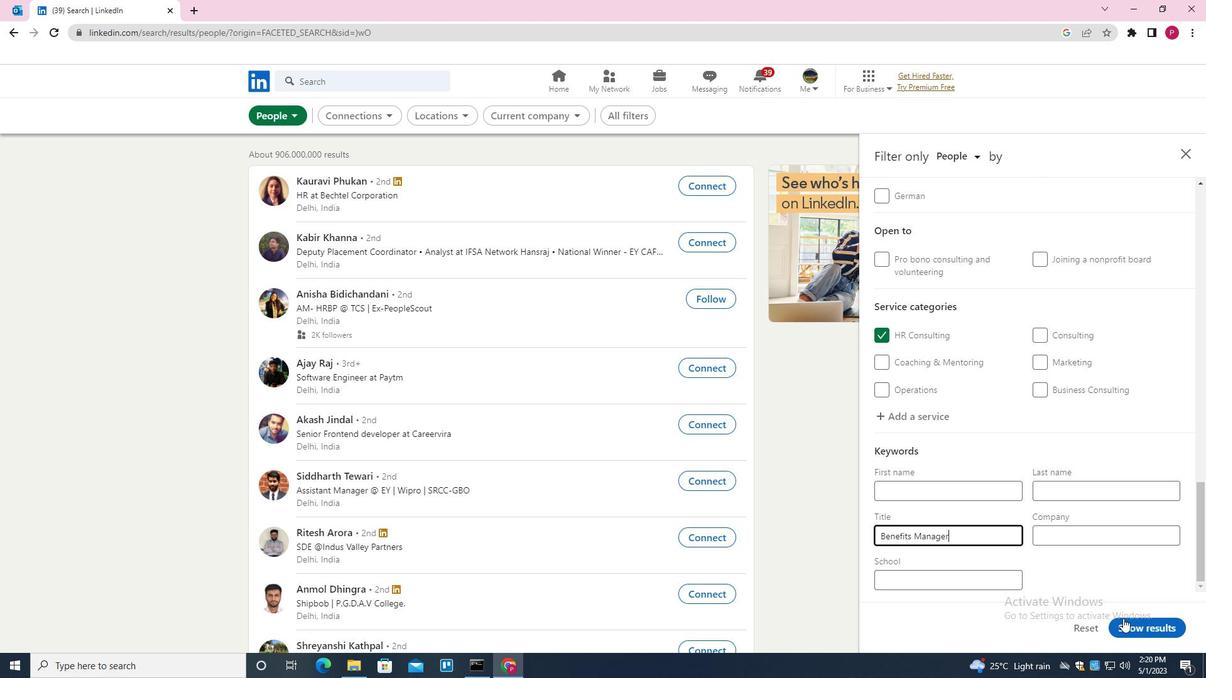
Action: Mouse pressed left at (1130, 625)
Screenshot: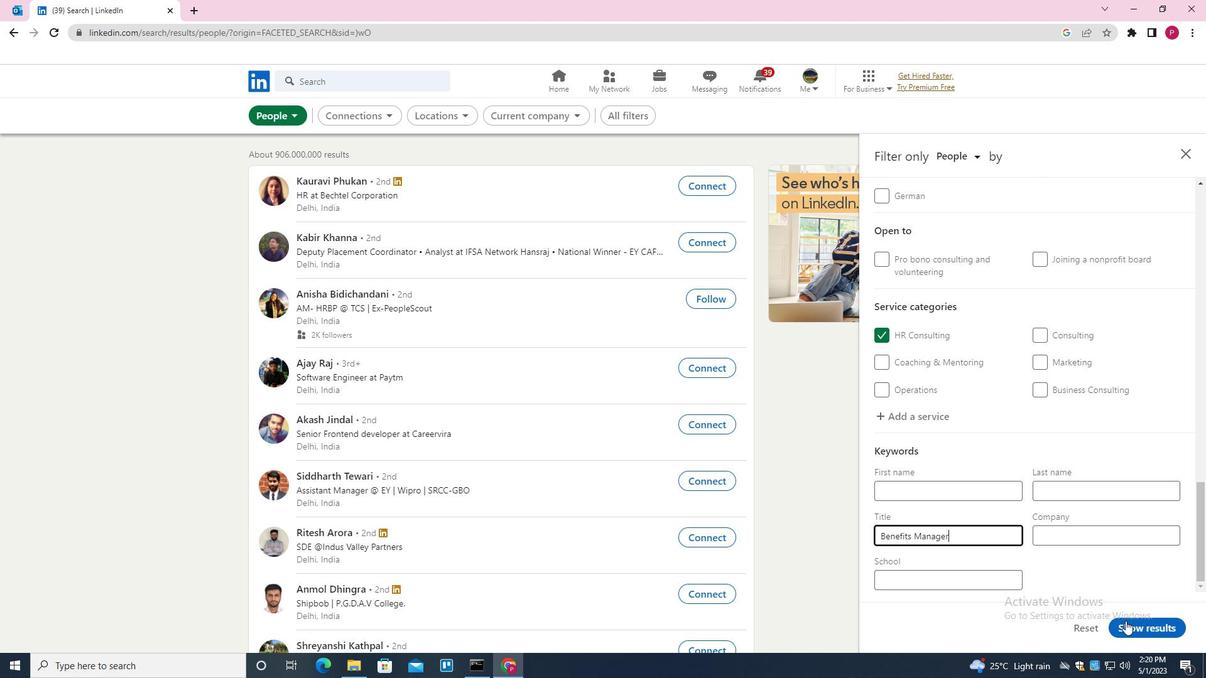 
Action: Mouse moved to (496, 341)
Screenshot: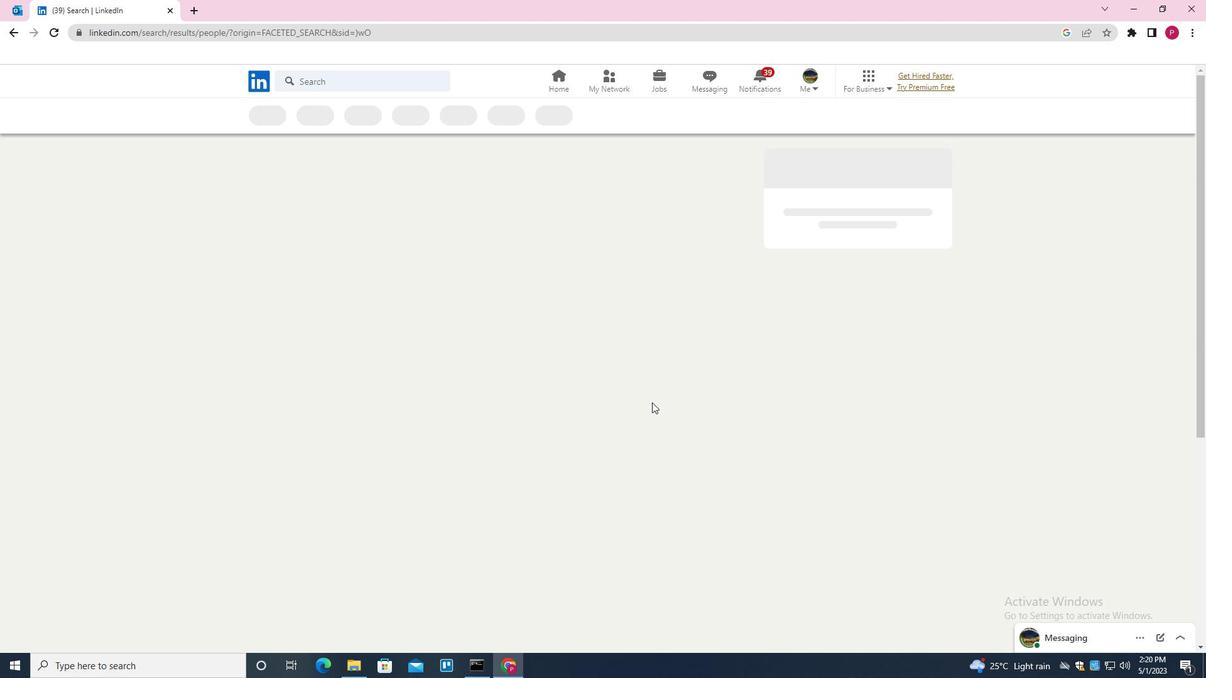 
